 Task: Open a blank sheet, save the file as Olivia.html Add the quote 'The only limit to our realization of tomorrow will be our doubts of today.' Apply font style 'Merriweather' and font size 36 Align the text to the Justify .Change the text color to  'Brown'
Action: Mouse moved to (318, 387)
Screenshot: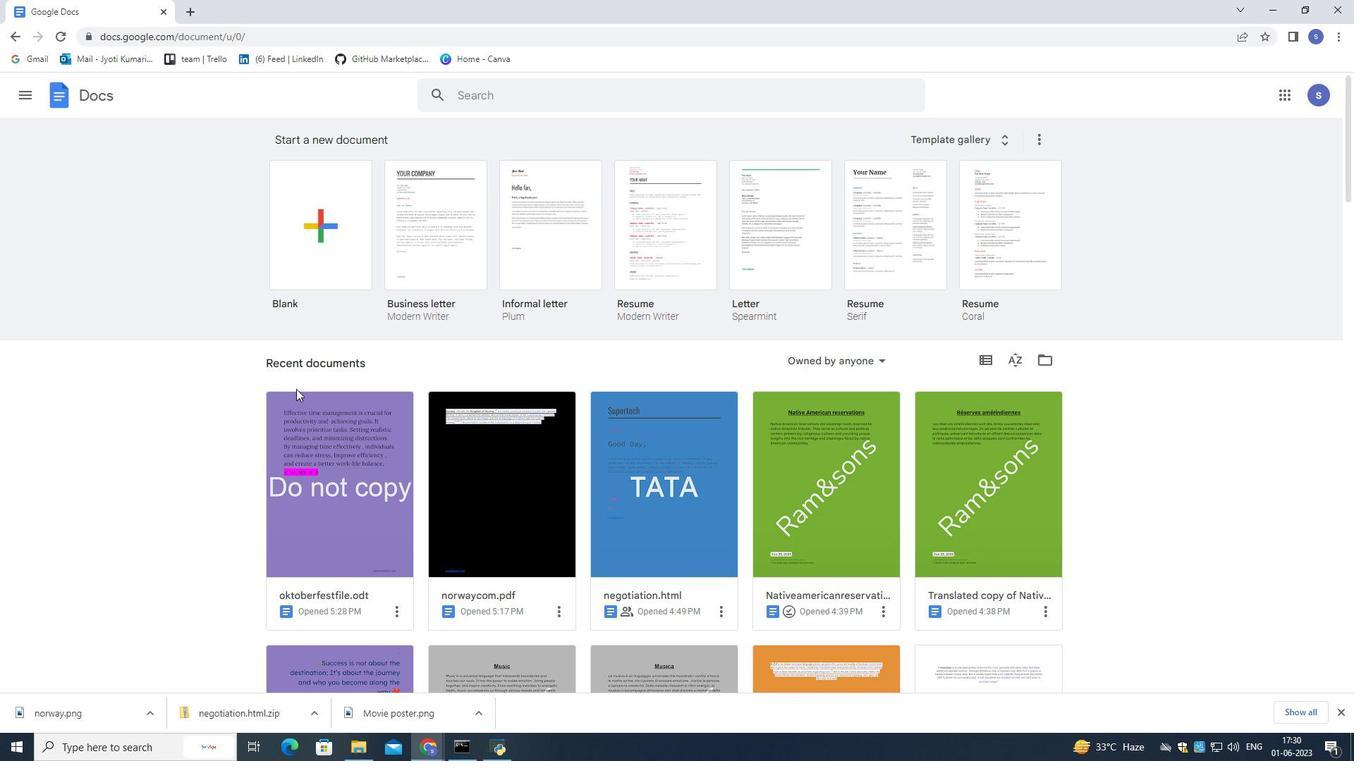 
Action: Mouse scrolled (318, 388) with delta (0, 0)
Screenshot: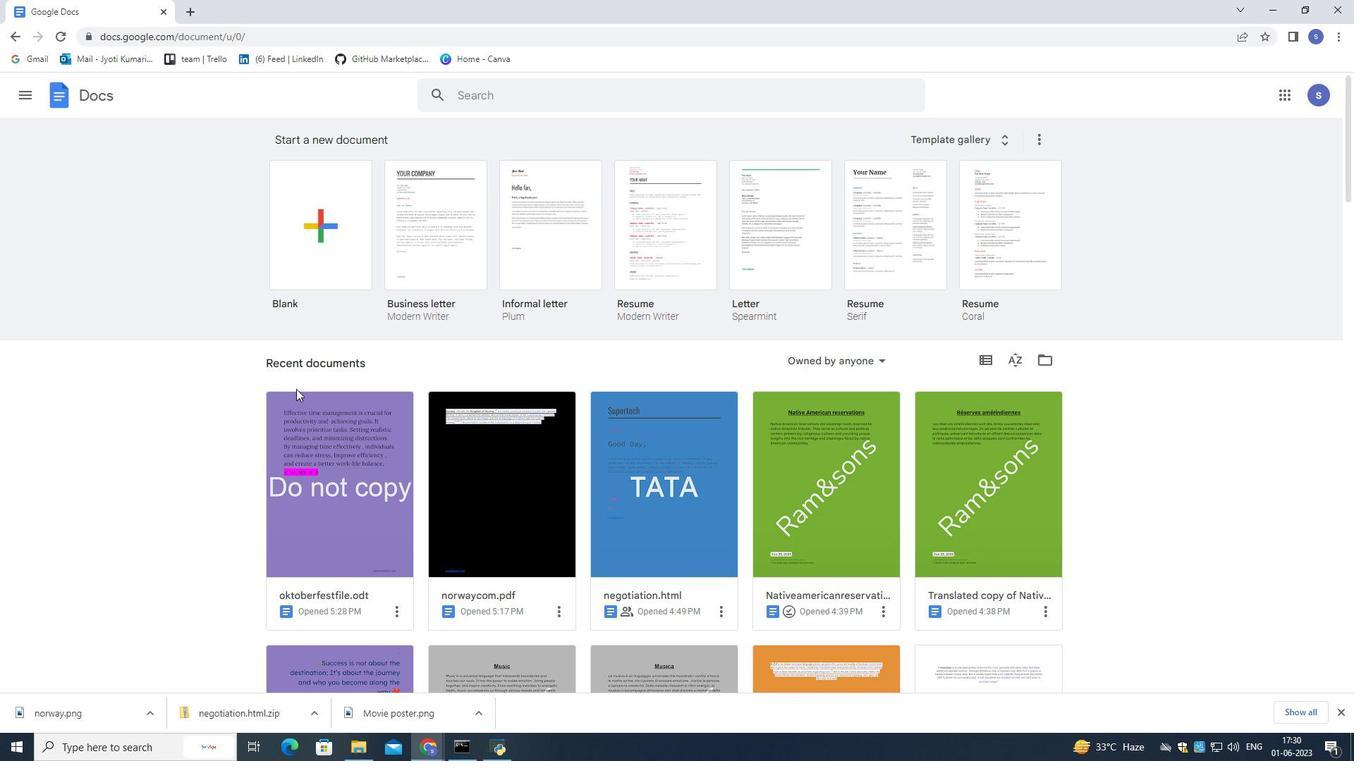 
Action: Mouse moved to (318, 385)
Screenshot: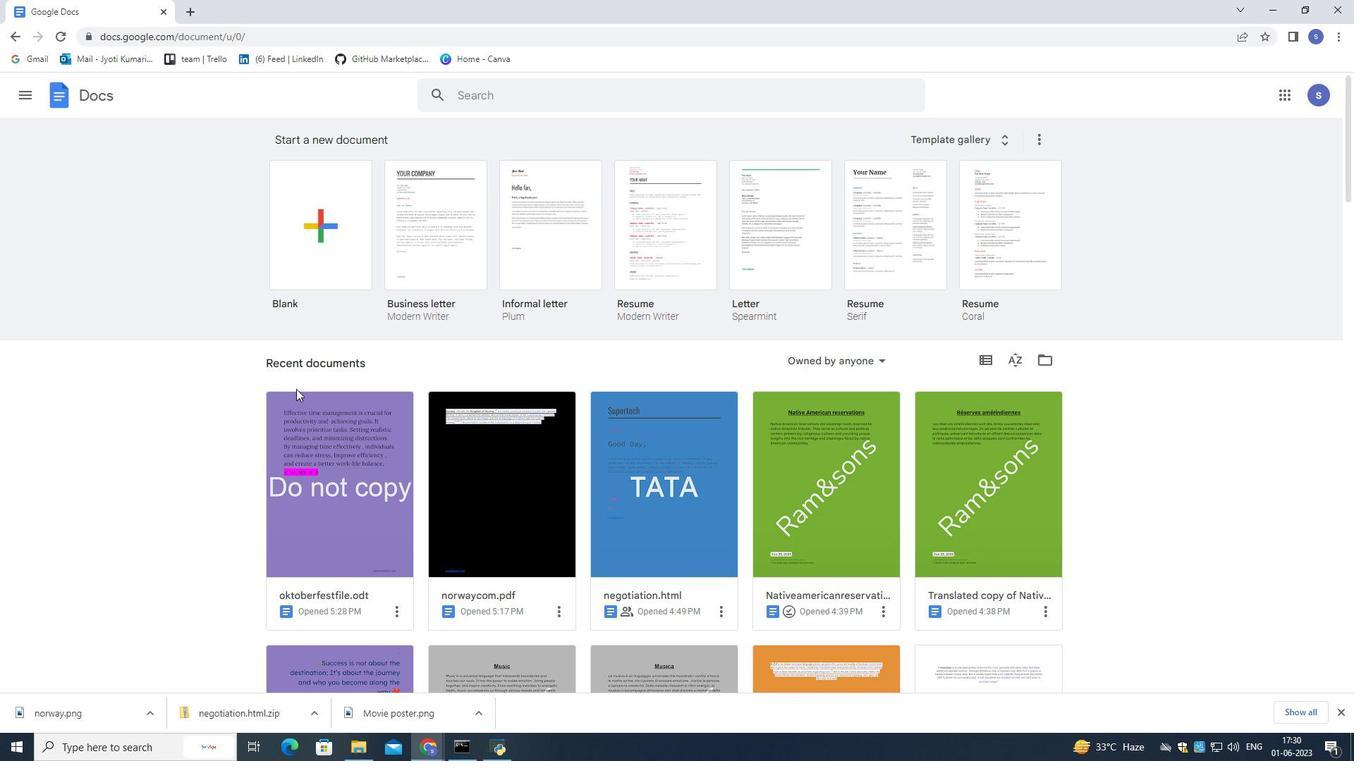 
Action: Mouse scrolled (318, 386) with delta (0, 0)
Screenshot: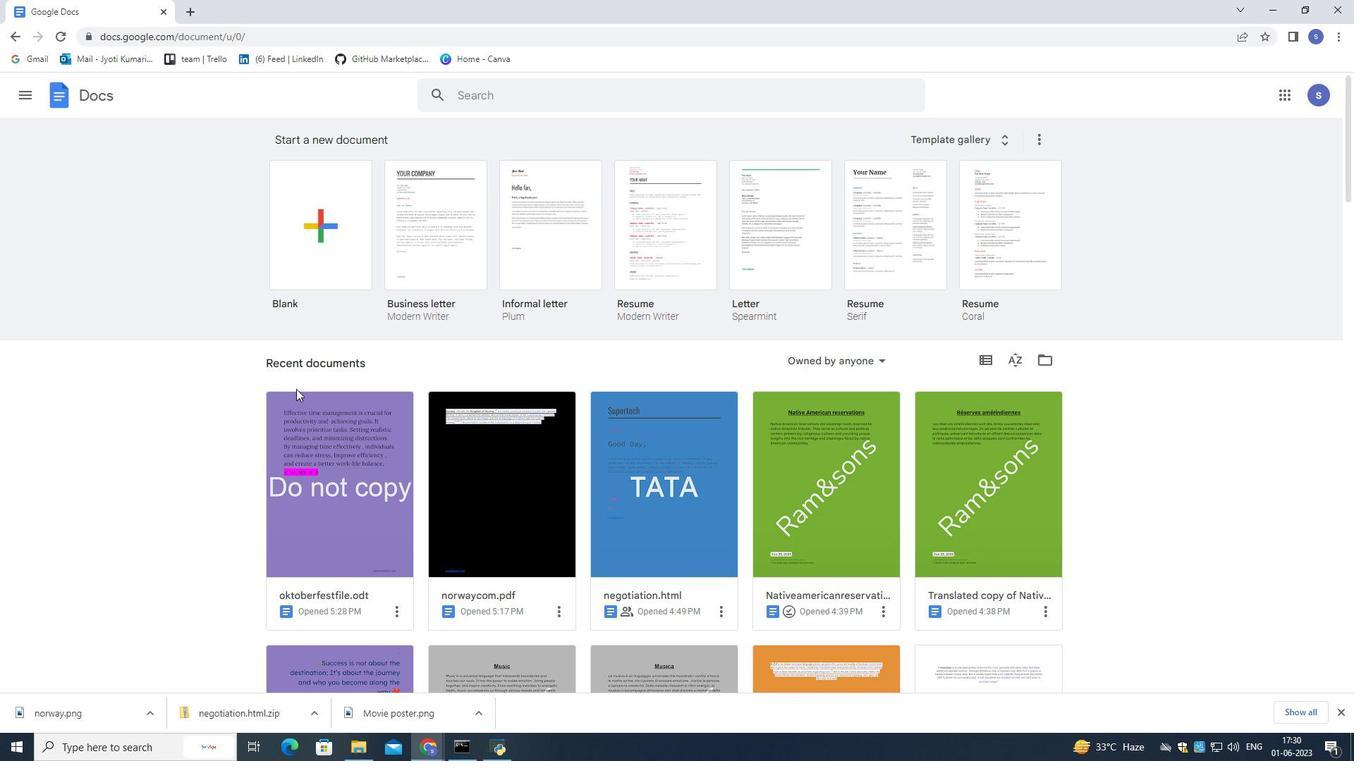 
Action: Mouse moved to (320, 380)
Screenshot: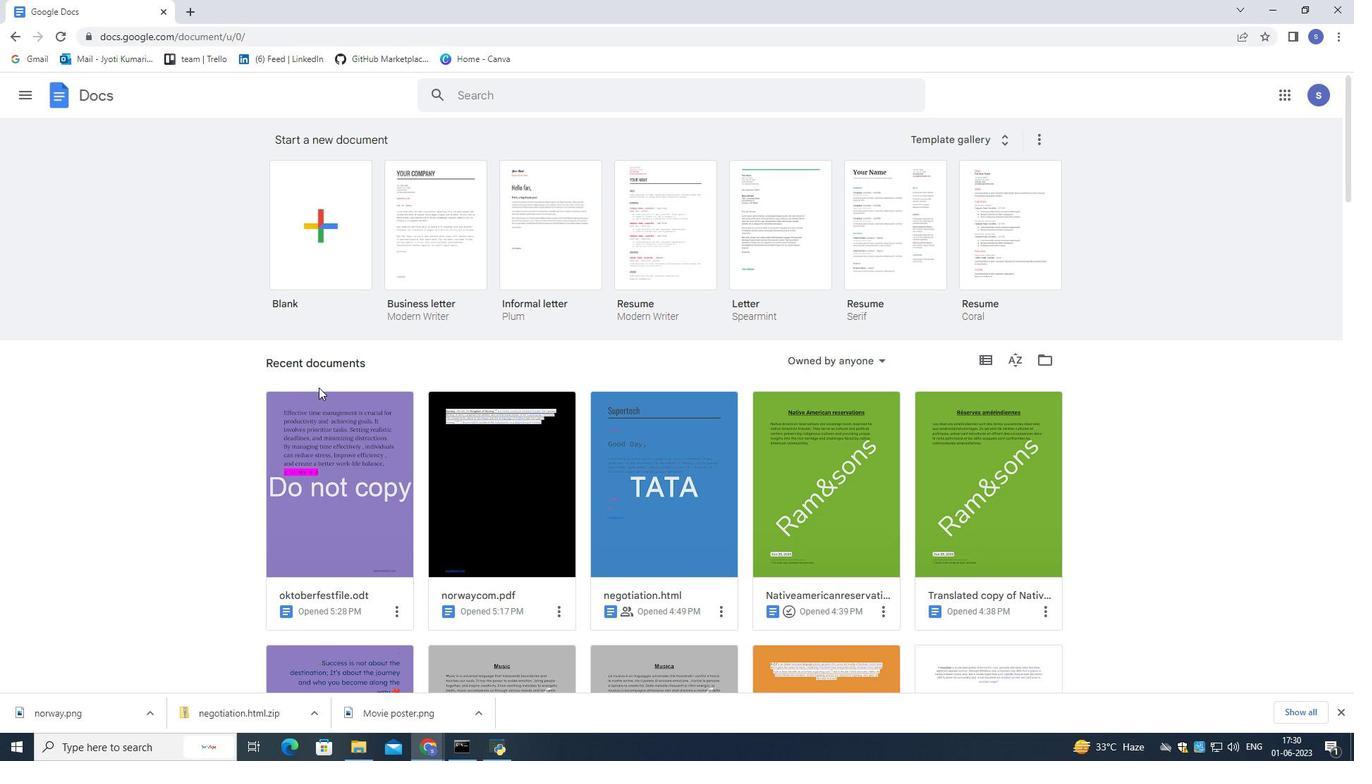 
Action: Mouse scrolled (320, 380) with delta (0, 0)
Screenshot: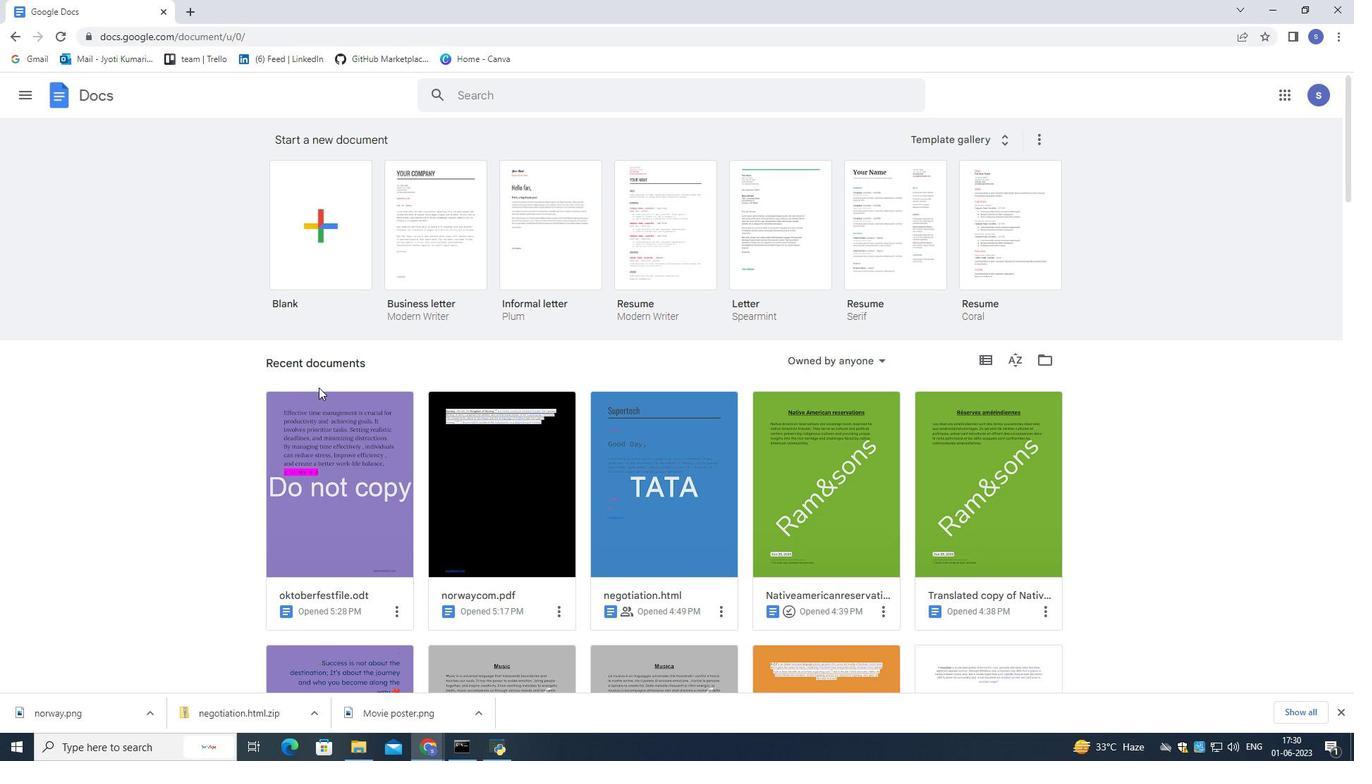
Action: Mouse moved to (354, 245)
Screenshot: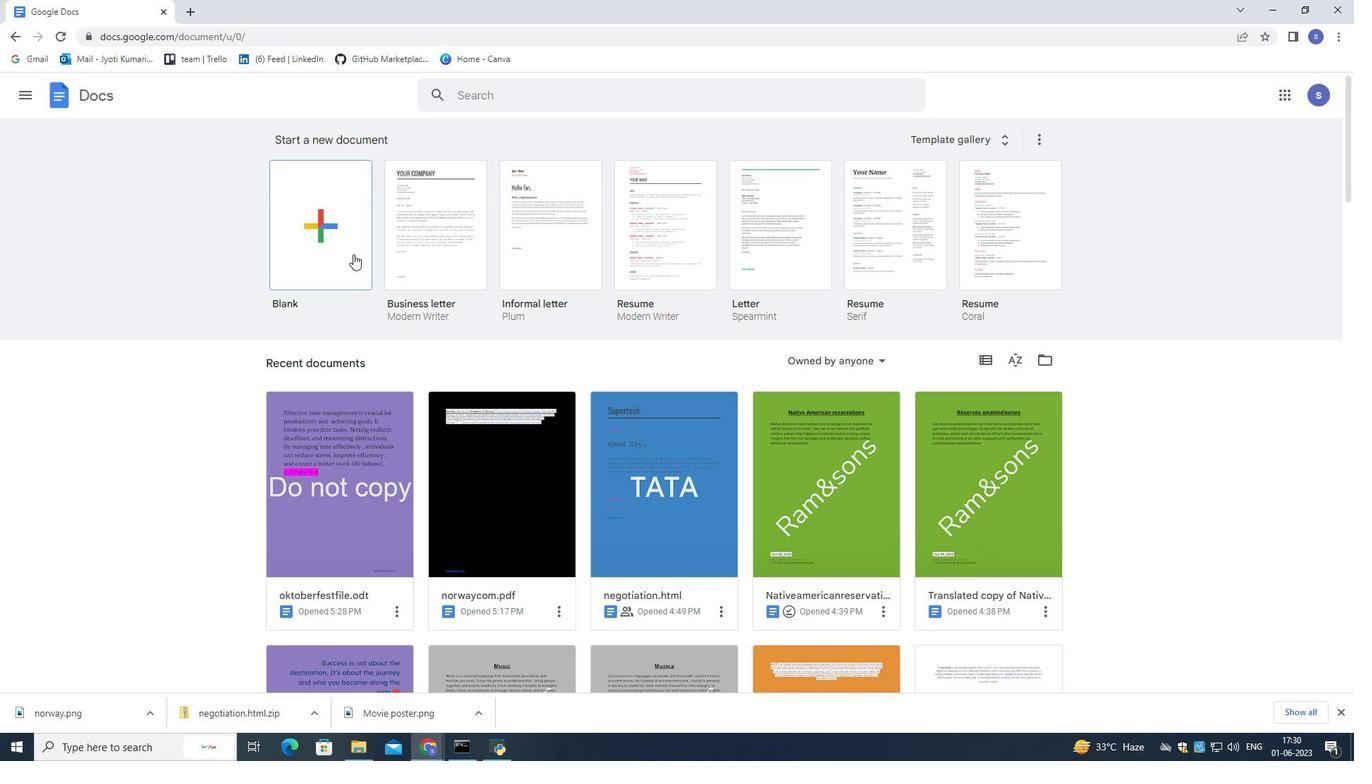 
Action: Mouse pressed left at (354, 245)
Screenshot: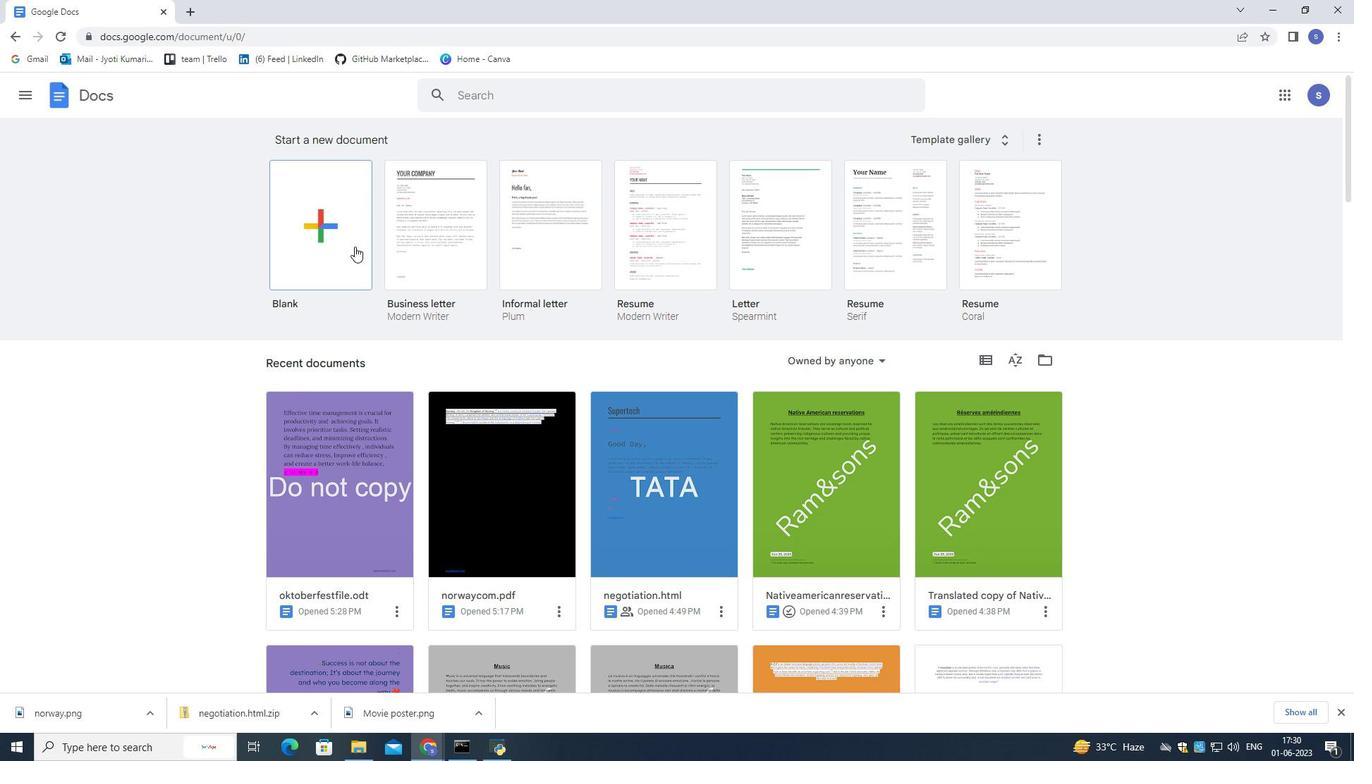 
Action: Mouse pressed left at (354, 245)
Screenshot: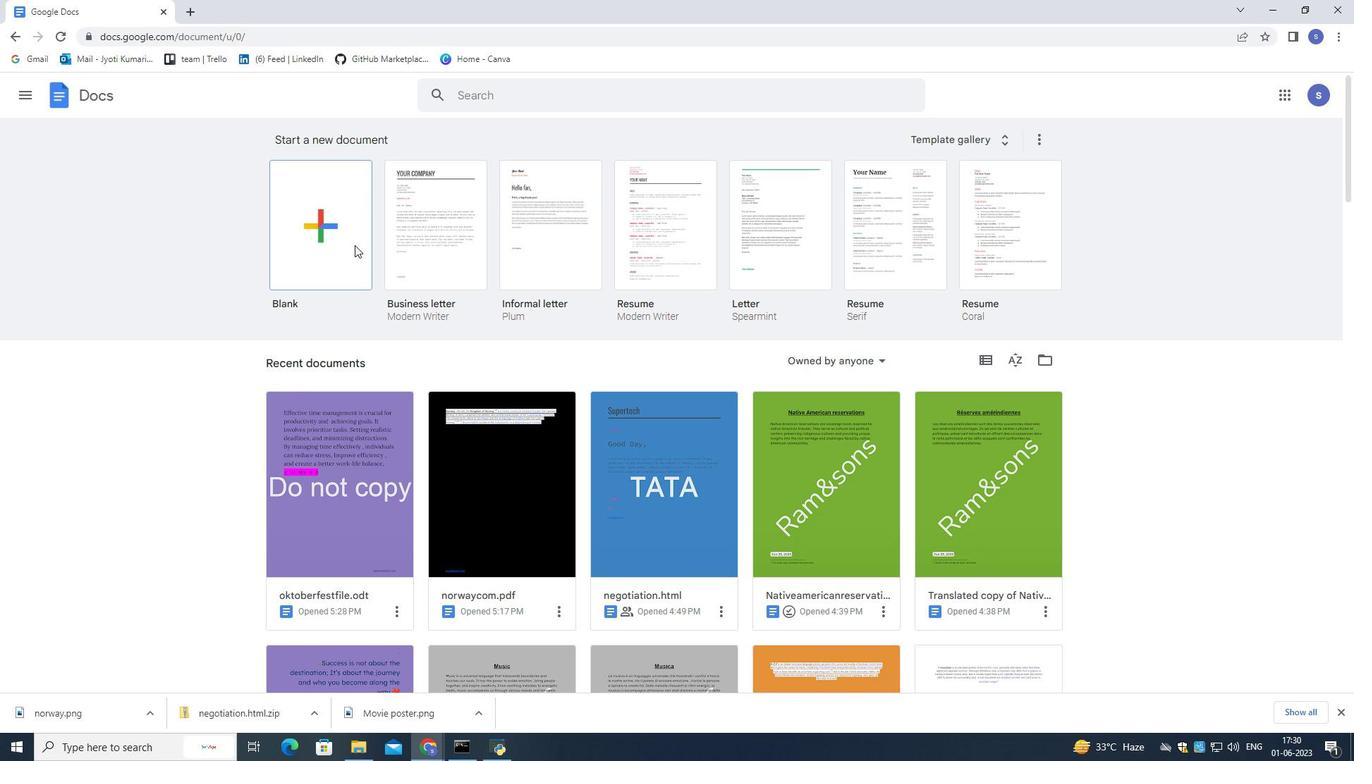 
Action: Mouse moved to (92, 79)
Screenshot: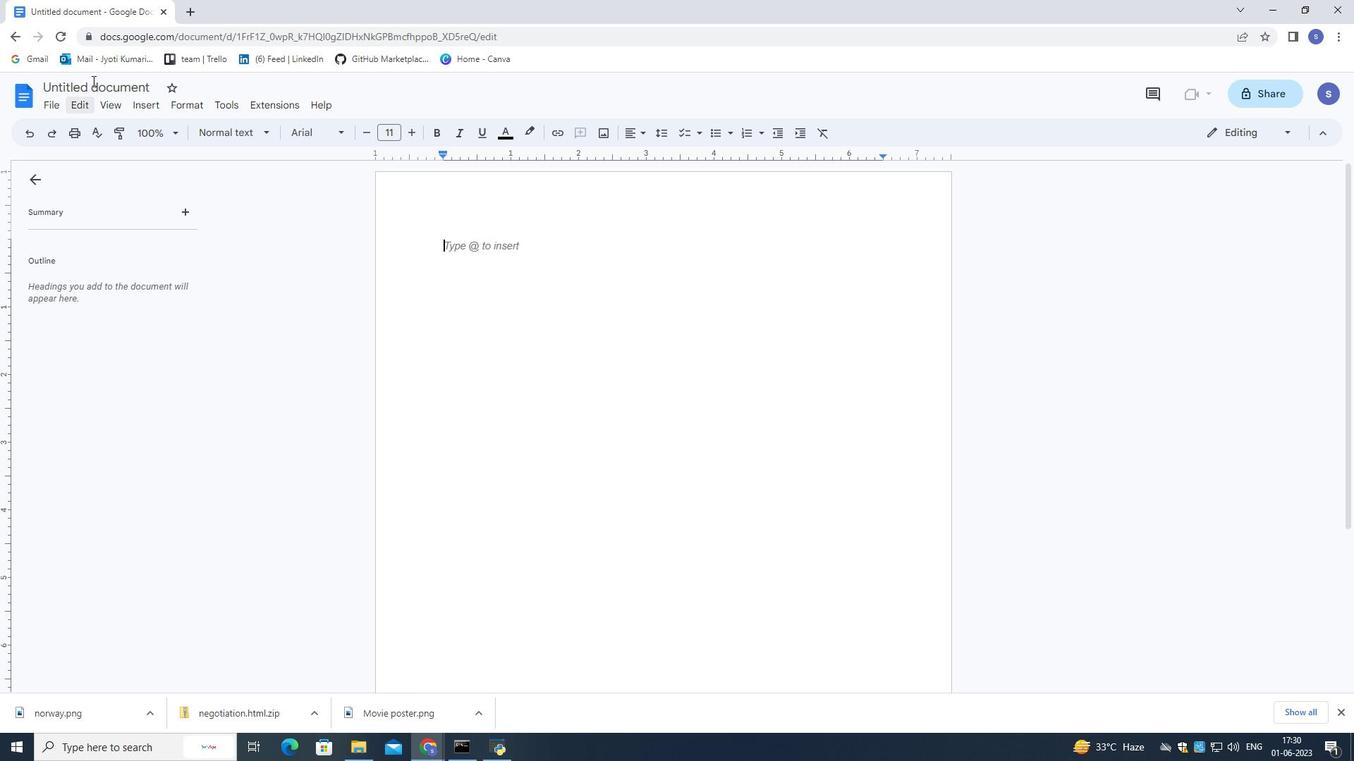 
Action: Mouse pressed left at (92, 79)
Screenshot: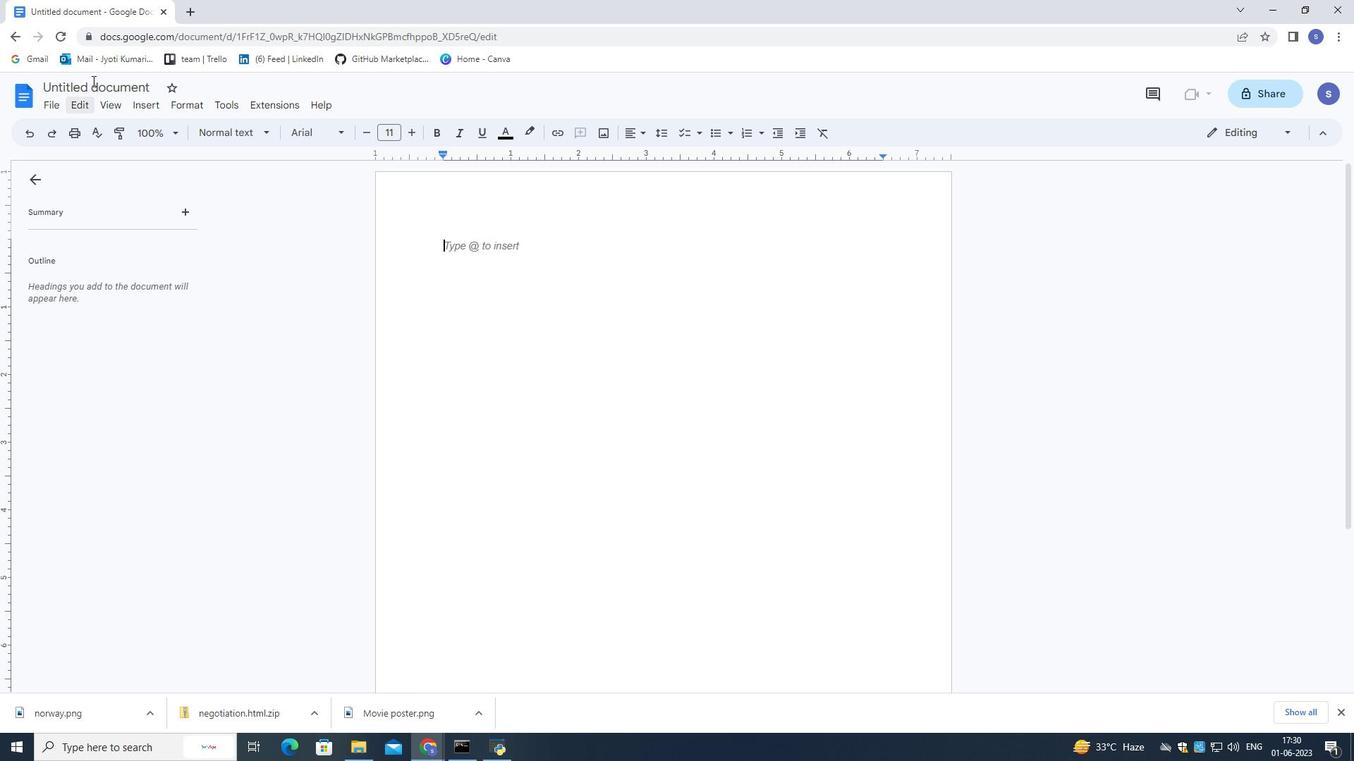 
Action: Mouse moved to (146, 88)
Screenshot: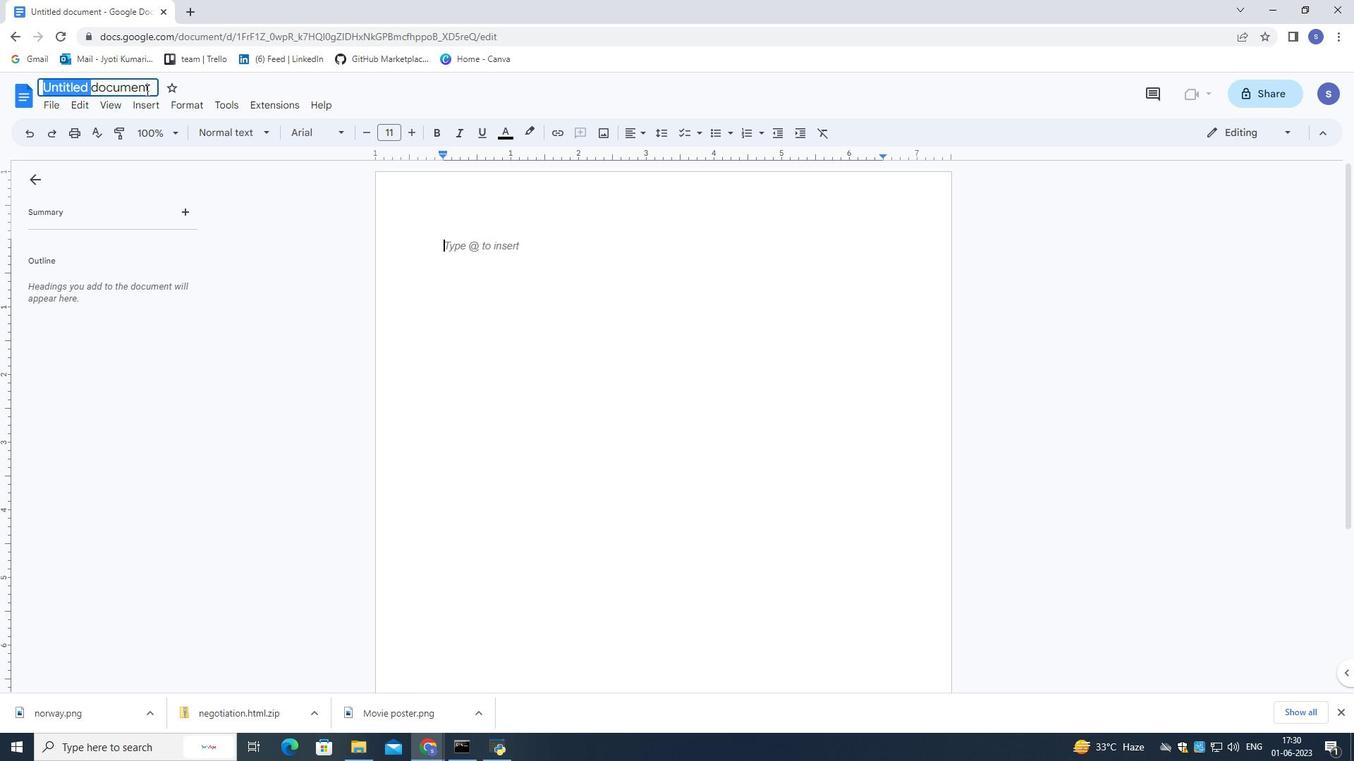 
Action: Mouse pressed left at (146, 88)
Screenshot: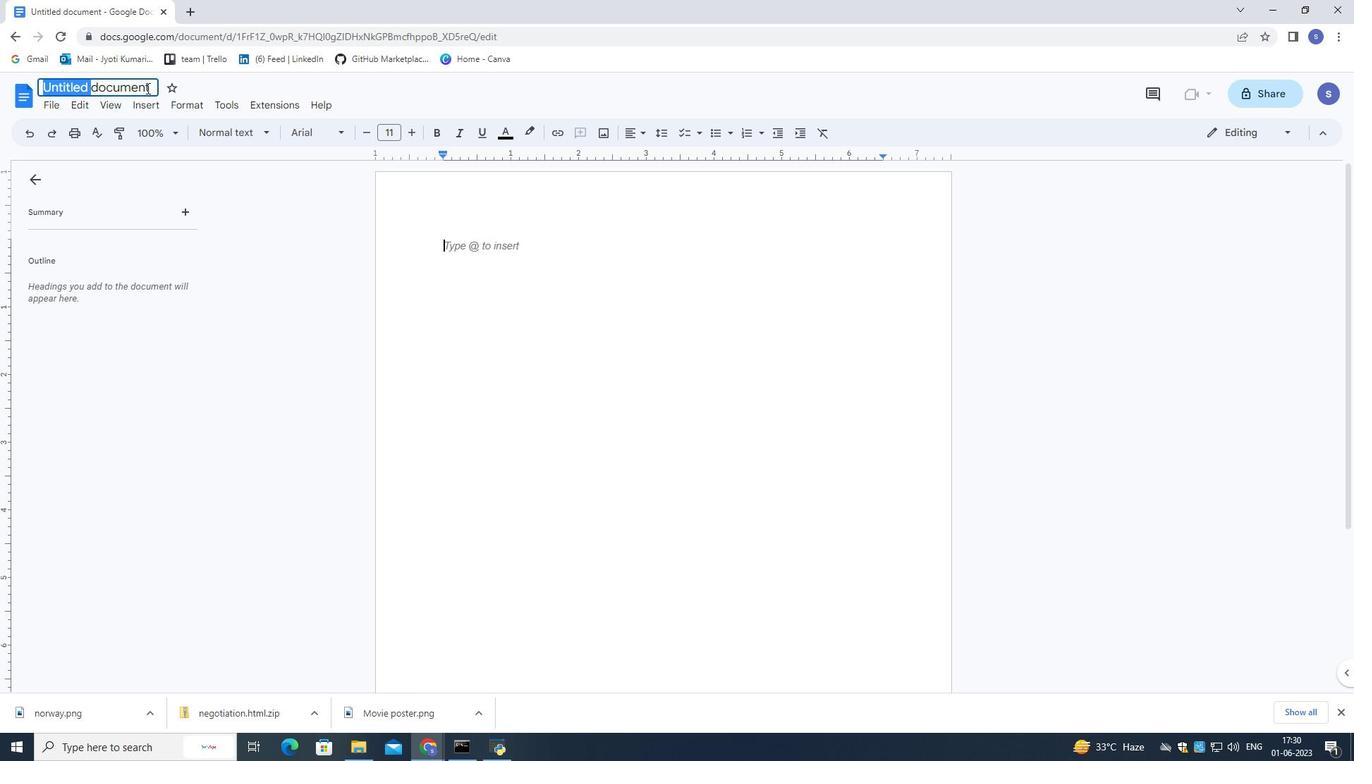 
Action: Mouse moved to (146, 86)
Screenshot: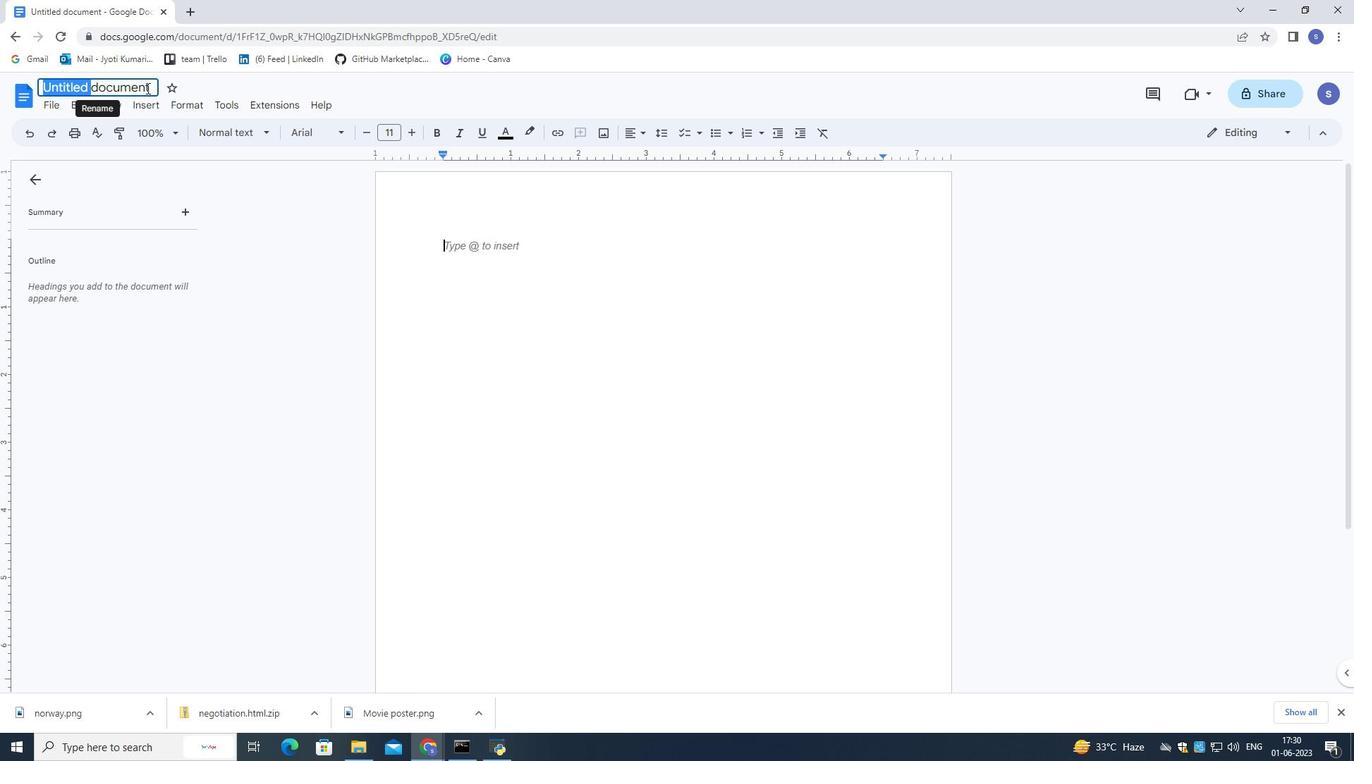 
Action: Mouse pressed left at (146, 86)
Screenshot: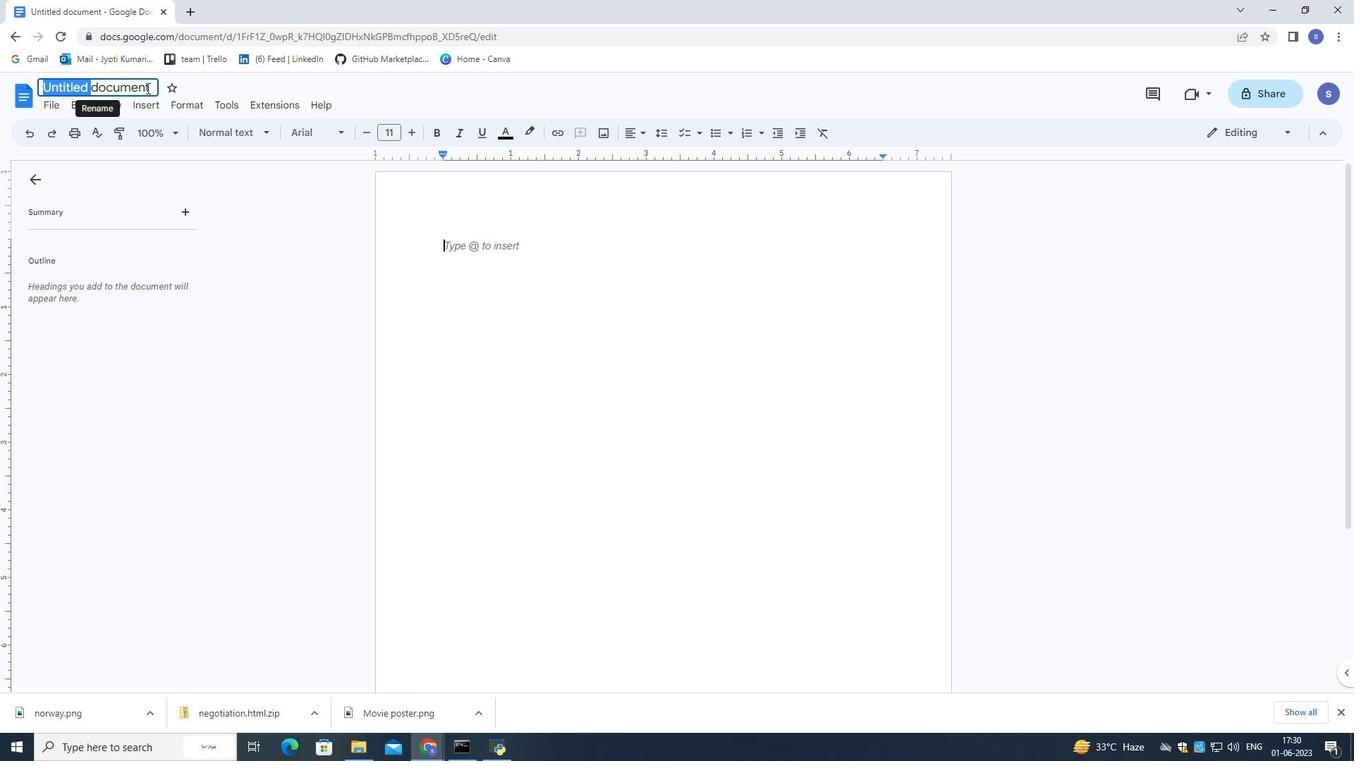 
Action: Mouse pressed left at (146, 86)
Screenshot: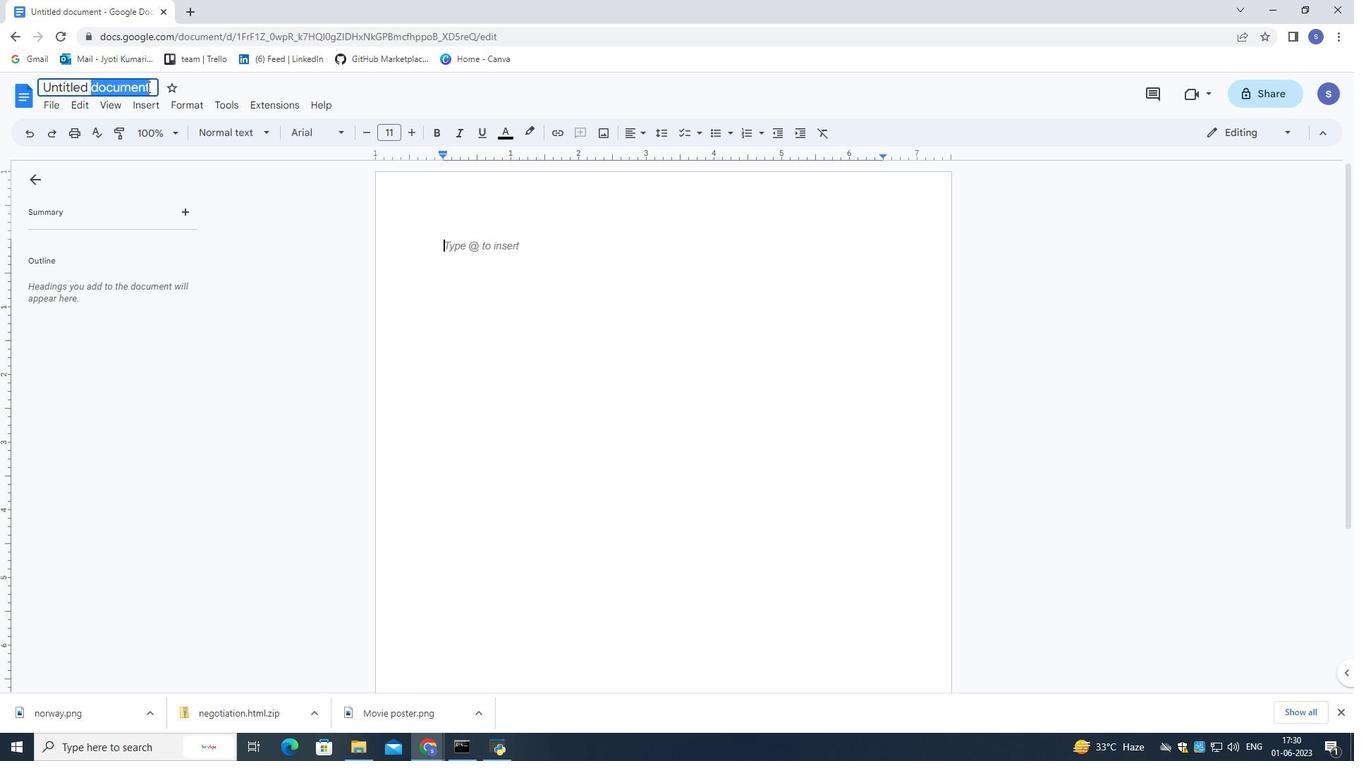 
Action: Mouse moved to (143, 81)
Screenshot: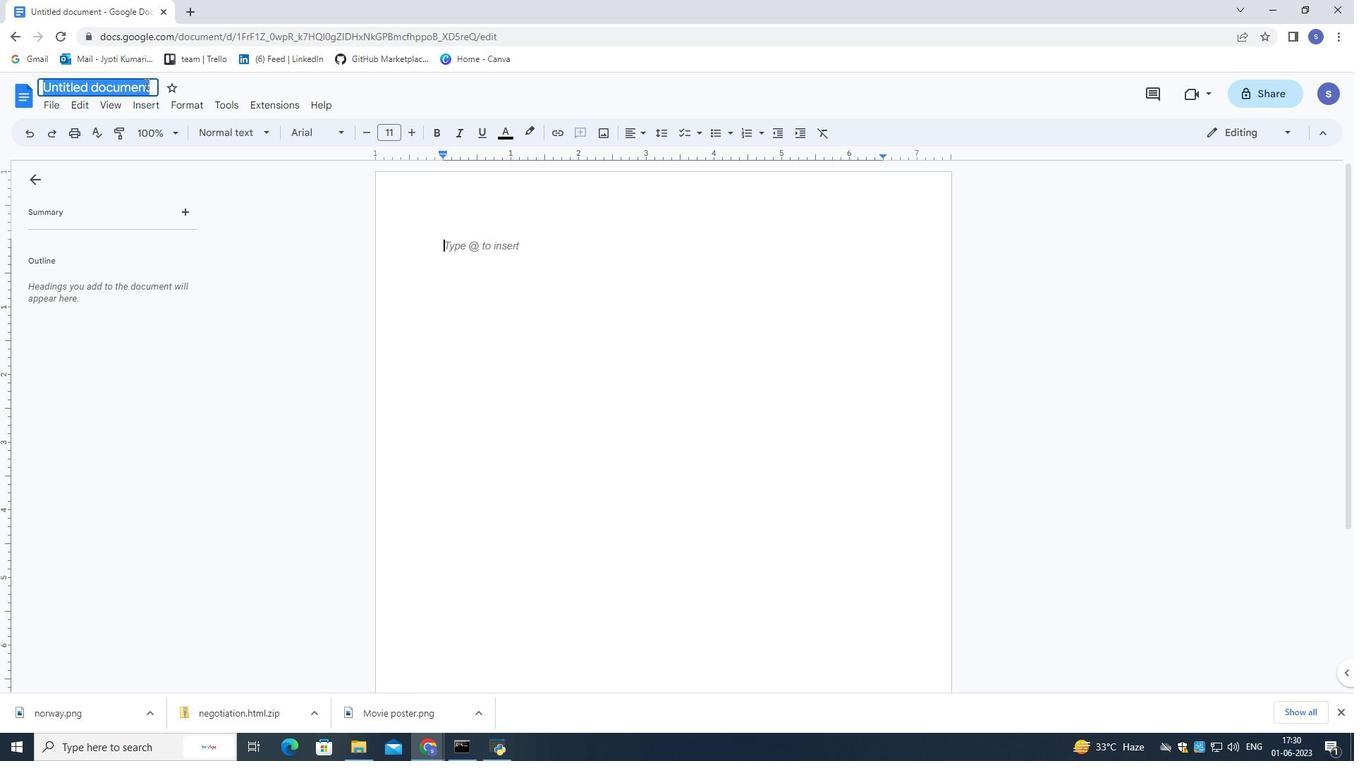 
Action: Key pressed <Key.shift>olivia
Screenshot: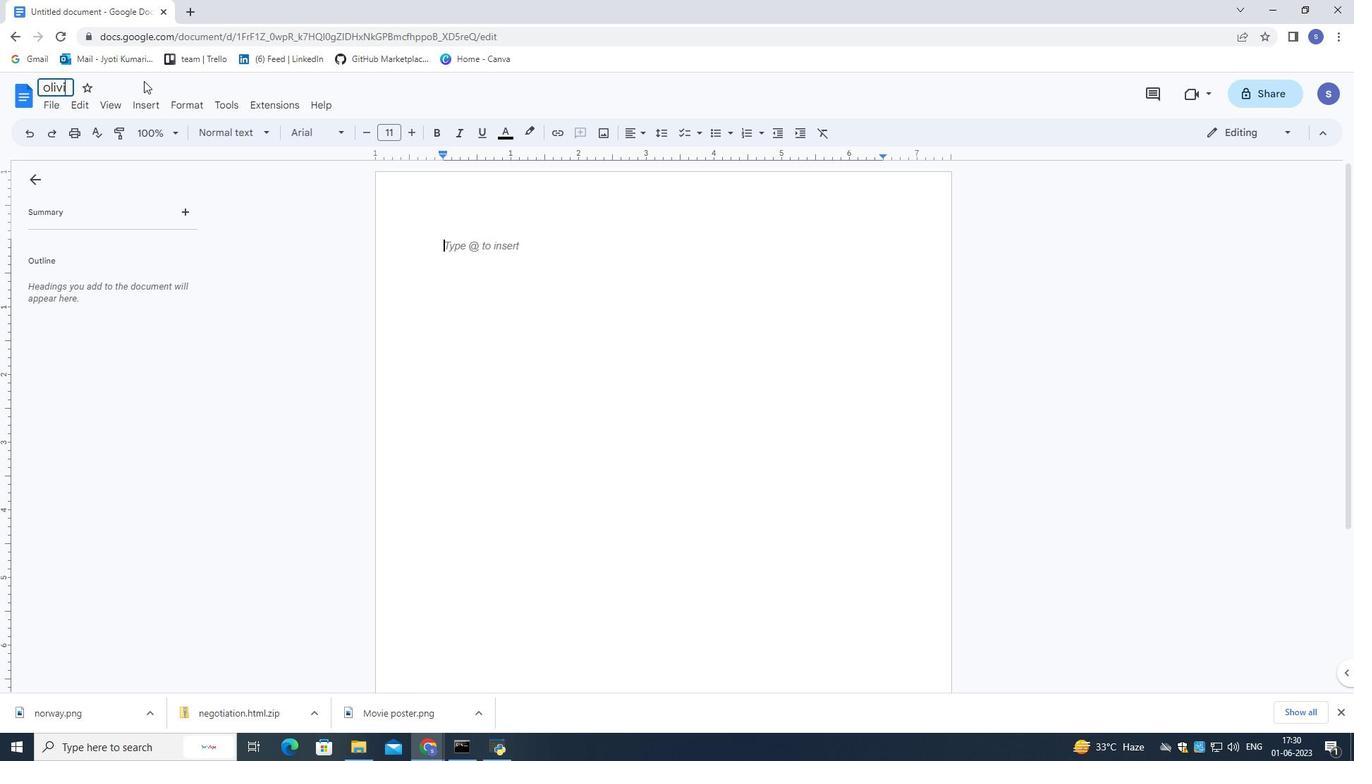 
Action: Mouse moved to (168, 95)
Screenshot: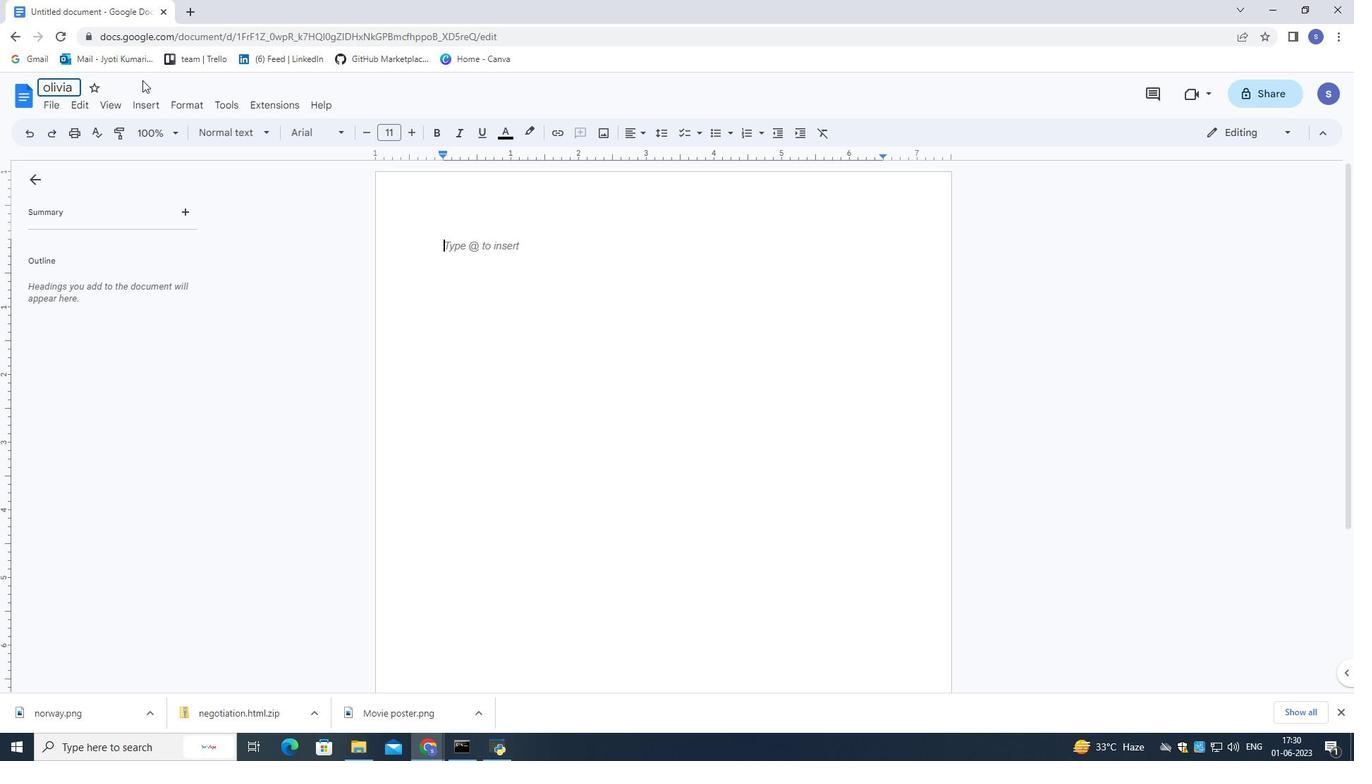 
Action: Key pressed .html<Key.enter>
Screenshot: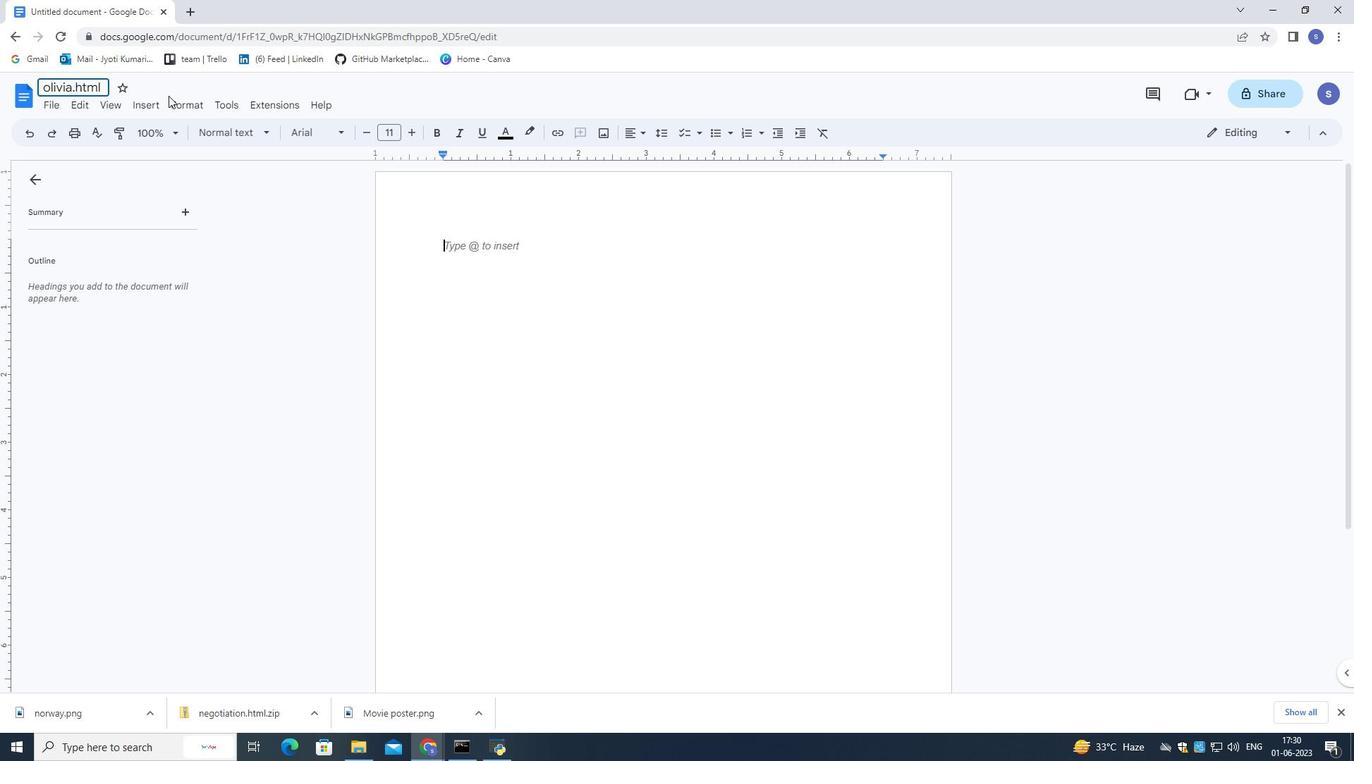 
Action: Mouse moved to (503, 251)
Screenshot: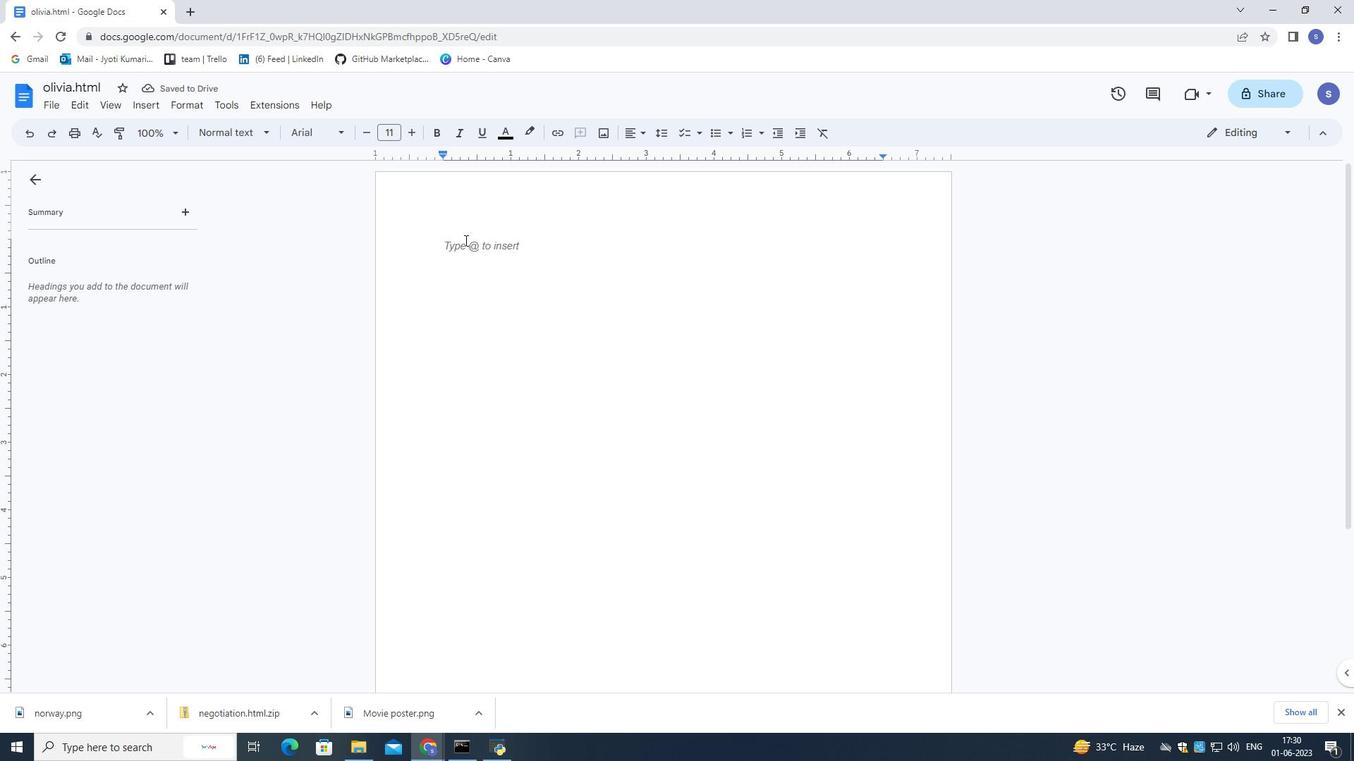 
Action: Mouse pressed left at (503, 251)
Screenshot: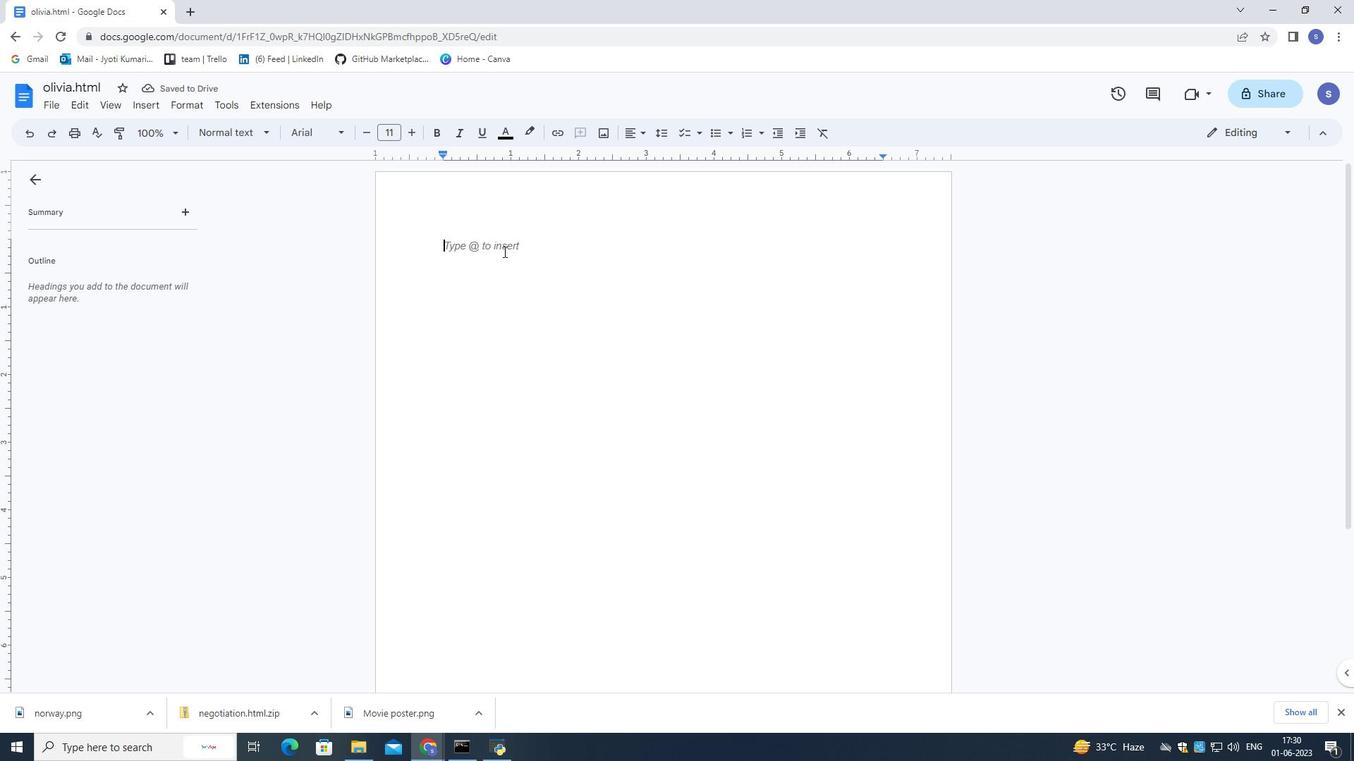
Action: Mouse moved to (1311, 732)
Screenshot: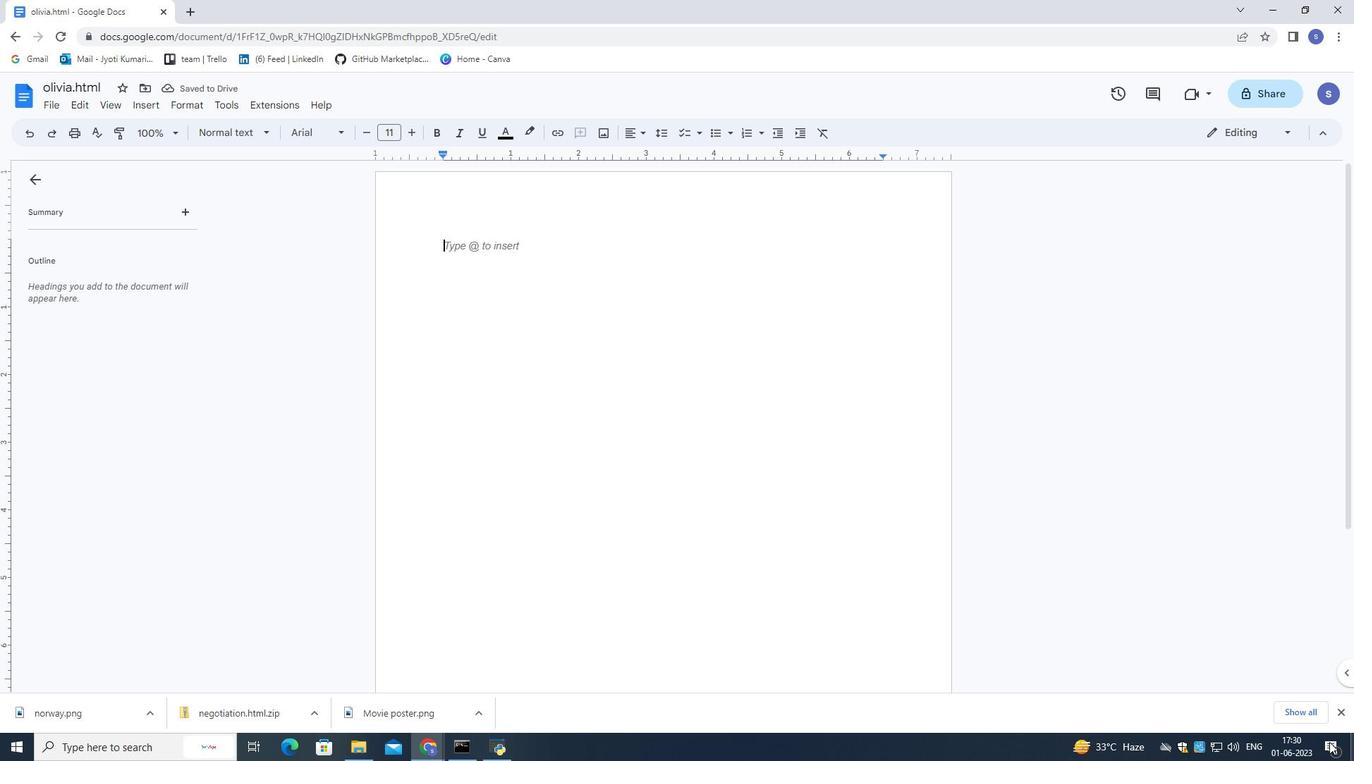 
Action: Key pressed <Key.shift>
Screenshot: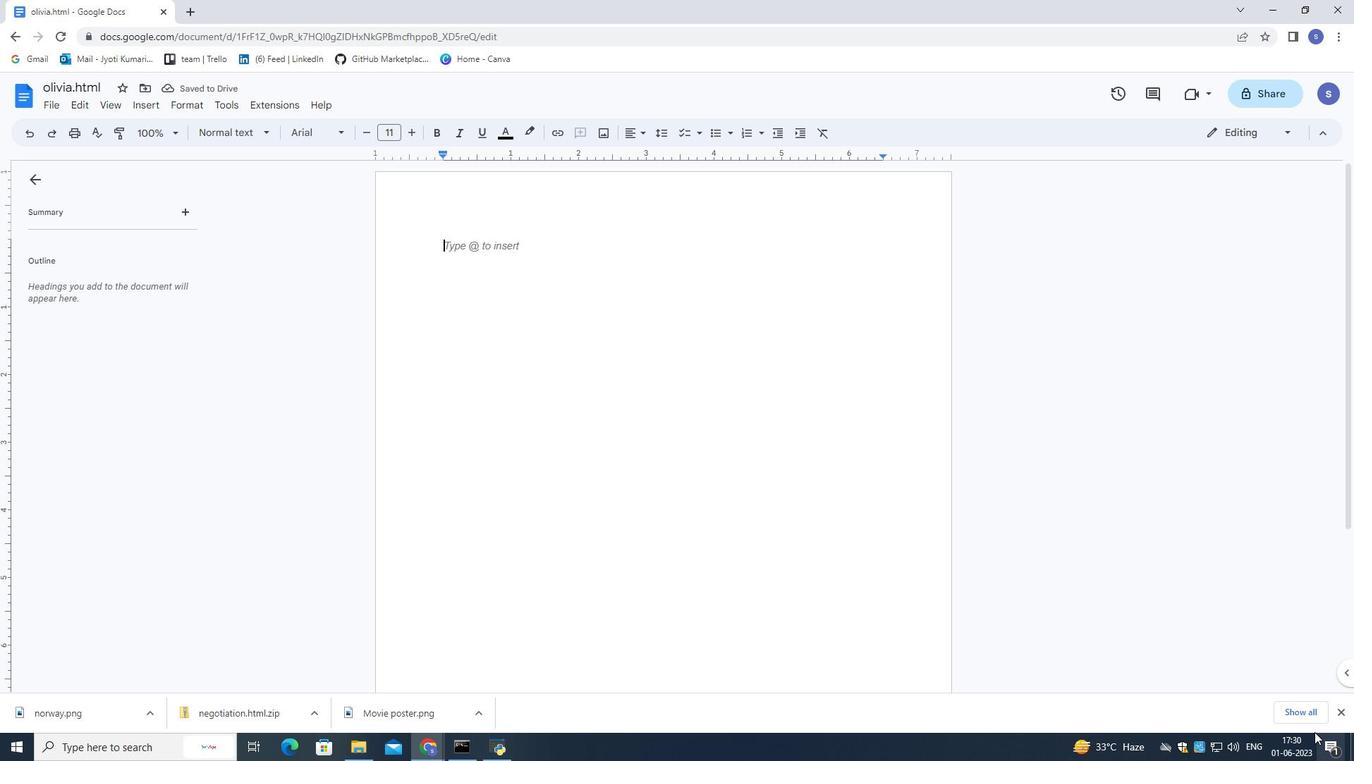 
Action: Mouse moved to (1311, 732)
Screenshot: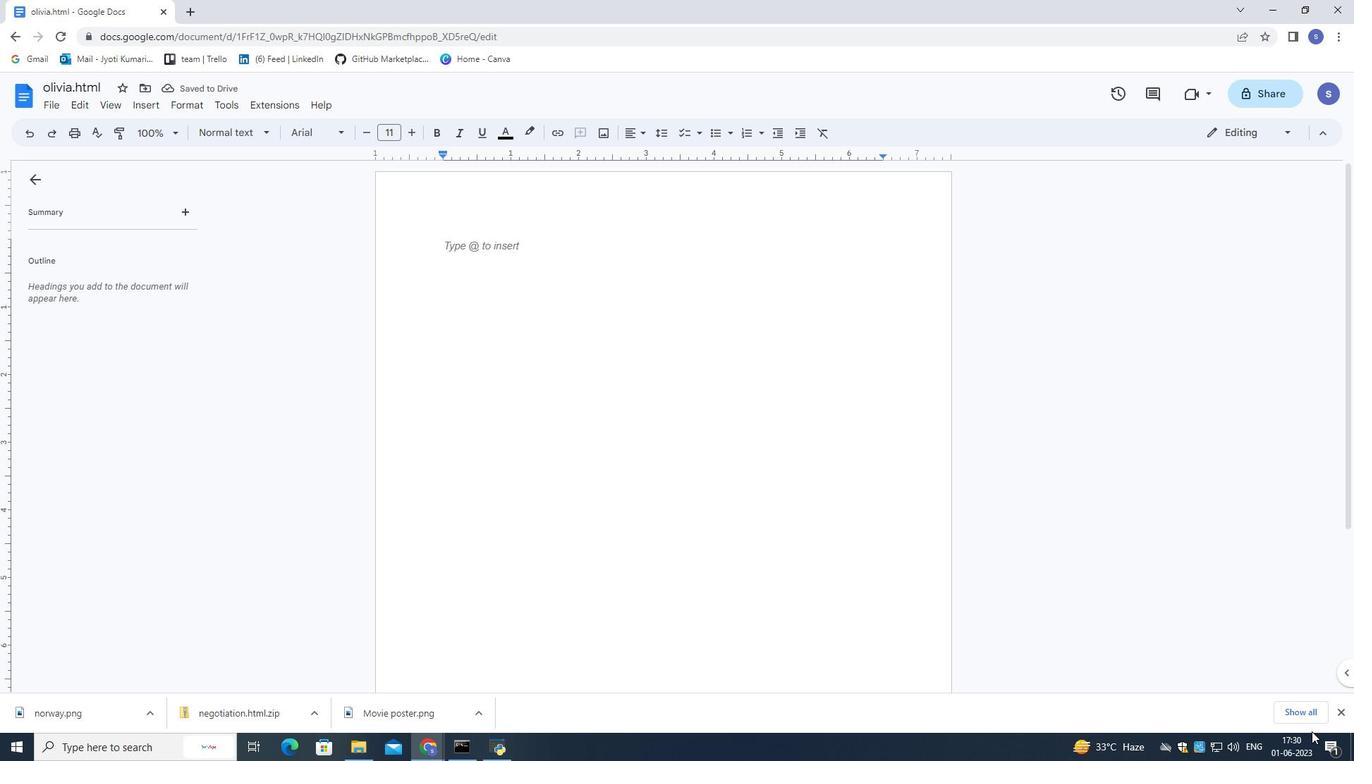 
Action: Key pressed The<Key.space>only<Key.space>limit<Key.space>to<Key.space>our<Key.space>realization<Key.space>of<Key.space>tomorrow<Key.space>will<Key.space>be<Key.space>our<Key.space>doubts<Key.space>of<Key.space>today.<Key.space>
Screenshot: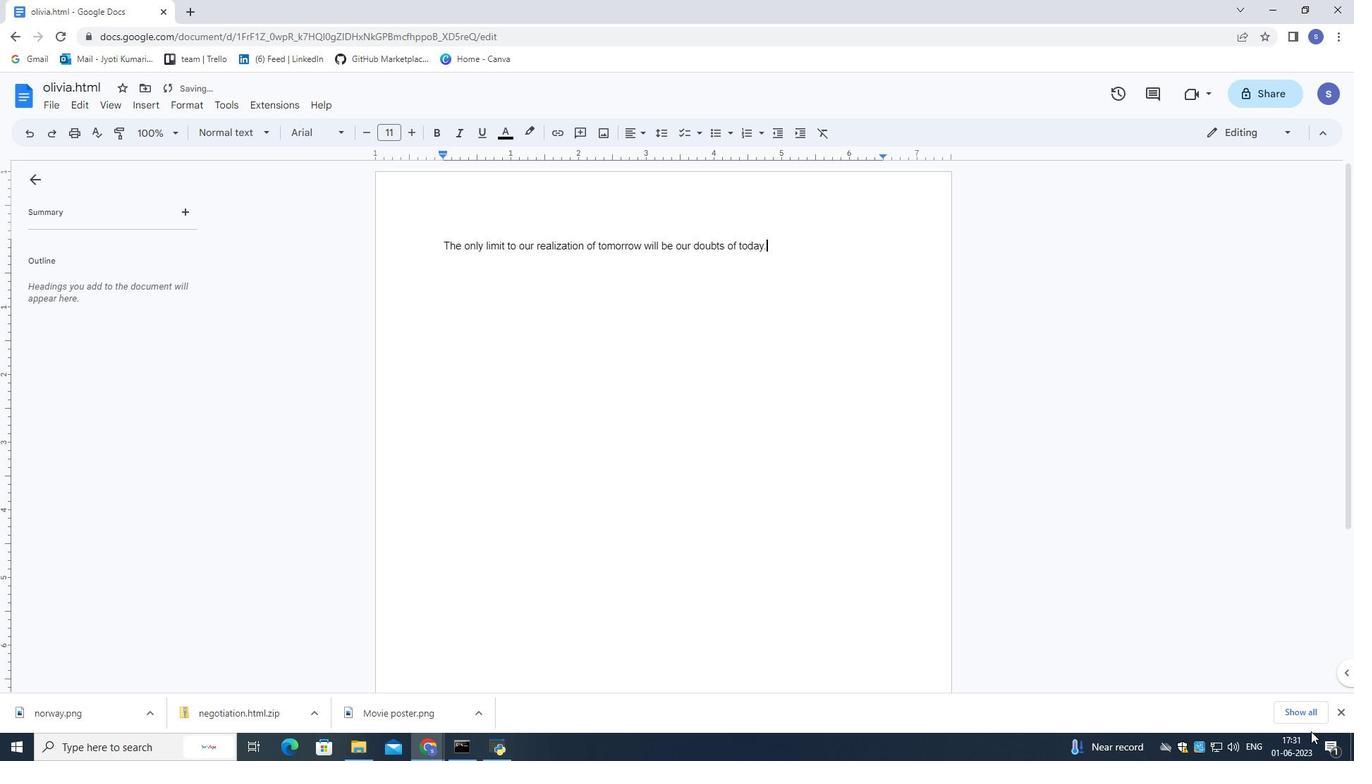 
Action: Mouse moved to (770, 244)
Screenshot: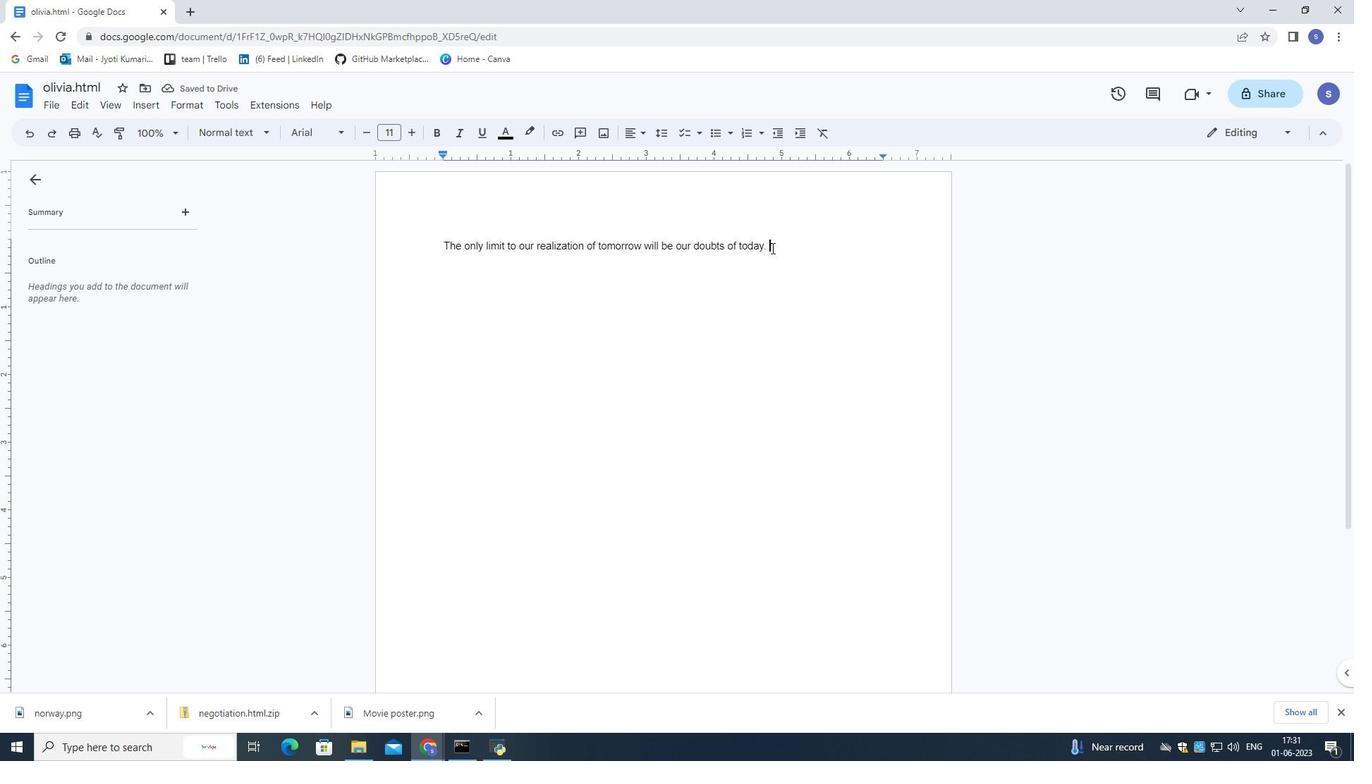 
Action: Mouse pressed left at (771, 244)
Screenshot: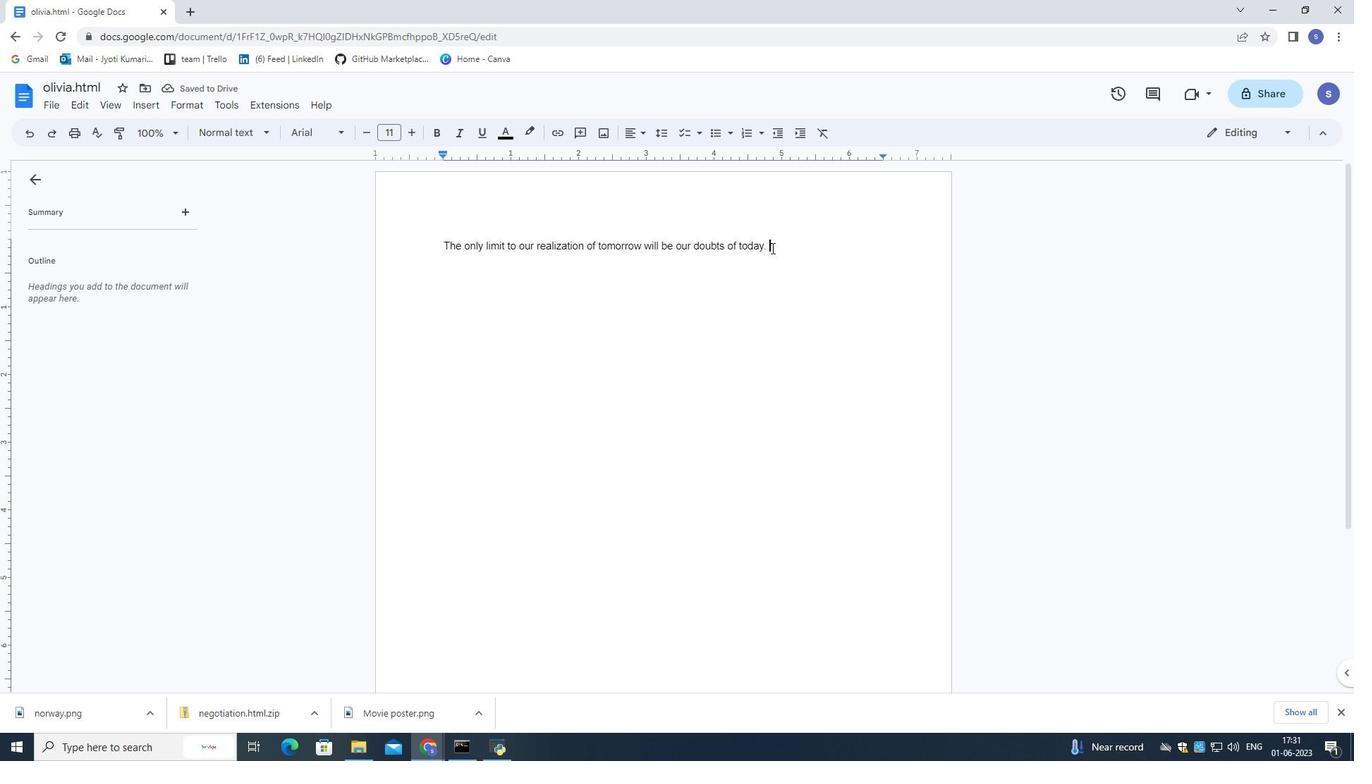 
Action: Mouse moved to (308, 129)
Screenshot: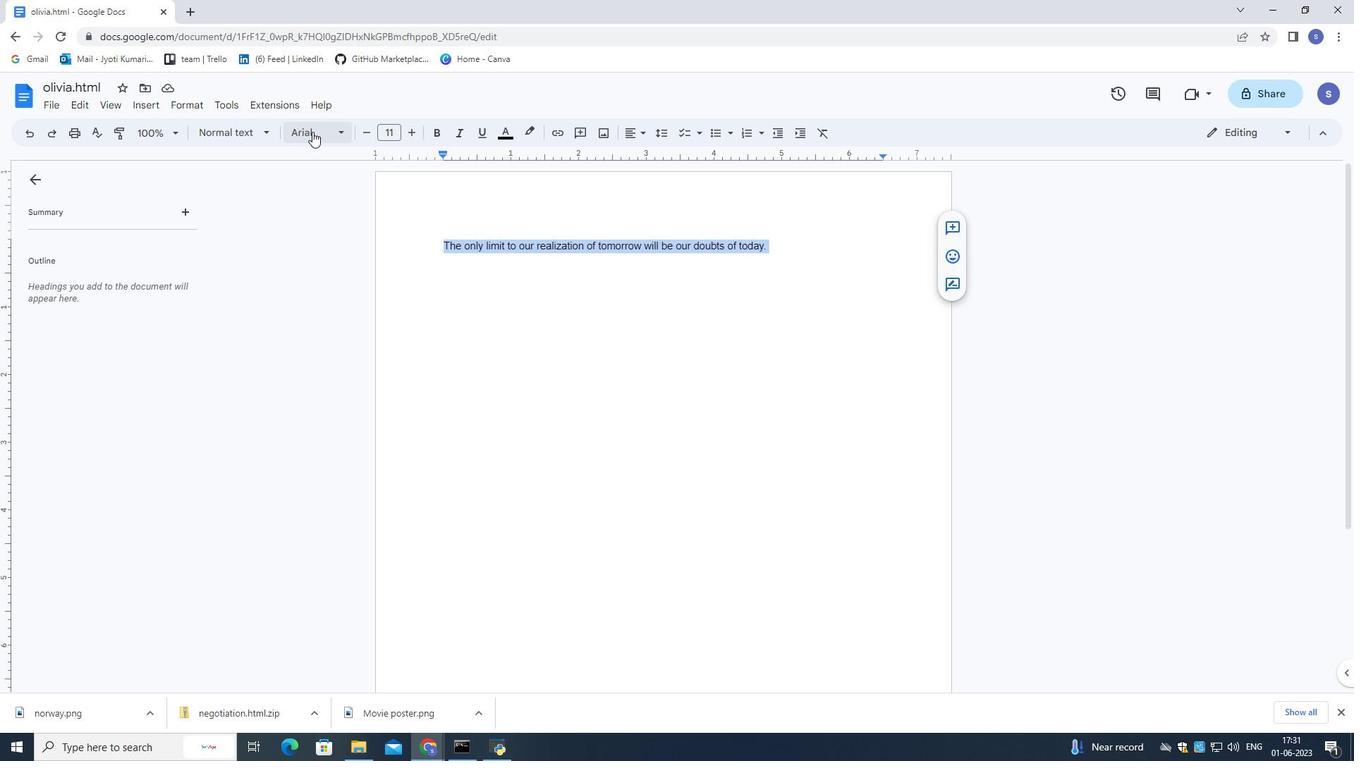 
Action: Mouse pressed left at (308, 129)
Screenshot: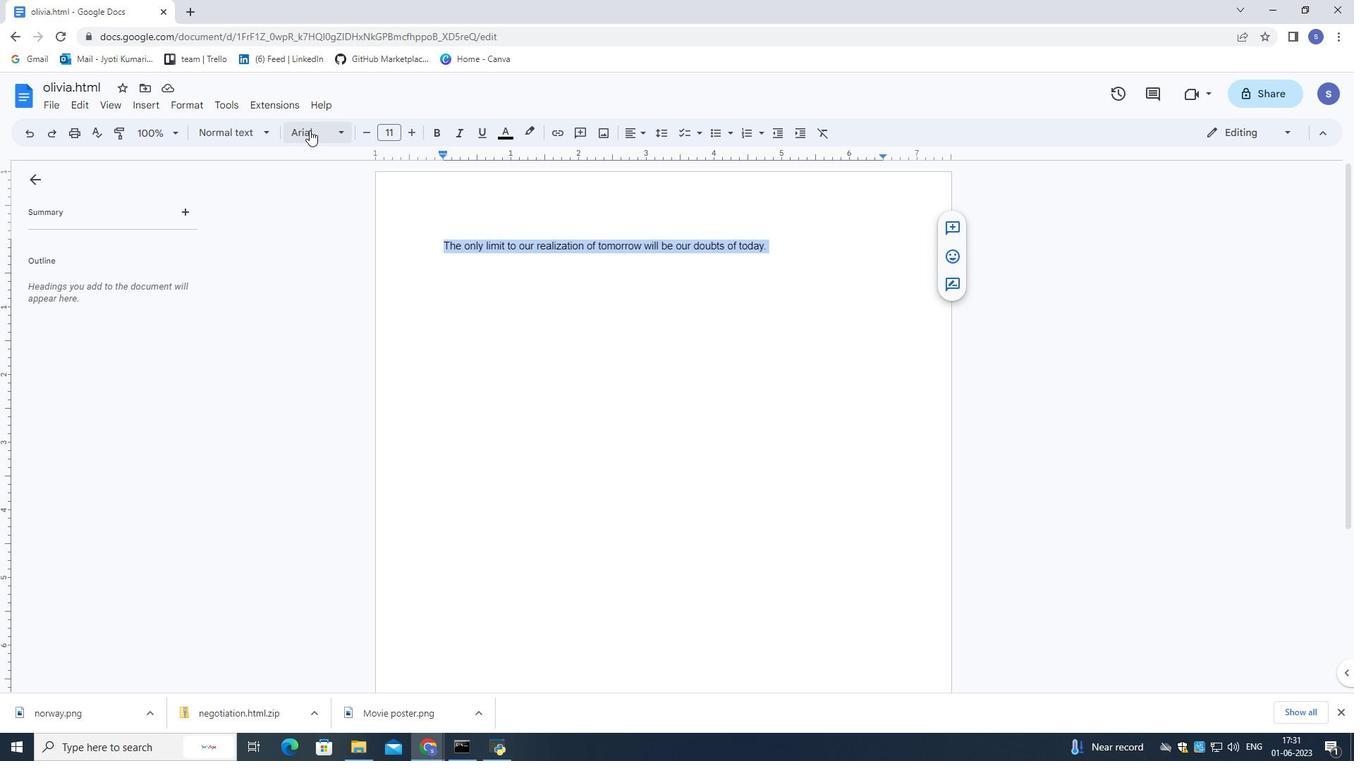 
Action: Mouse moved to (370, 623)
Screenshot: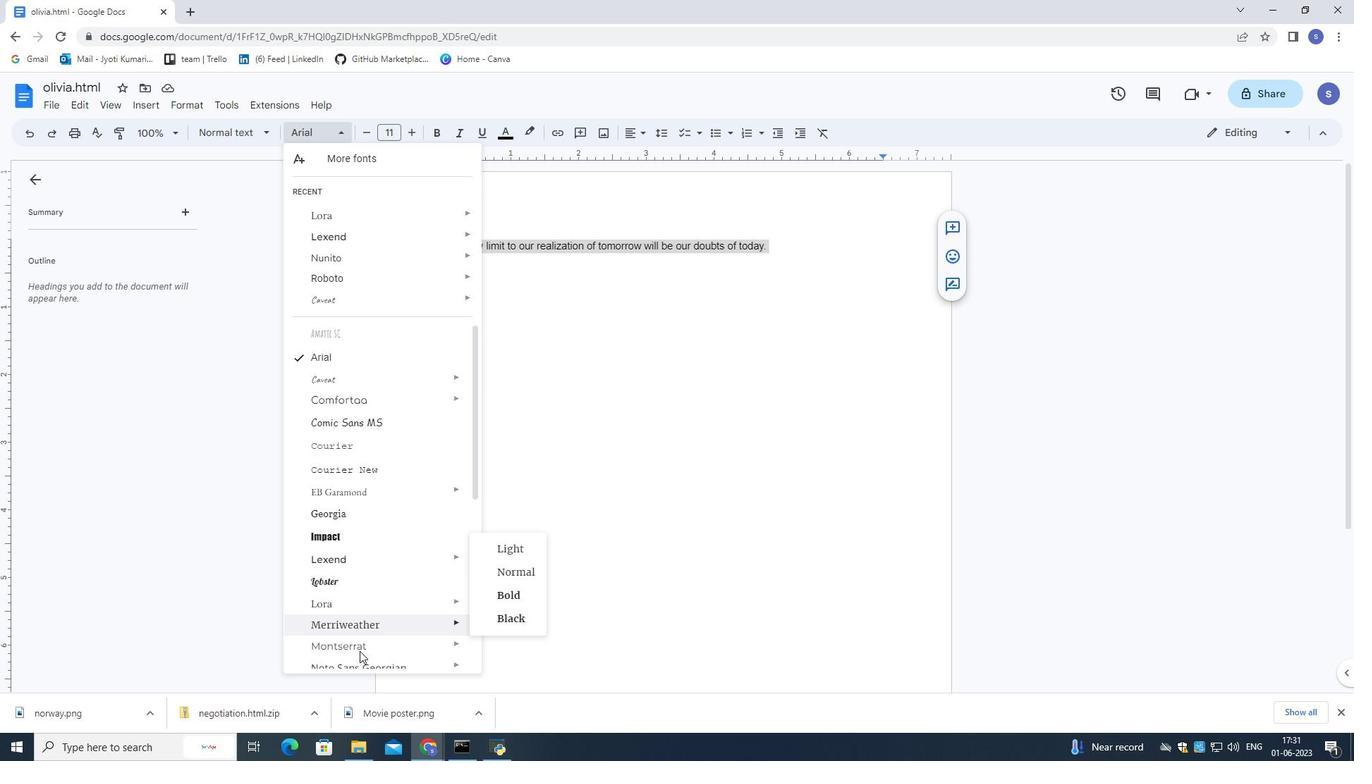 
Action: Mouse pressed left at (370, 623)
Screenshot: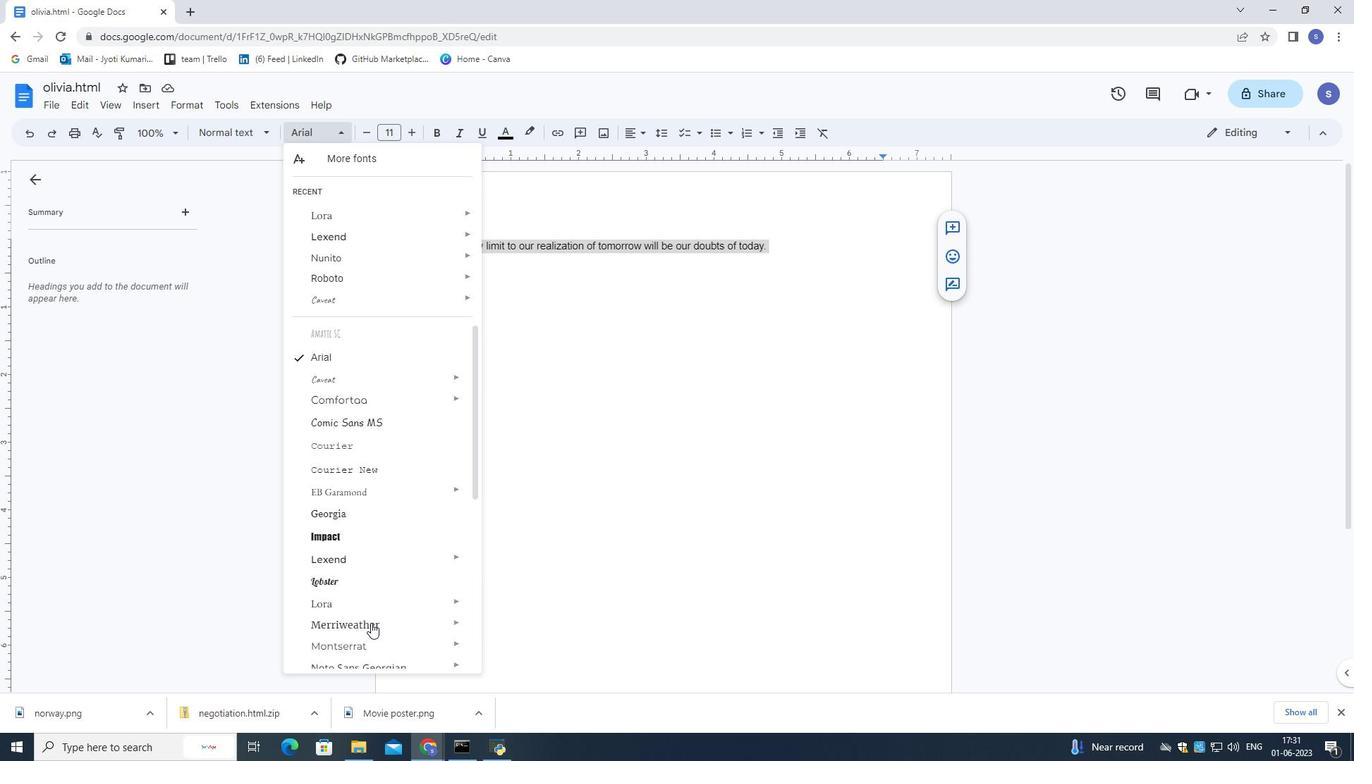 
Action: Mouse moved to (414, 131)
Screenshot: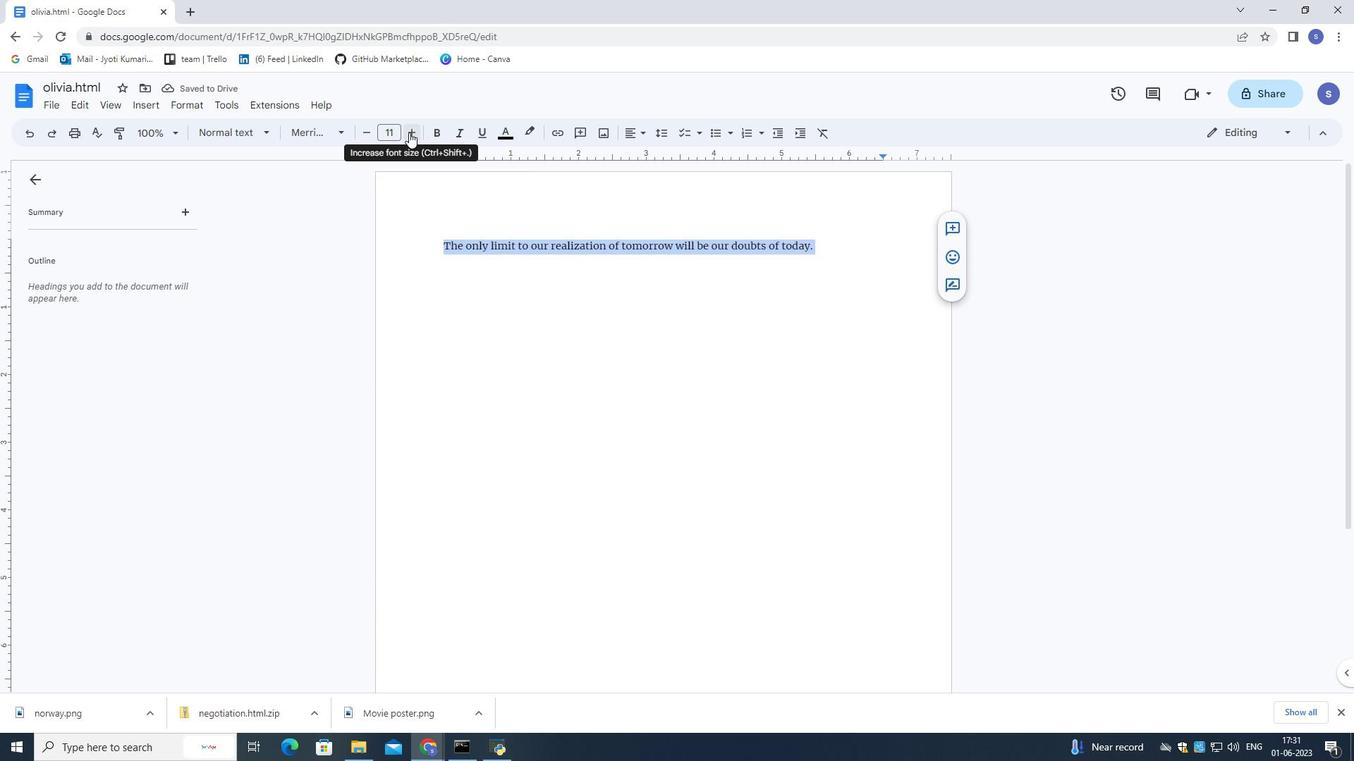 
Action: Mouse pressed left at (414, 131)
Screenshot: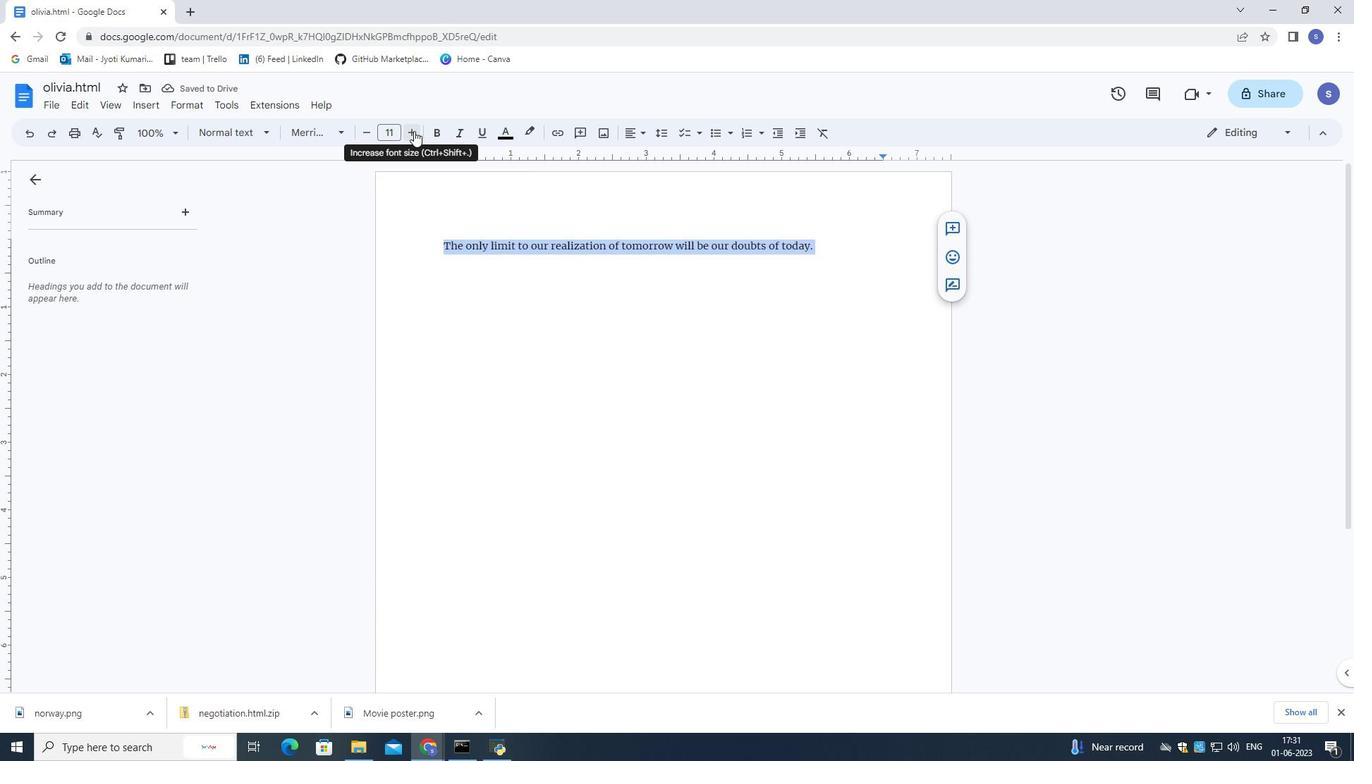 
Action: Mouse pressed left at (414, 131)
Screenshot: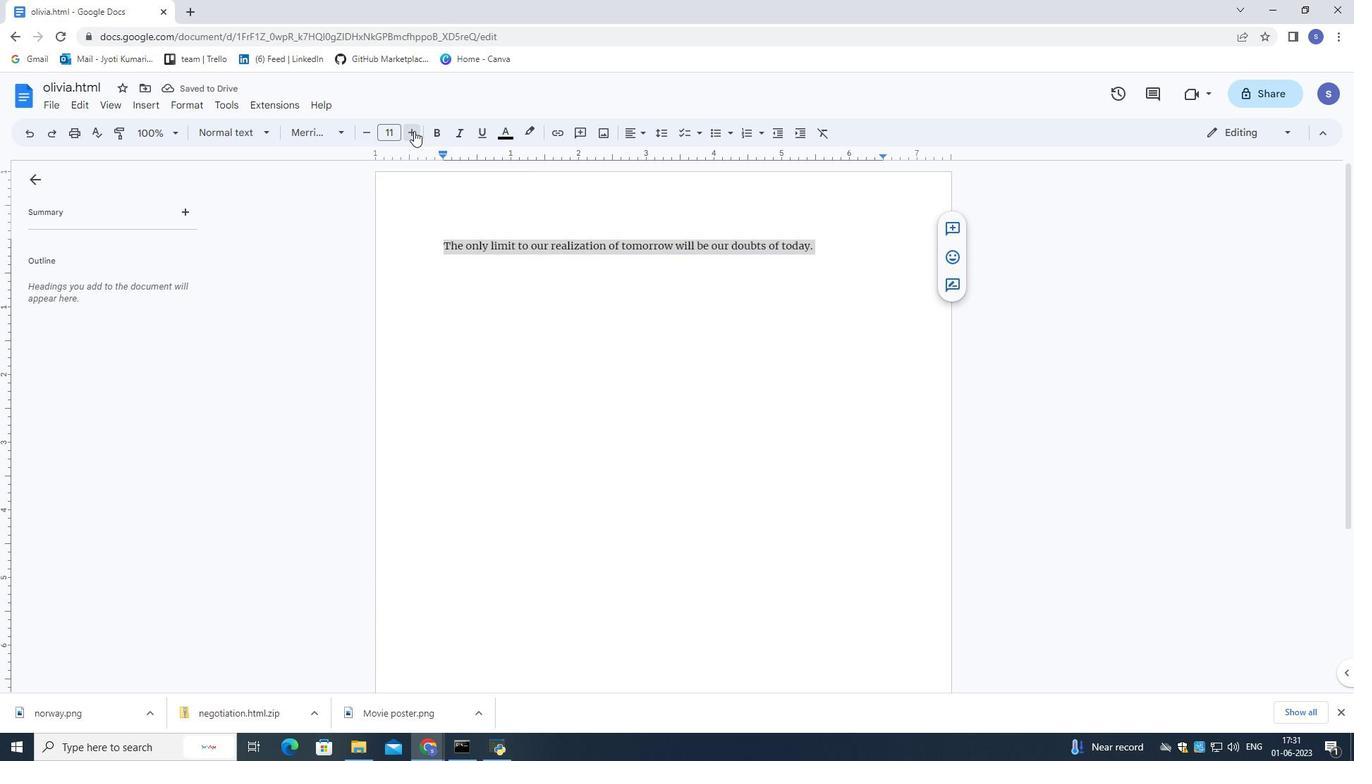 
Action: Mouse pressed left at (414, 131)
Screenshot: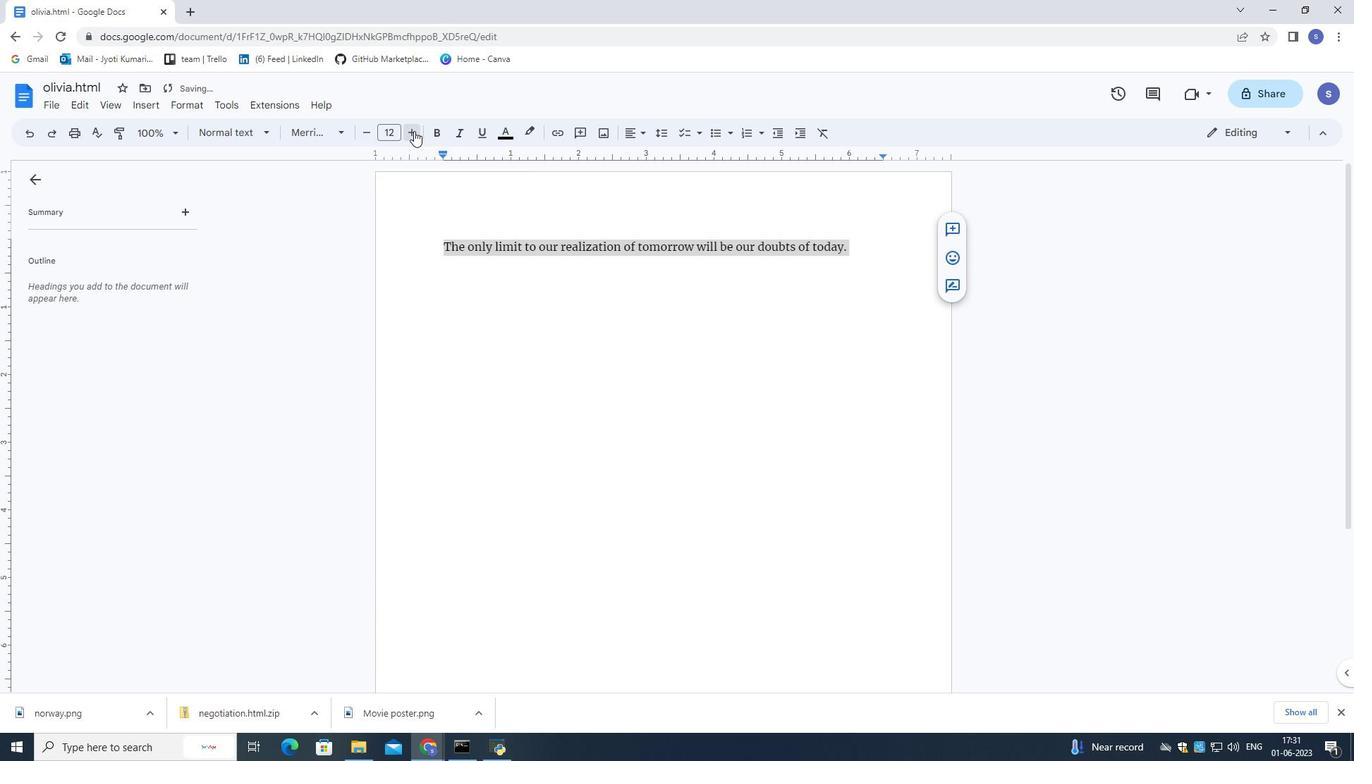 
Action: Mouse moved to (414, 131)
Screenshot: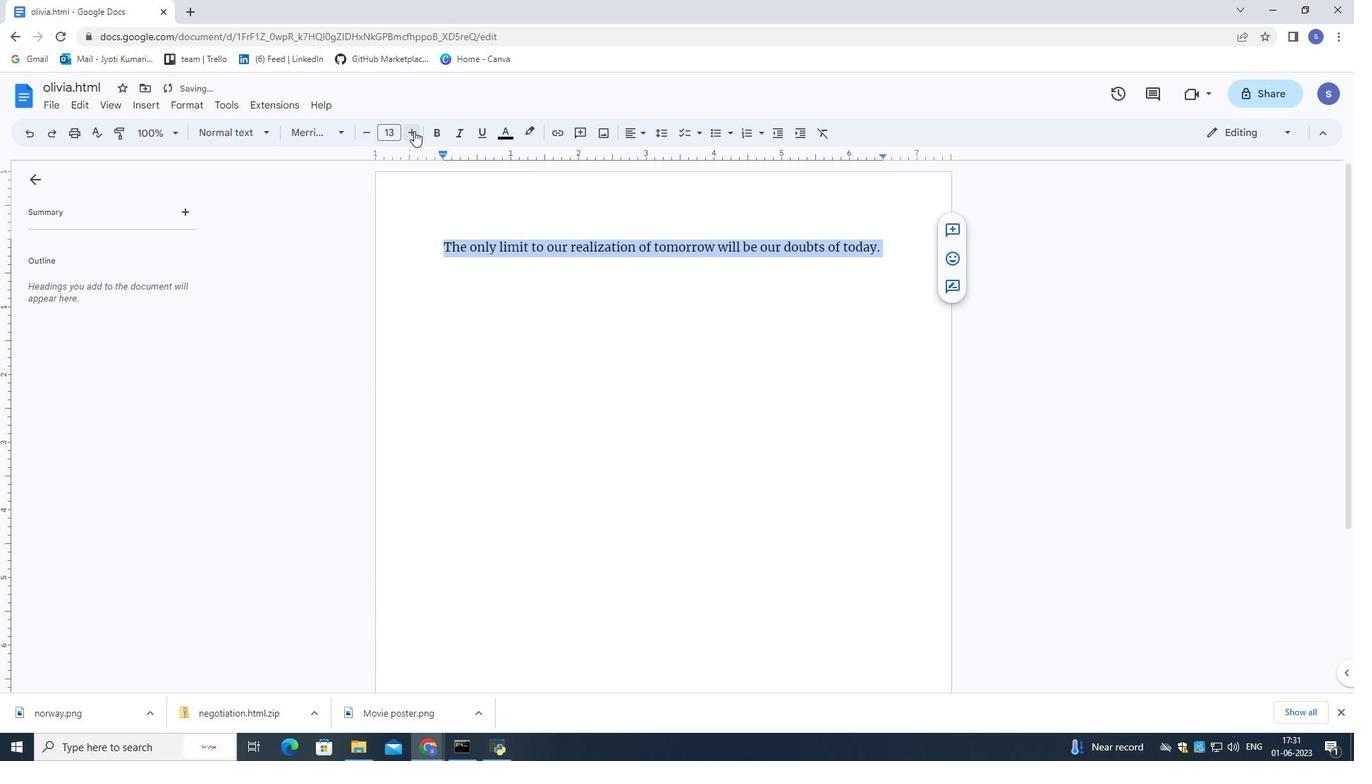 
Action: Mouse pressed left at (414, 131)
Screenshot: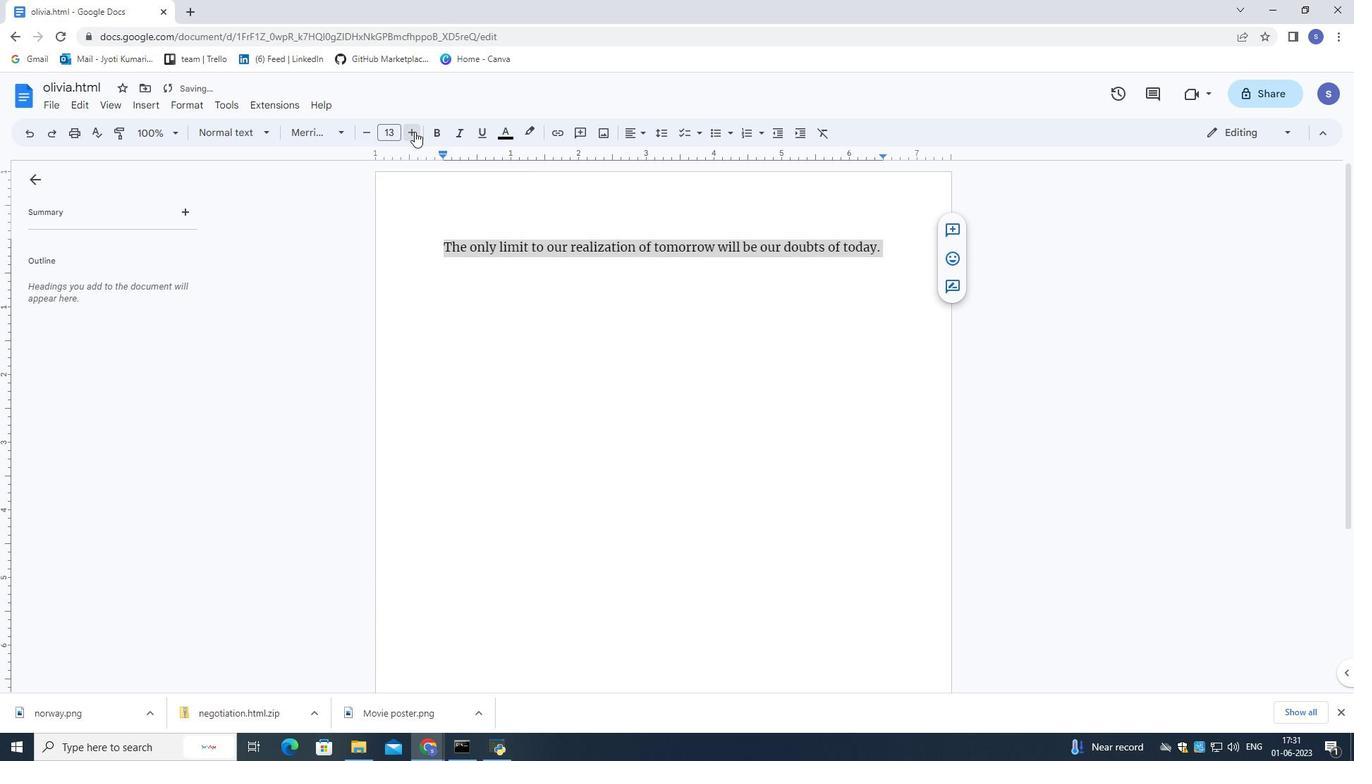 
Action: Mouse pressed left at (414, 131)
Screenshot: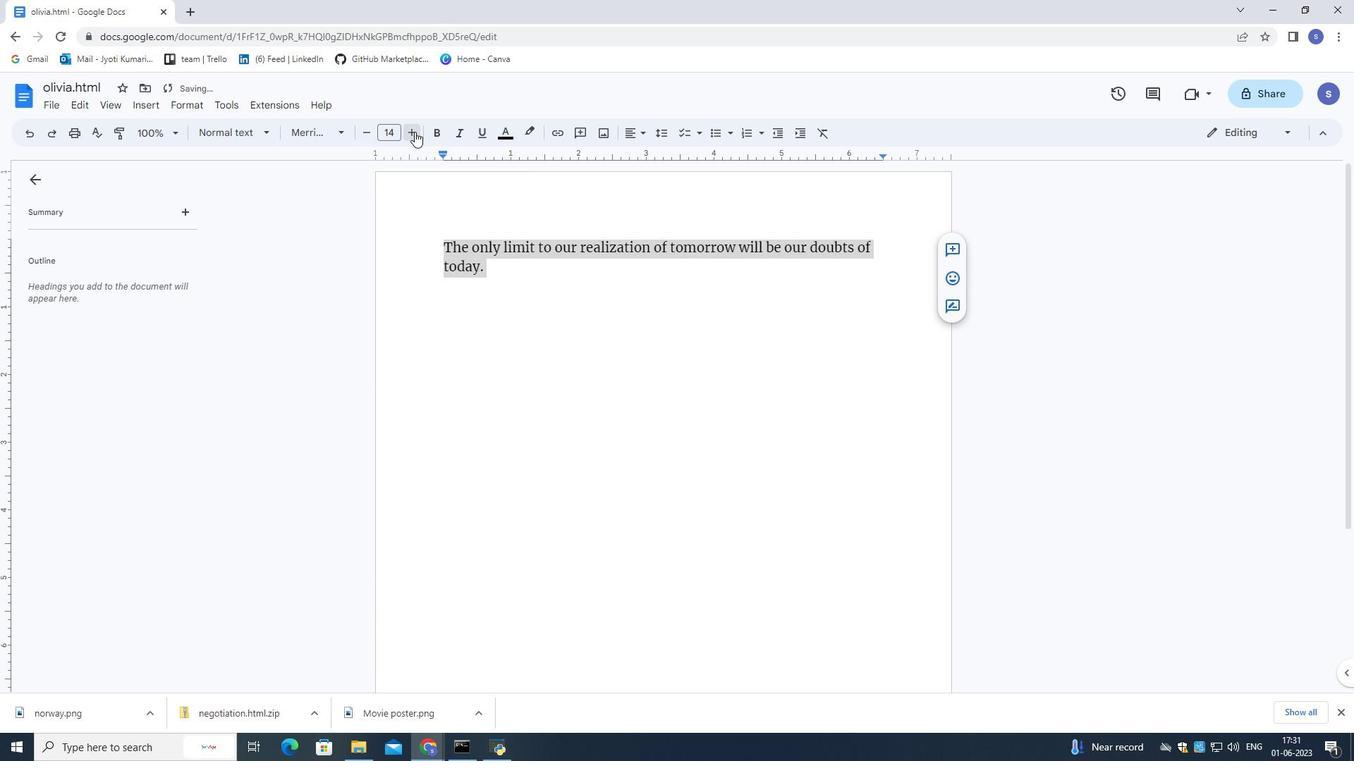 
Action: Mouse pressed left at (414, 131)
Screenshot: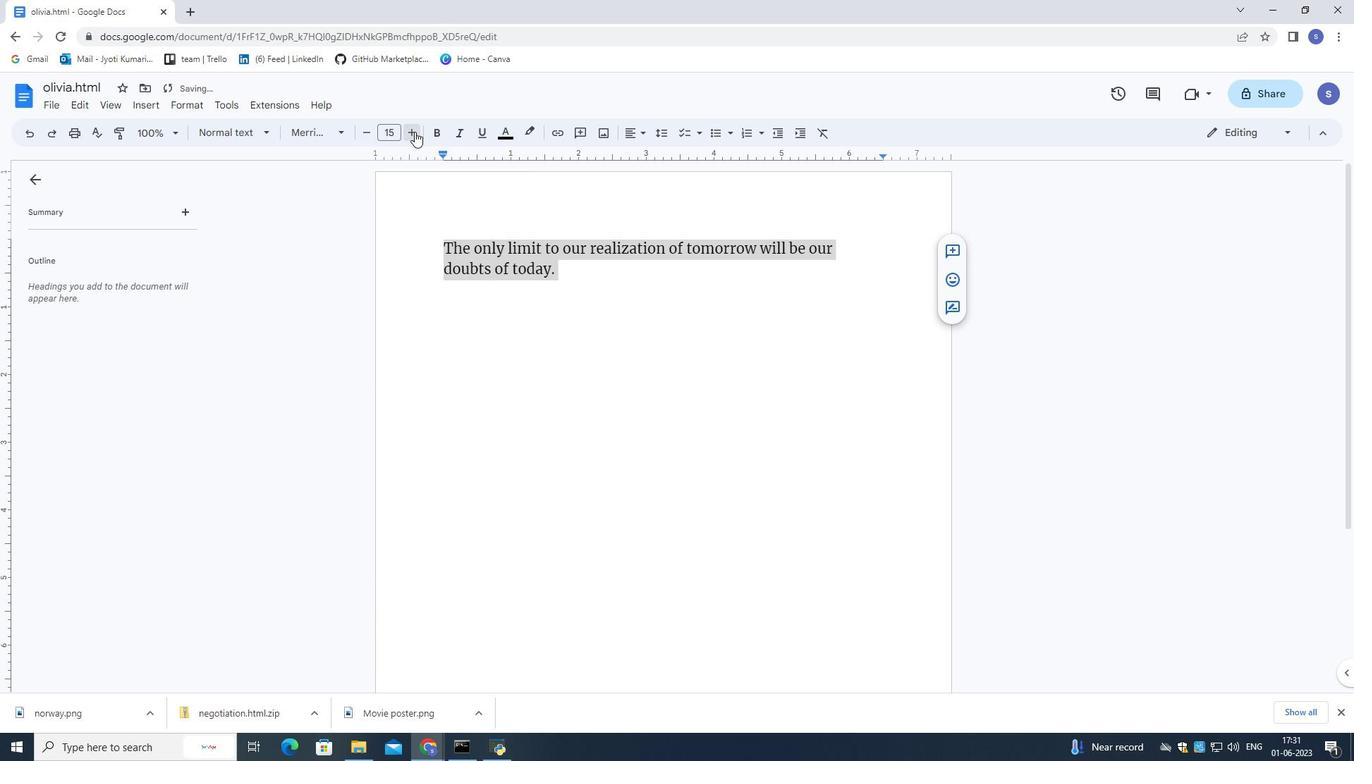 
Action: Mouse pressed left at (414, 131)
Screenshot: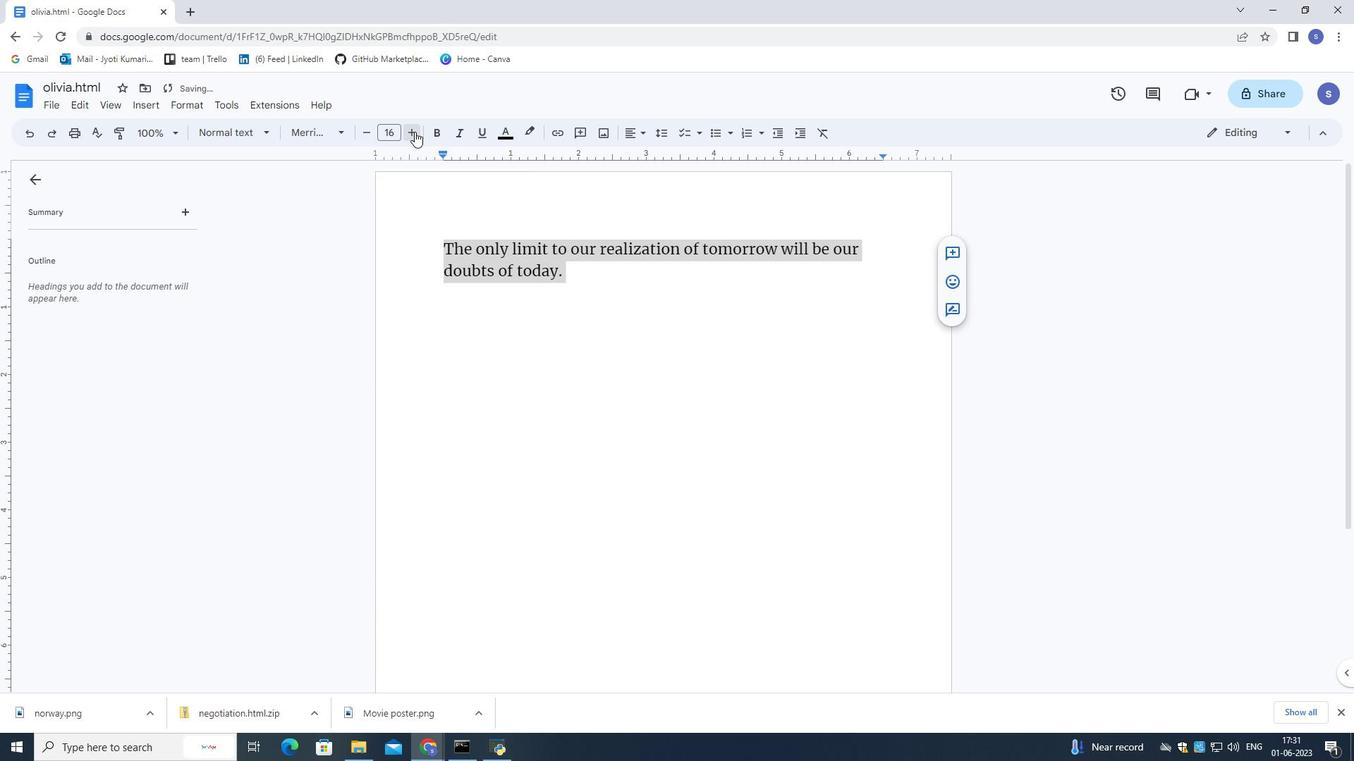 
Action: Mouse pressed left at (414, 131)
Screenshot: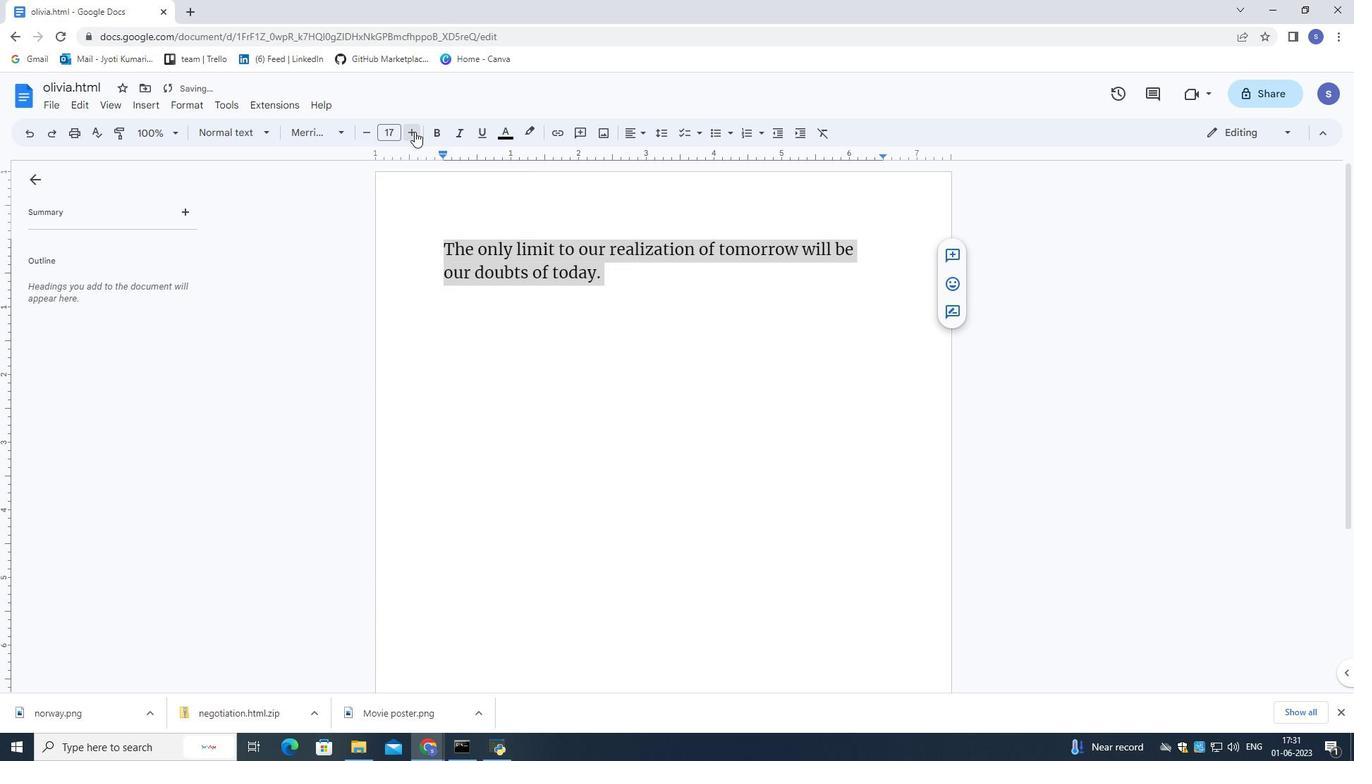 
Action: Mouse pressed left at (414, 131)
Screenshot: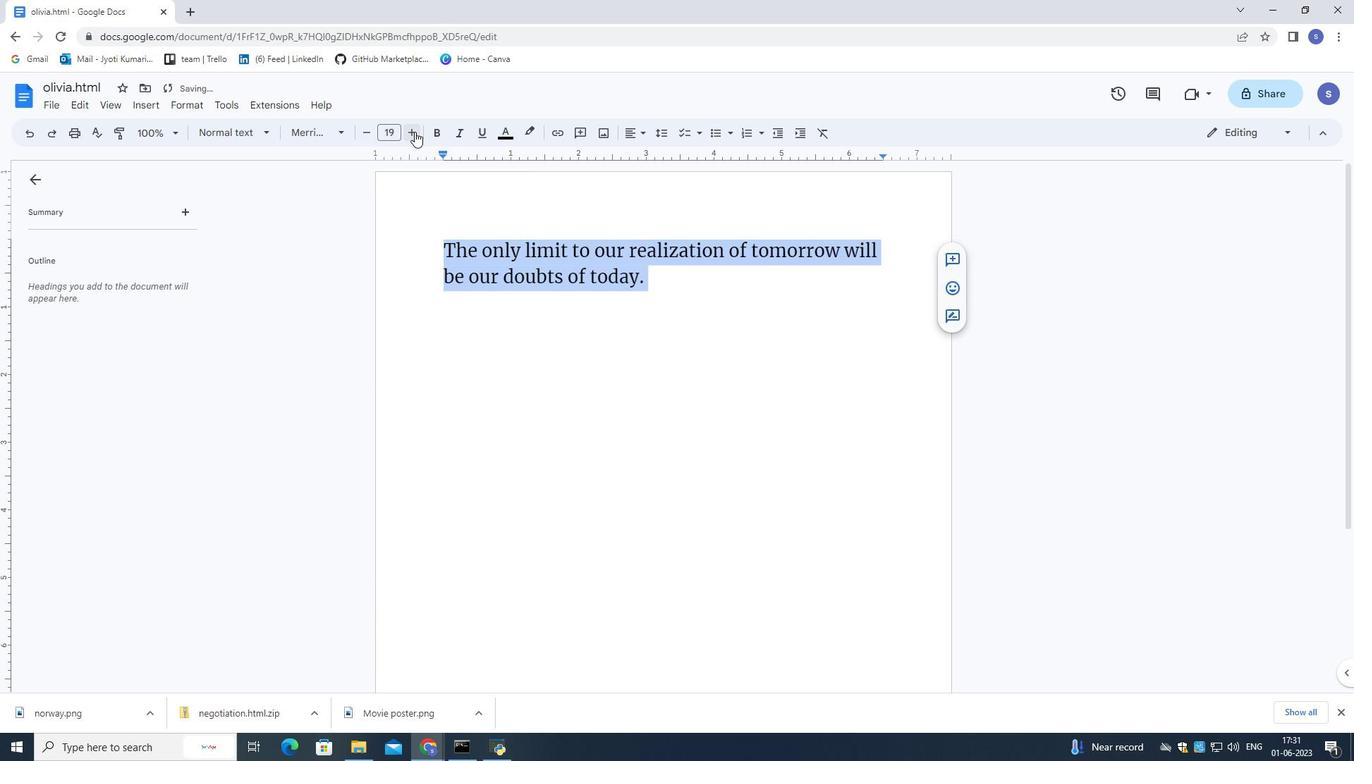 
Action: Mouse pressed left at (414, 131)
Screenshot: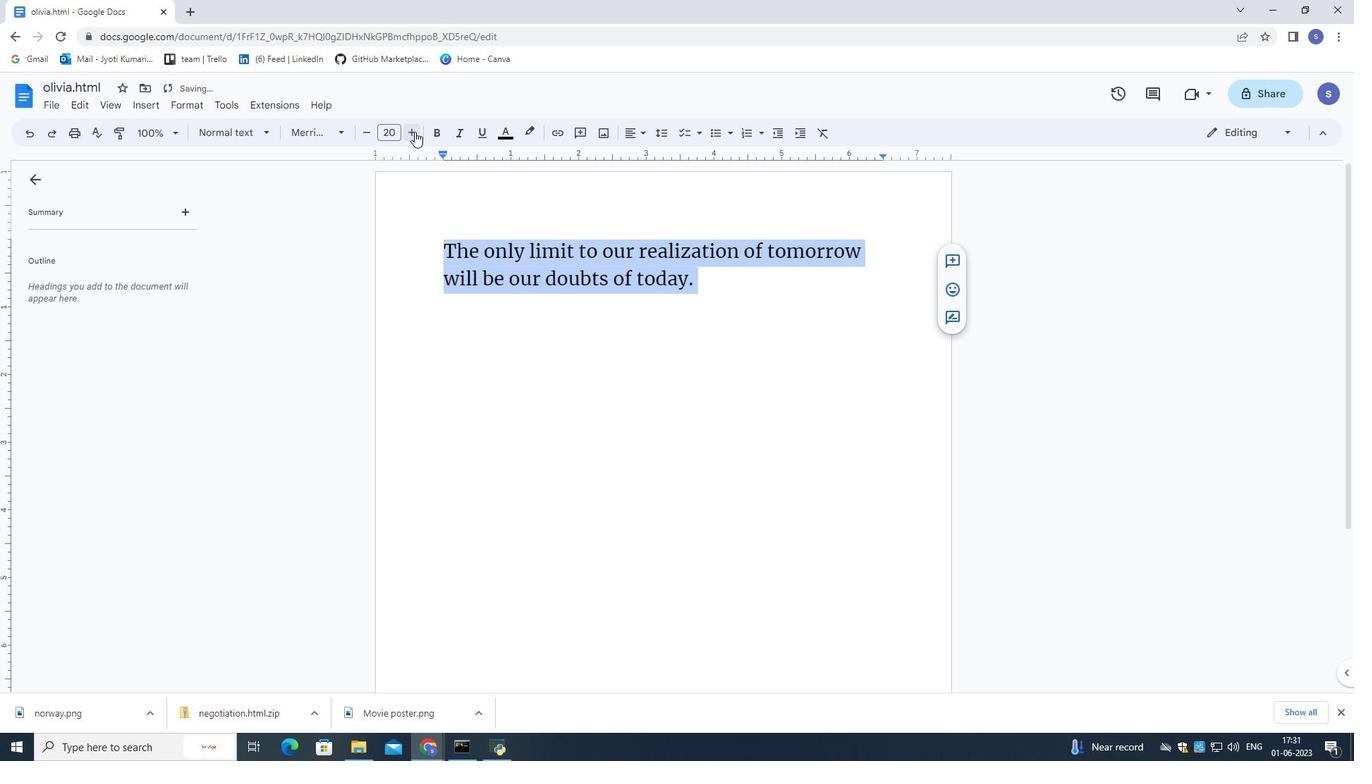 
Action: Mouse pressed left at (414, 131)
Screenshot: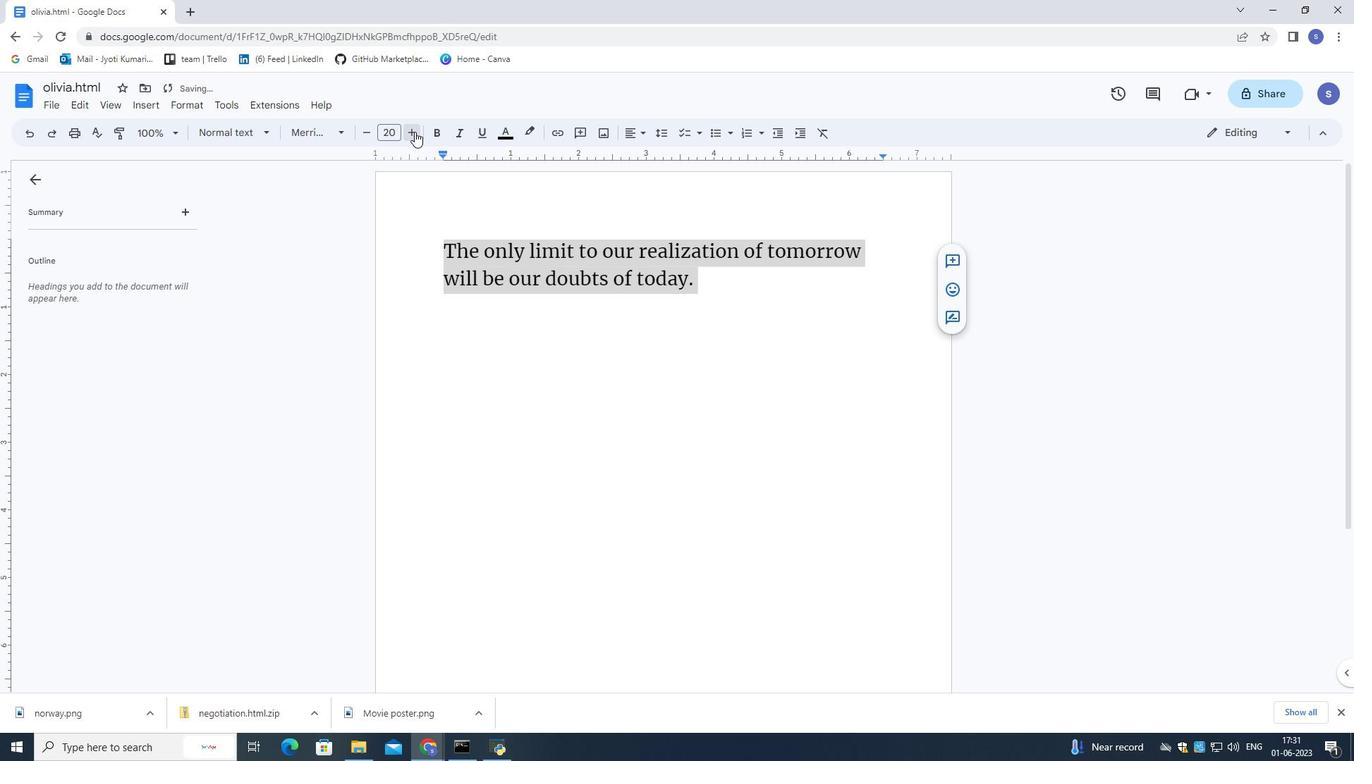 
Action: Mouse pressed left at (414, 131)
Screenshot: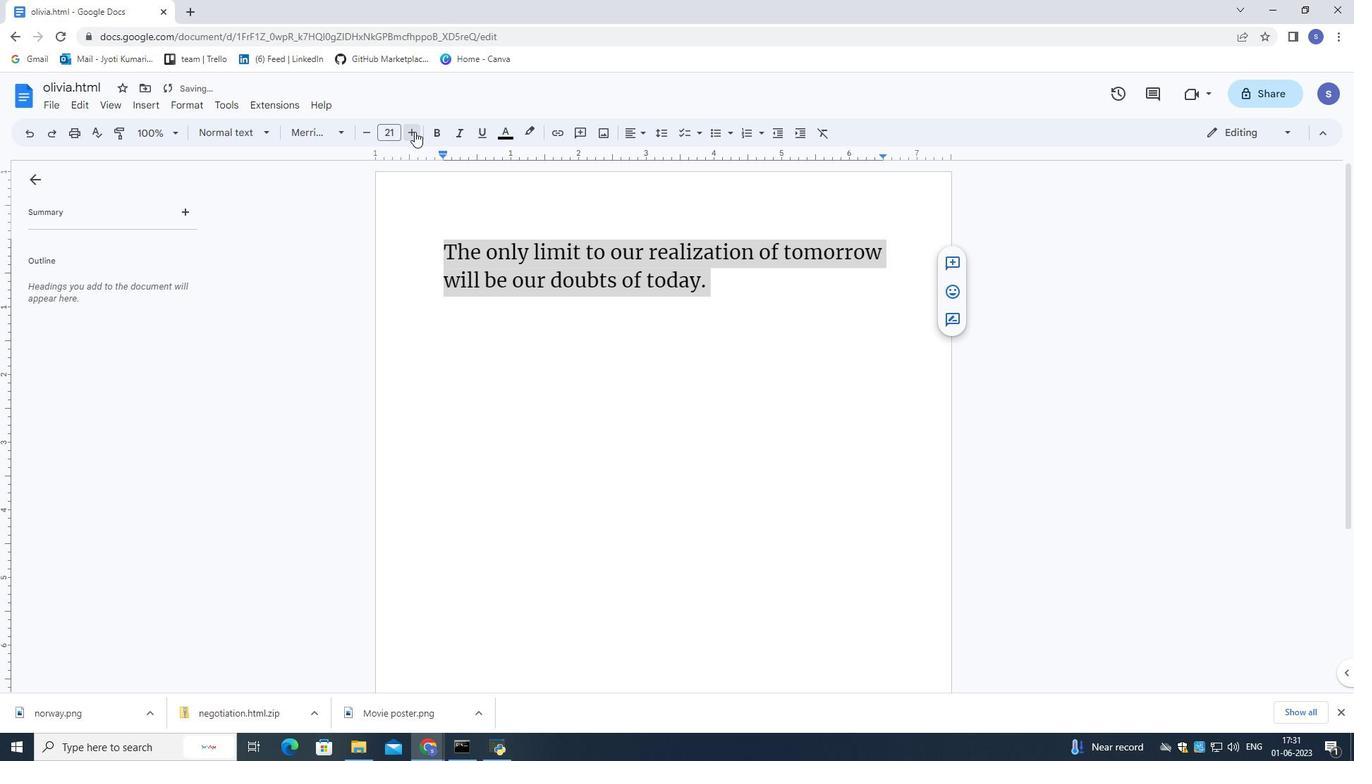 
Action: Mouse pressed left at (414, 131)
Screenshot: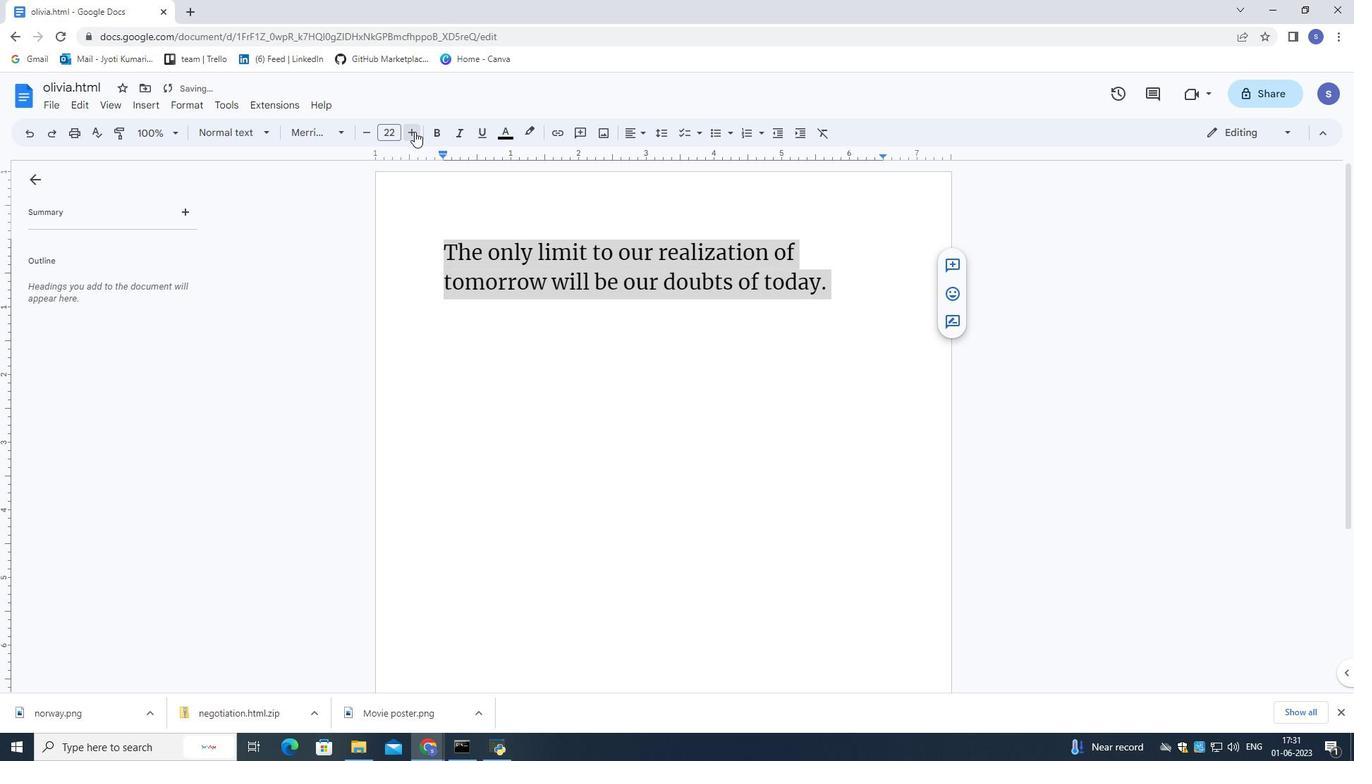 
Action: Mouse pressed left at (414, 131)
Screenshot: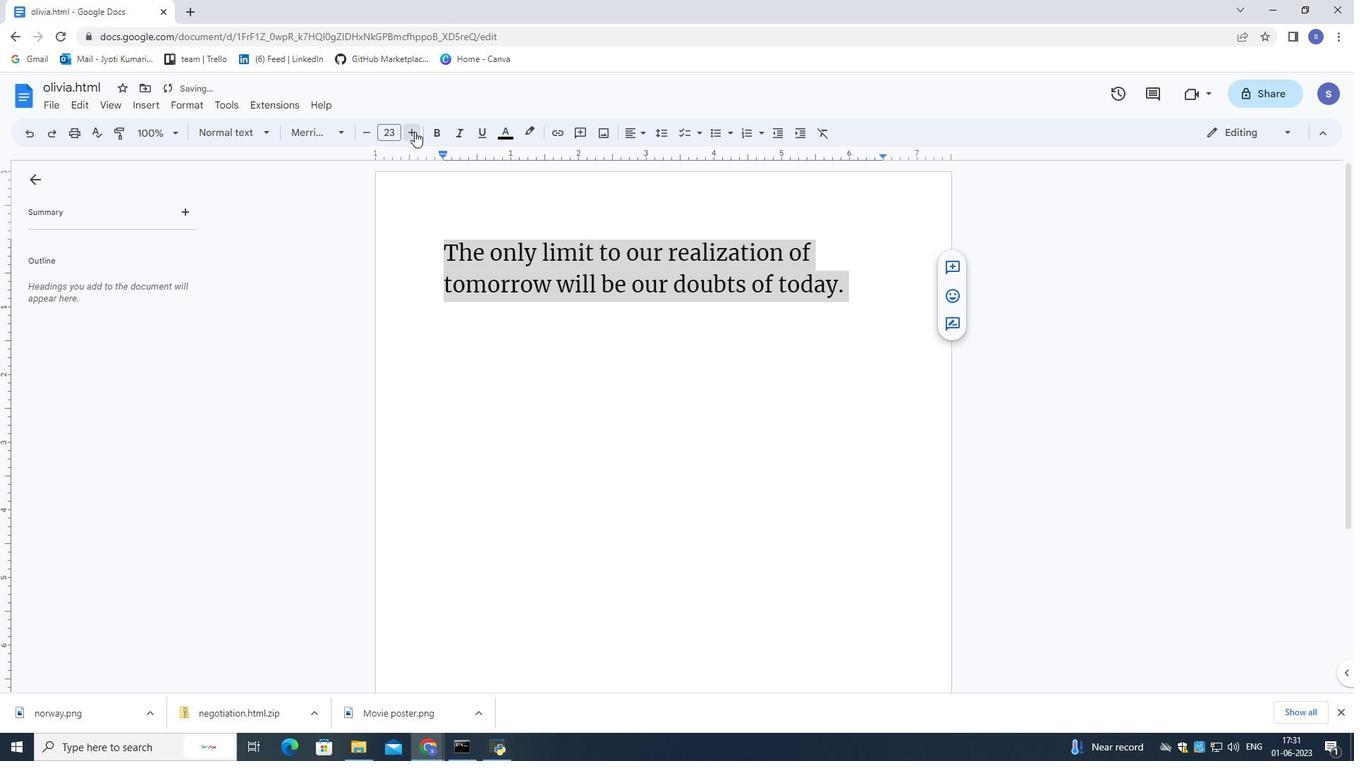
Action: Mouse pressed left at (414, 131)
Screenshot: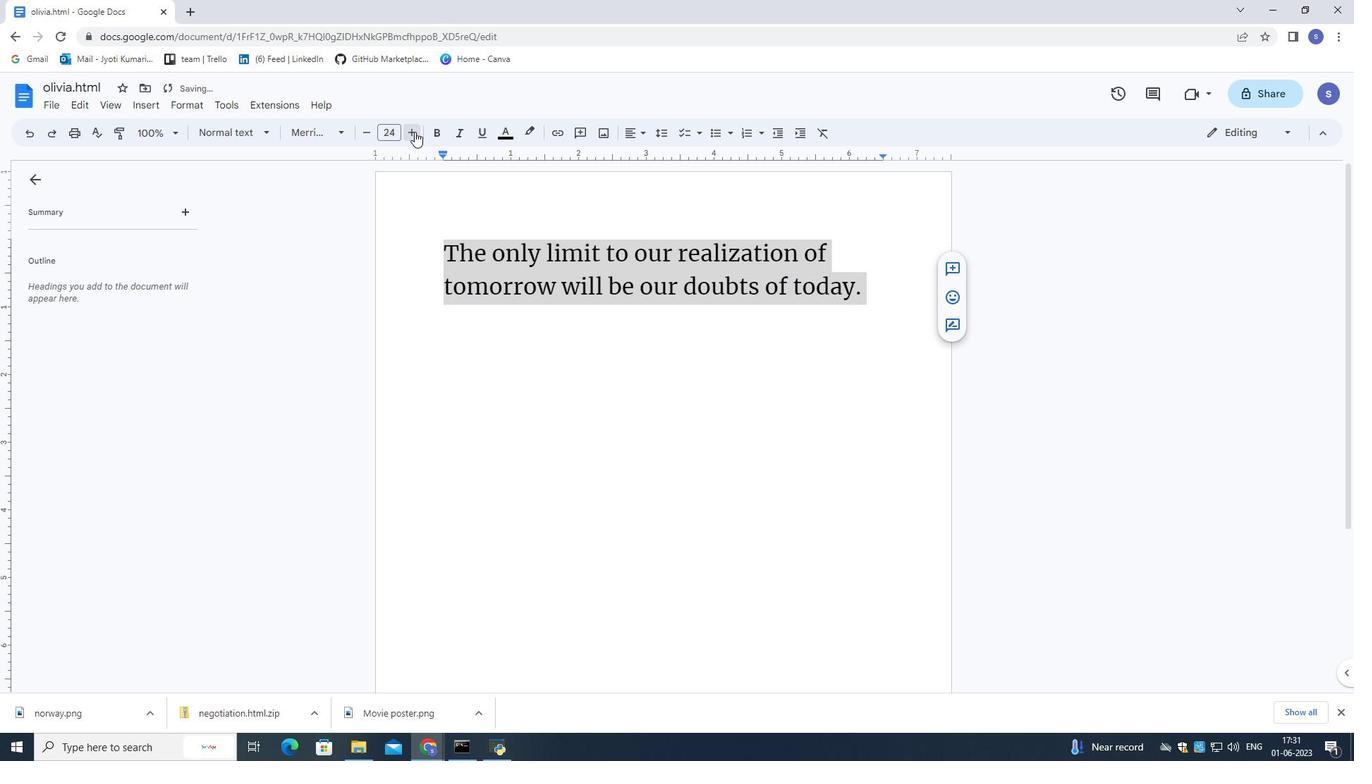
Action: Mouse pressed left at (414, 131)
Screenshot: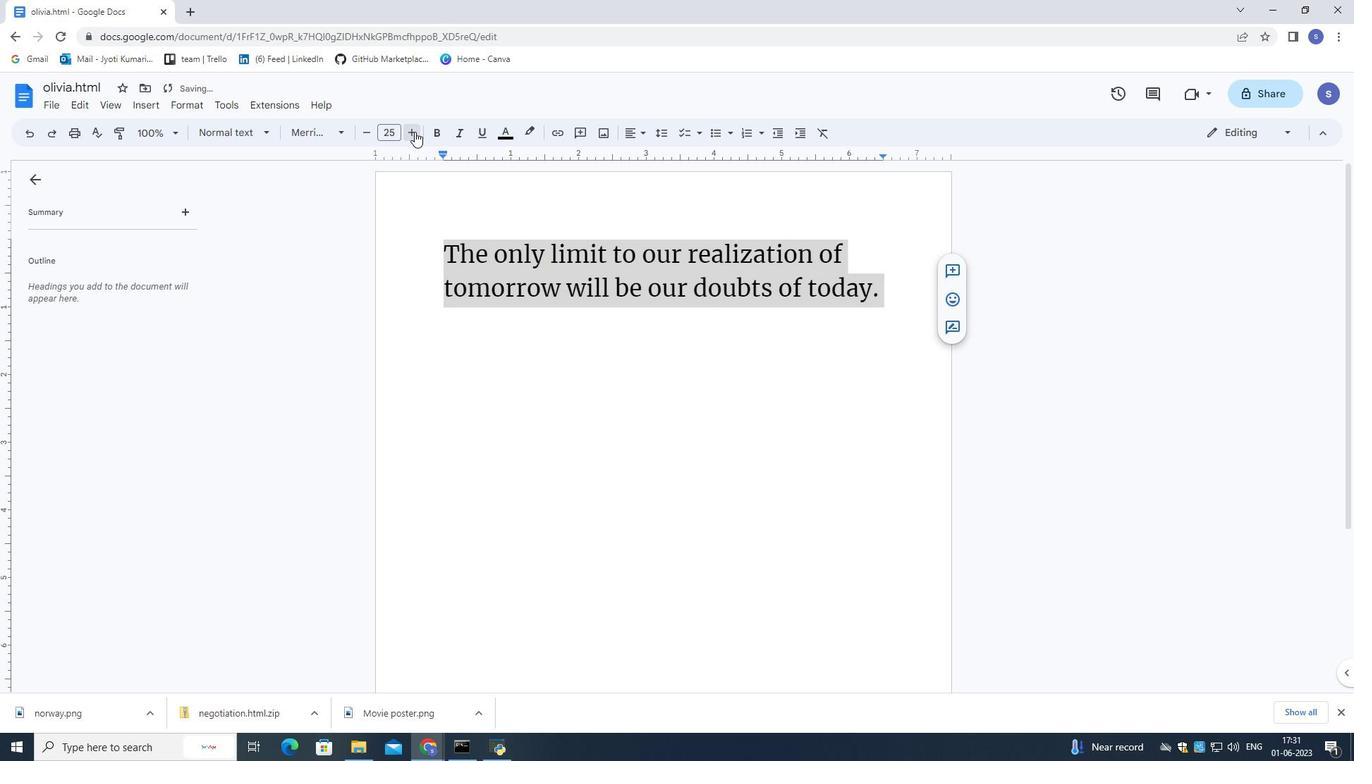 
Action: Mouse pressed left at (414, 131)
Screenshot: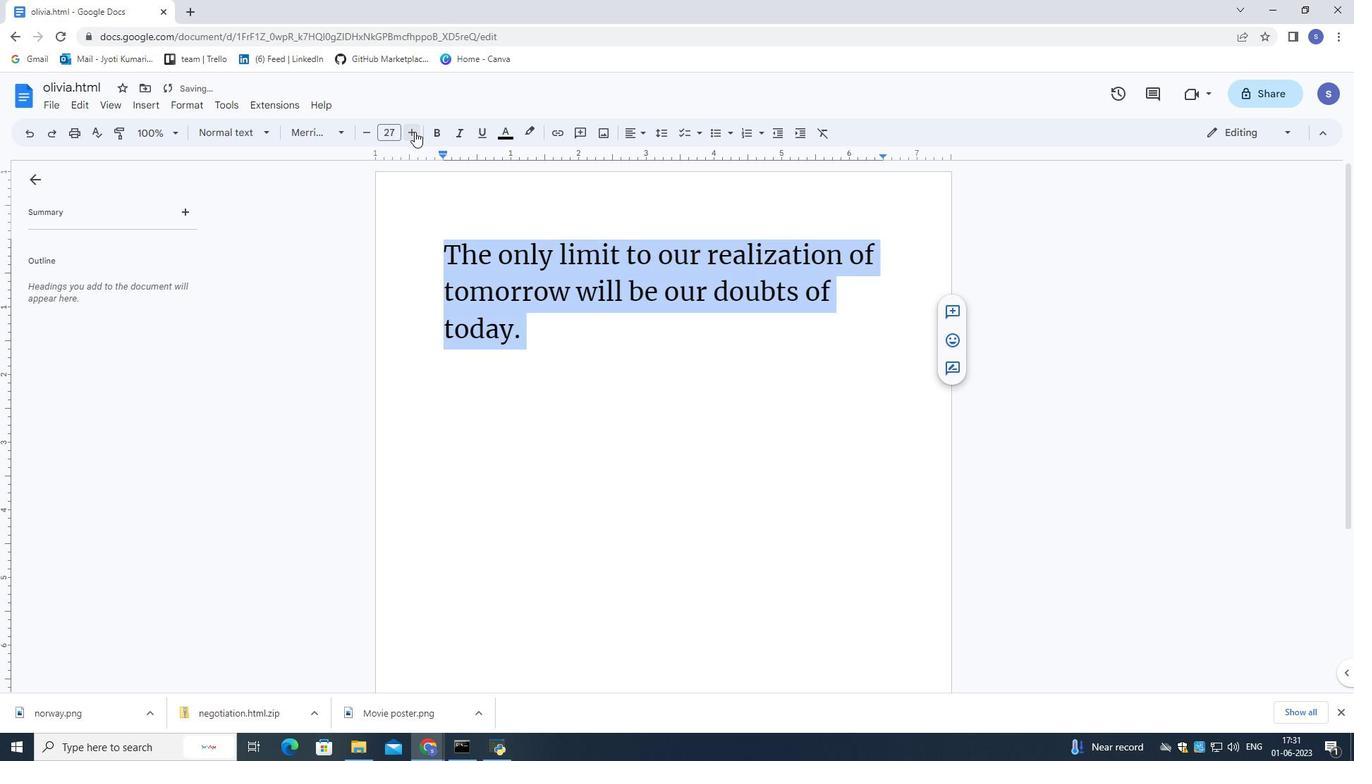 
Action: Mouse pressed left at (414, 131)
Screenshot: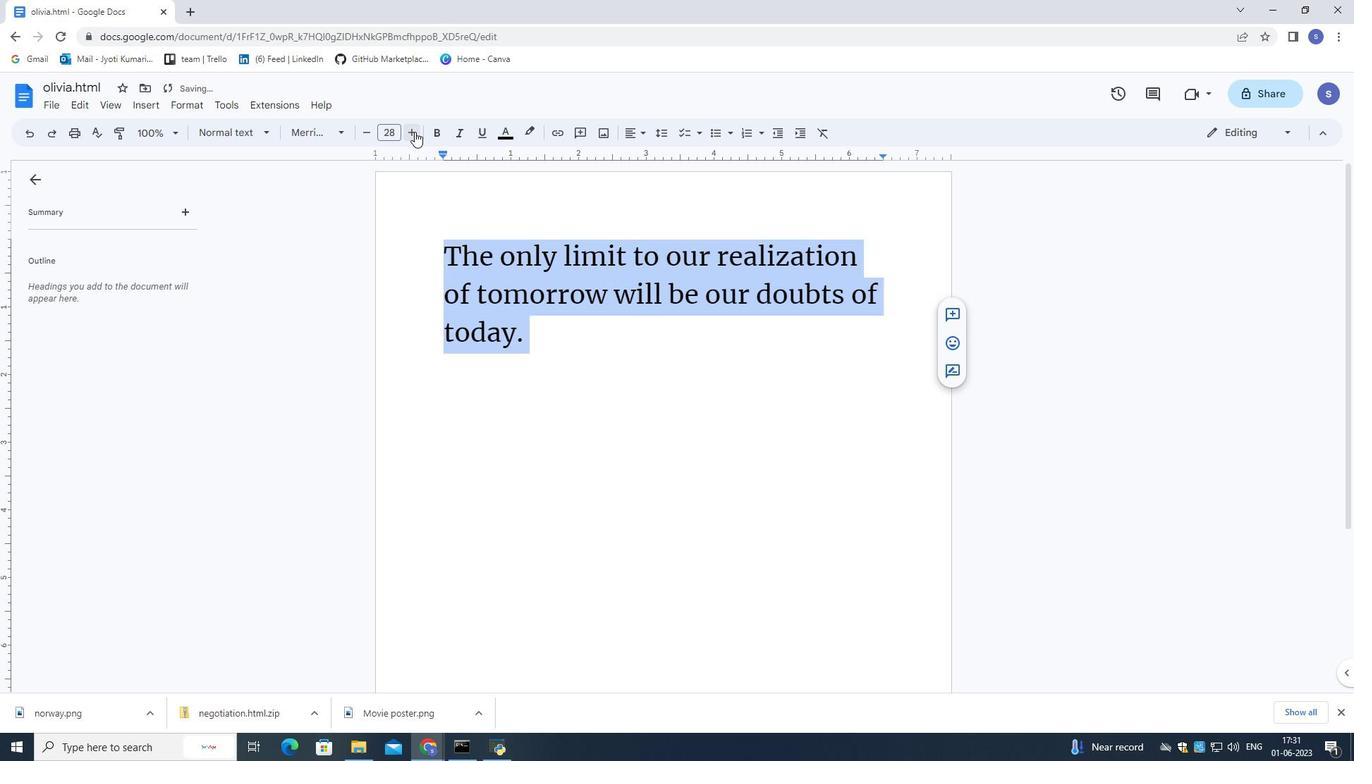 
Action: Mouse pressed left at (414, 131)
Screenshot: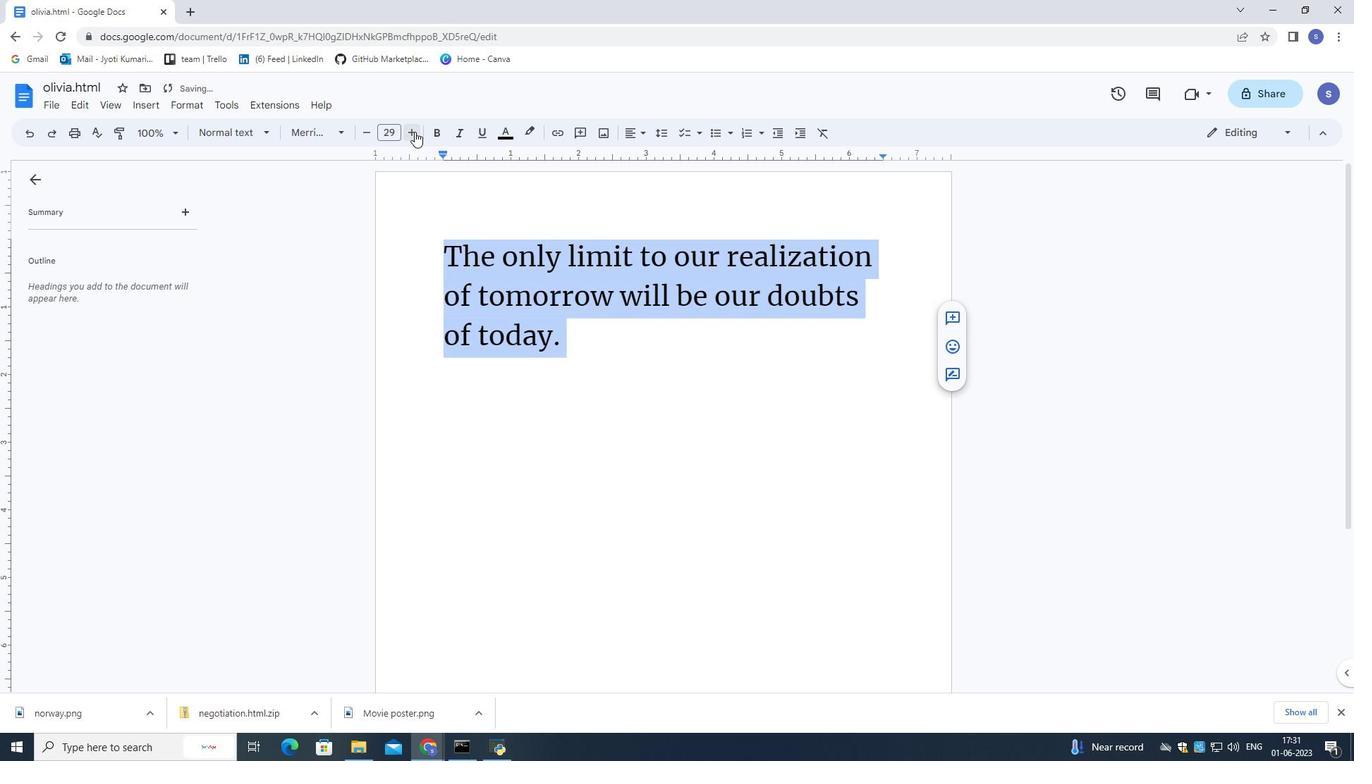 
Action: Mouse pressed left at (414, 131)
Screenshot: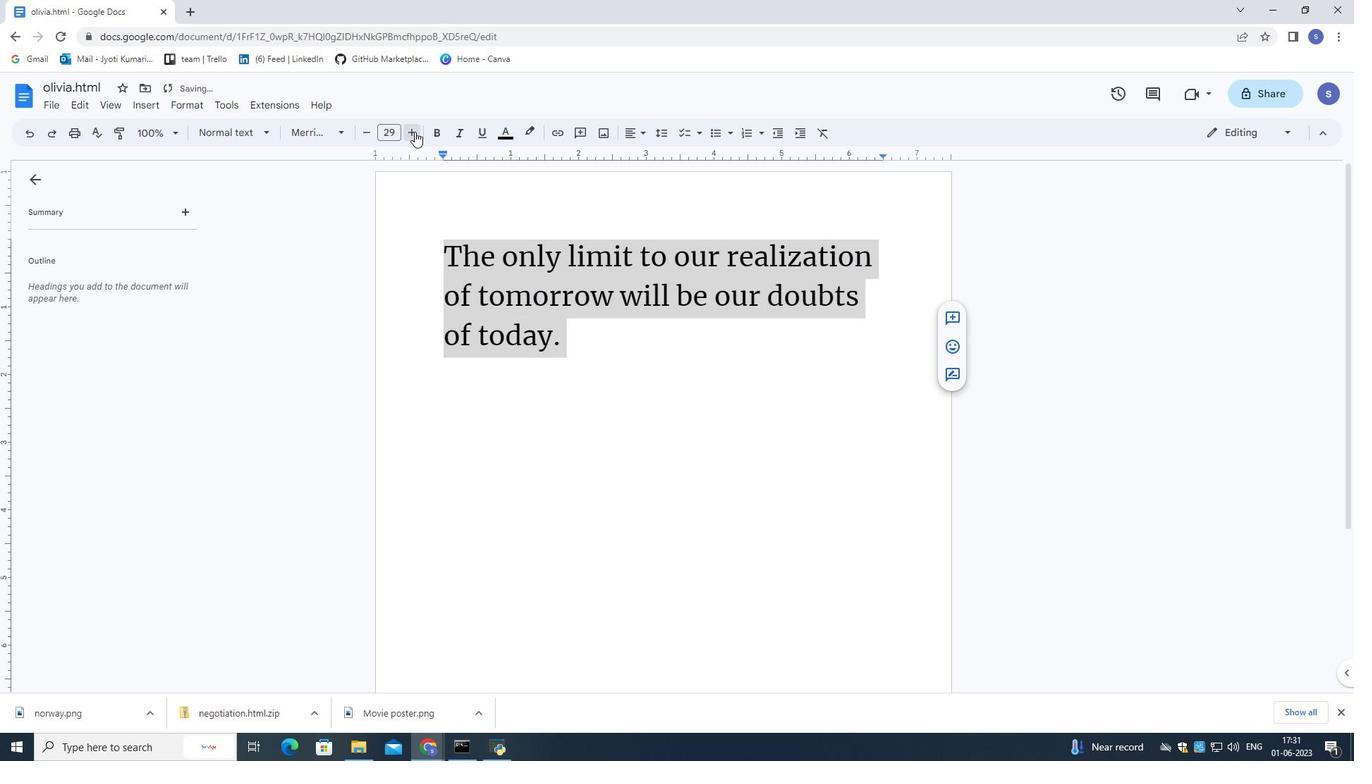 
Action: Mouse pressed left at (414, 131)
Screenshot: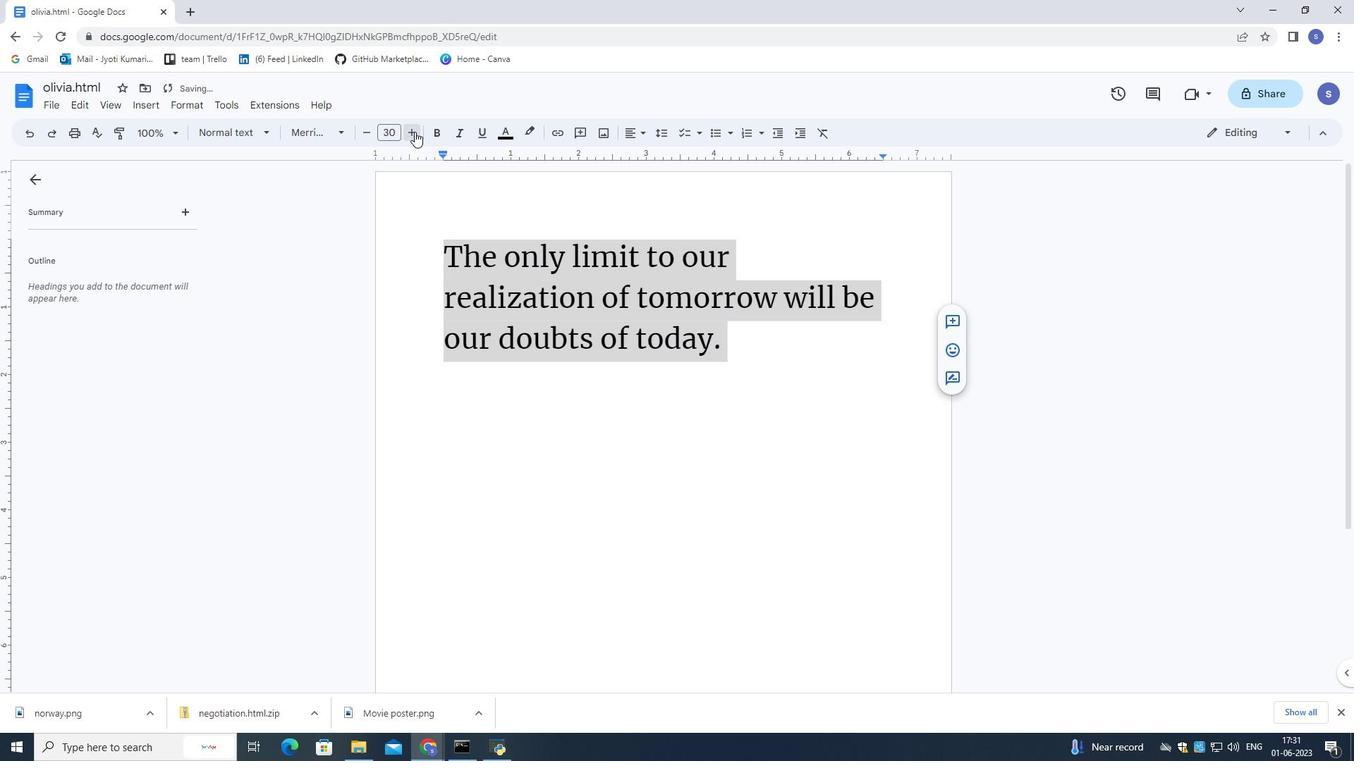 
Action: Mouse pressed left at (414, 131)
Screenshot: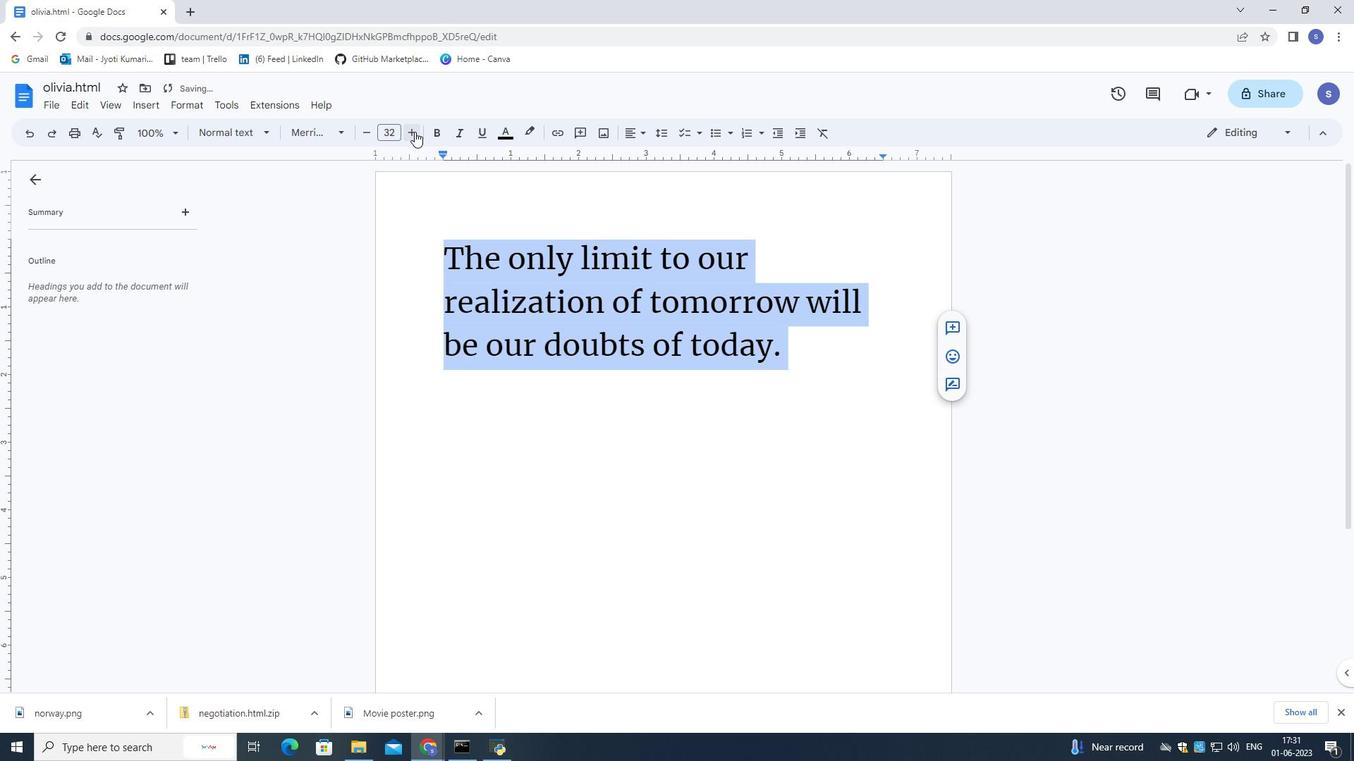 
Action: Mouse pressed left at (414, 131)
Screenshot: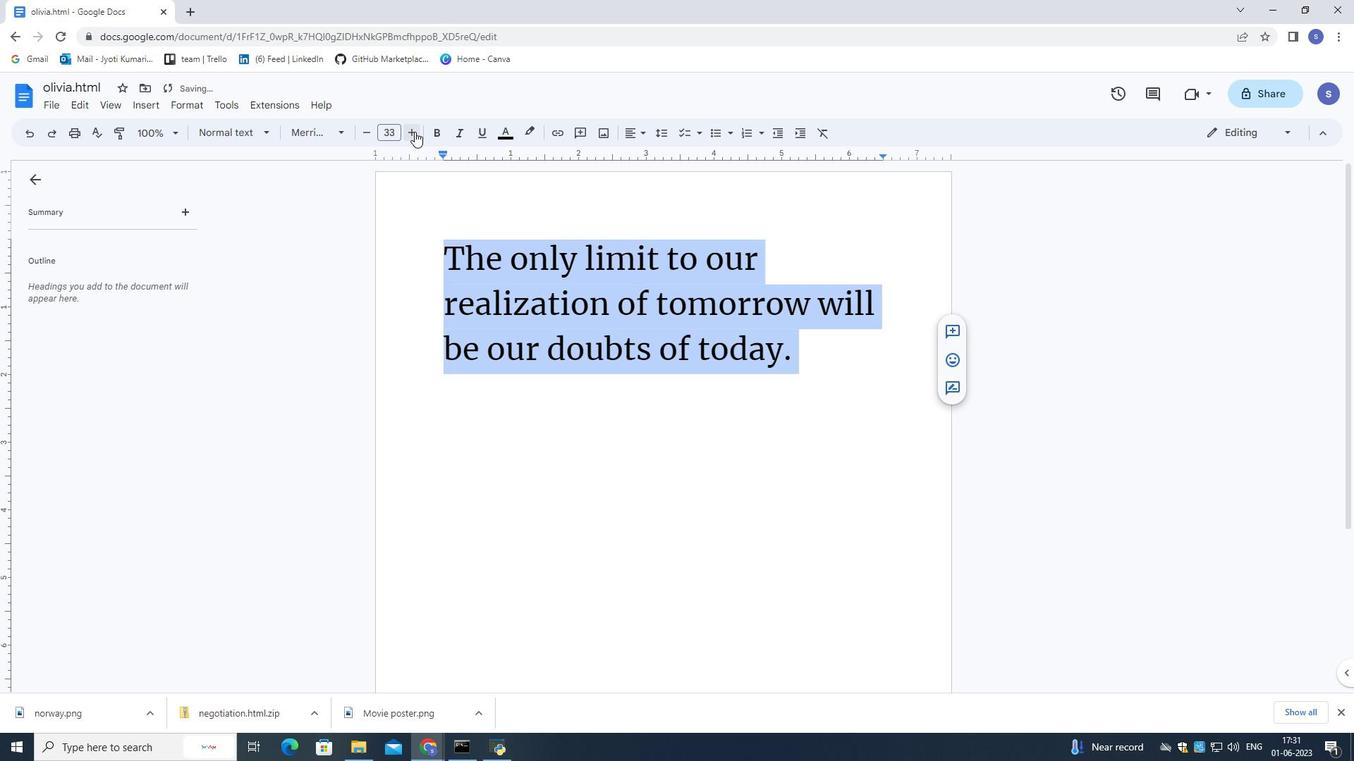 
Action: Mouse pressed left at (414, 131)
Screenshot: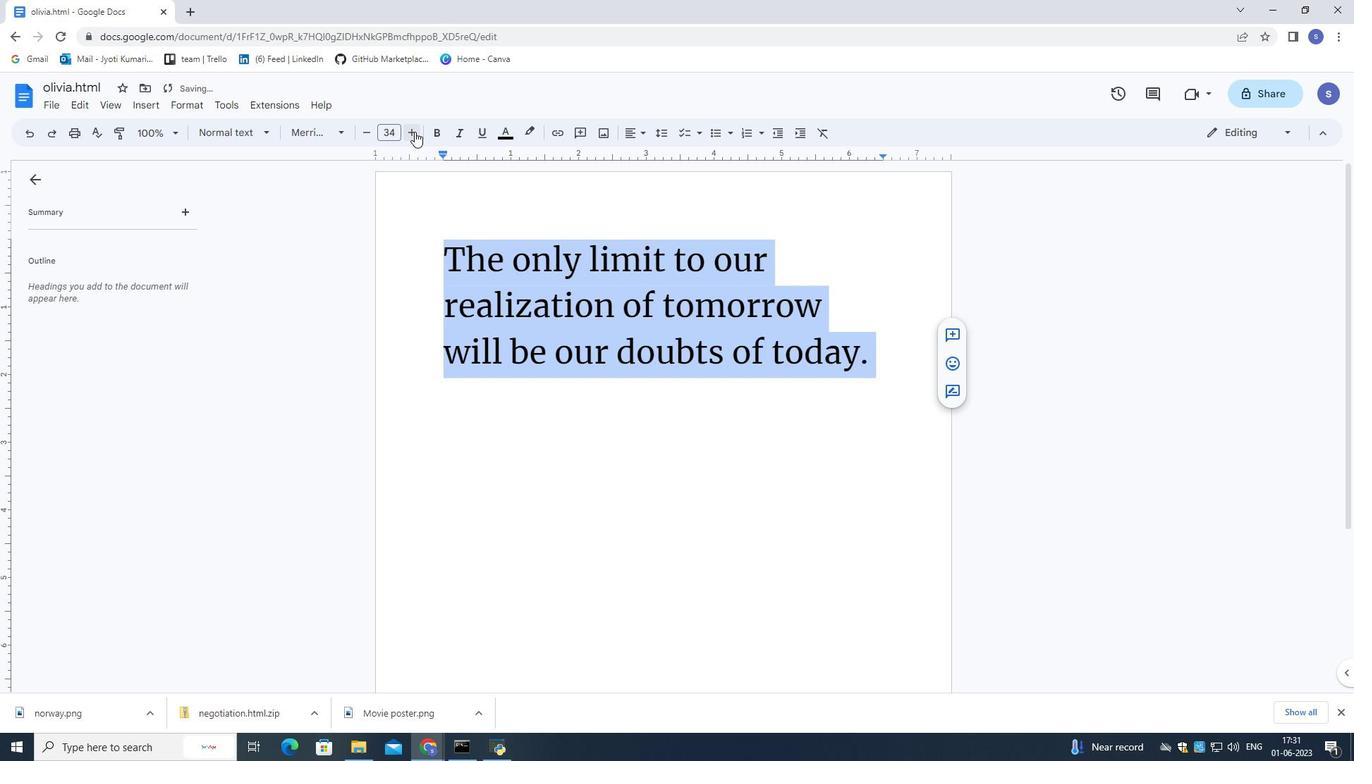
Action: Mouse pressed left at (414, 131)
Screenshot: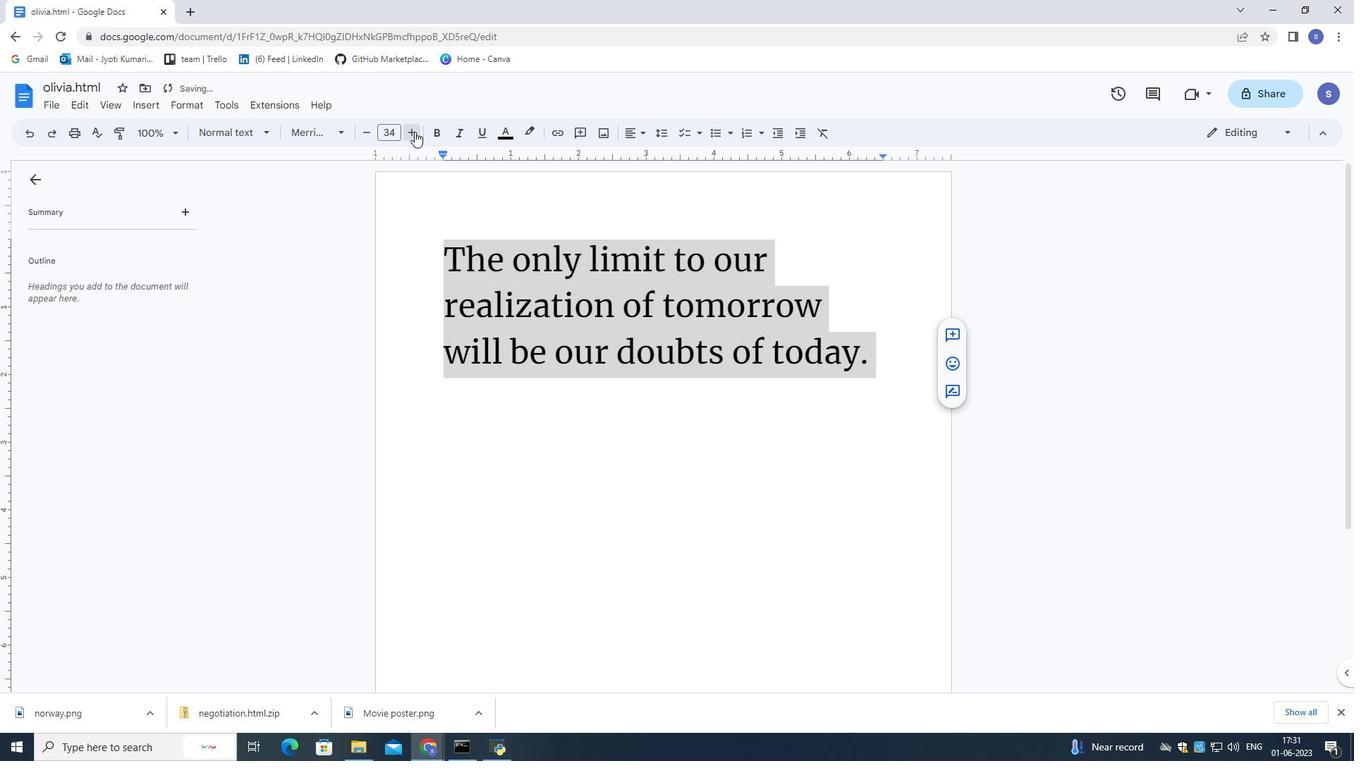 
Action: Mouse moved to (472, 185)
Screenshot: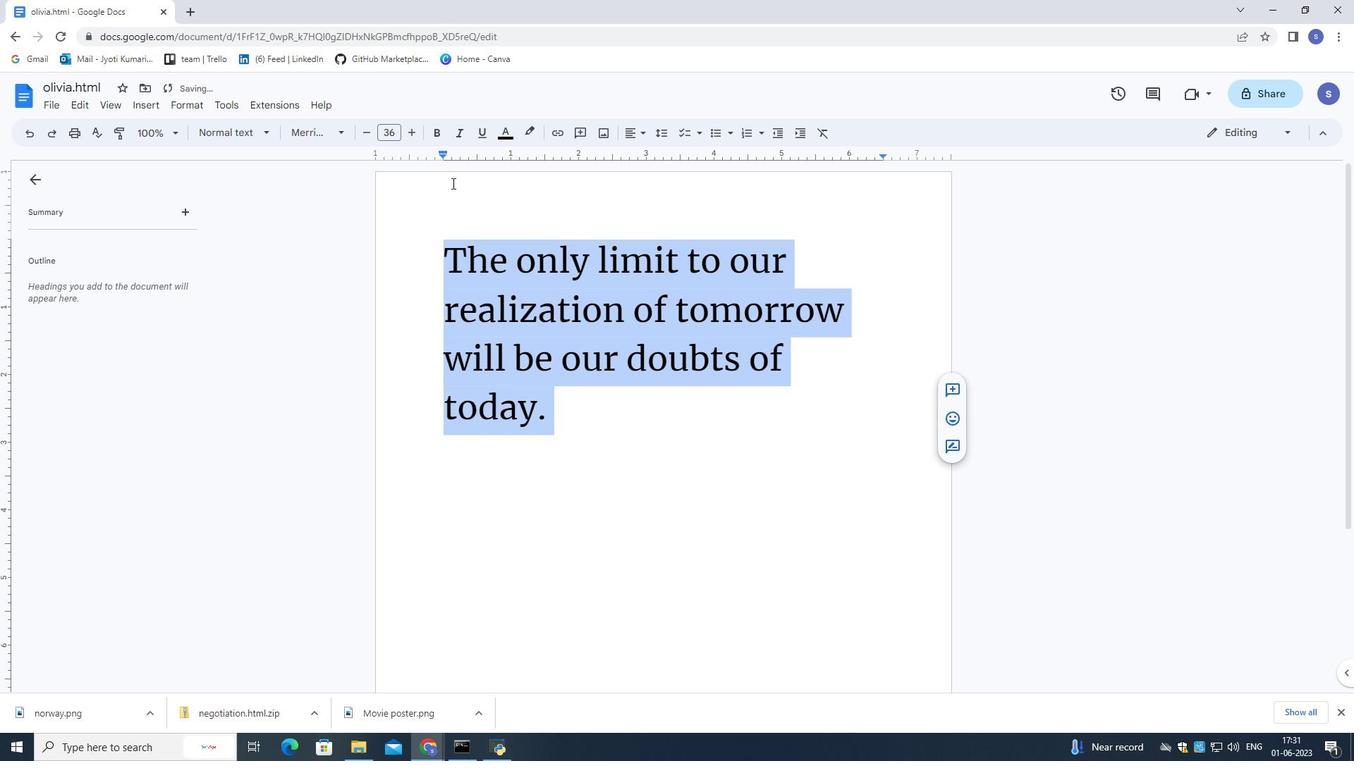 
Action: Mouse pressed left at (472, 185)
Screenshot: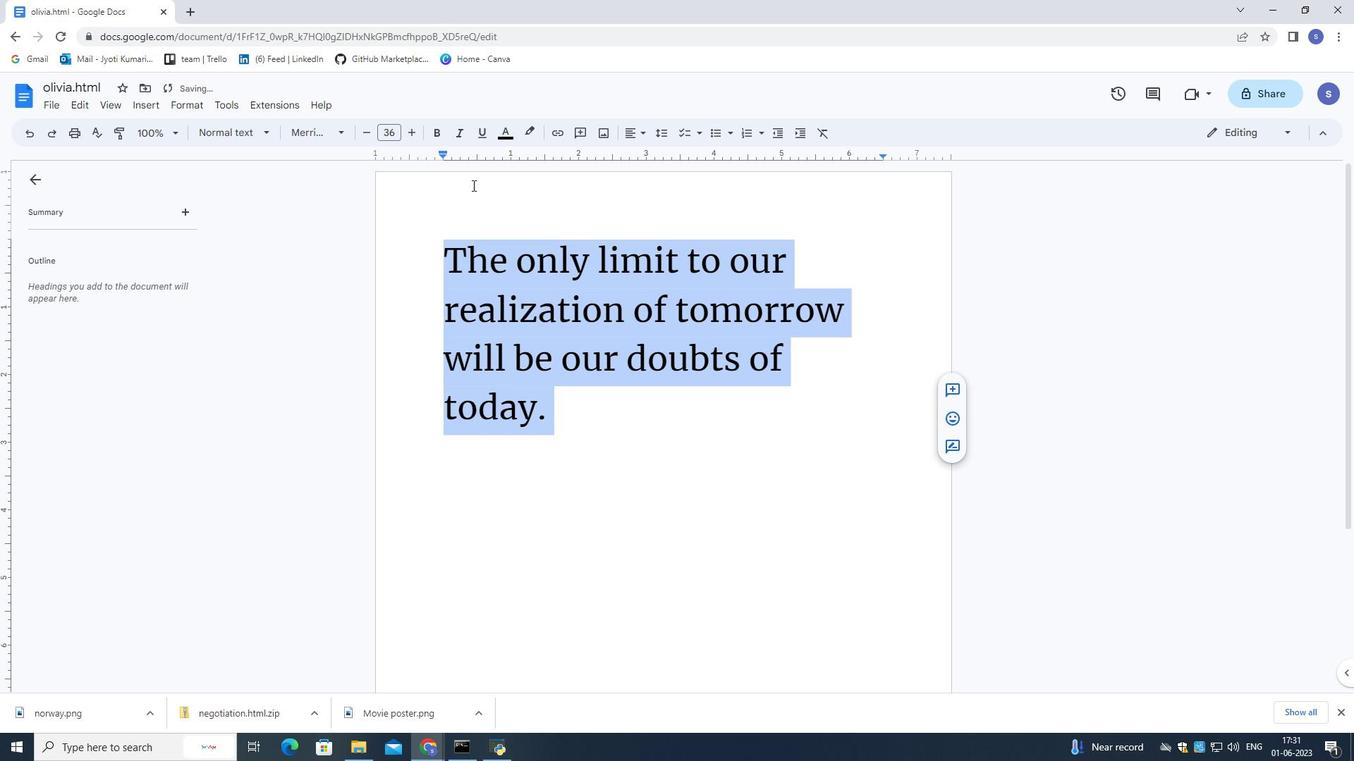 
Action: Mouse moved to (555, 413)
Screenshot: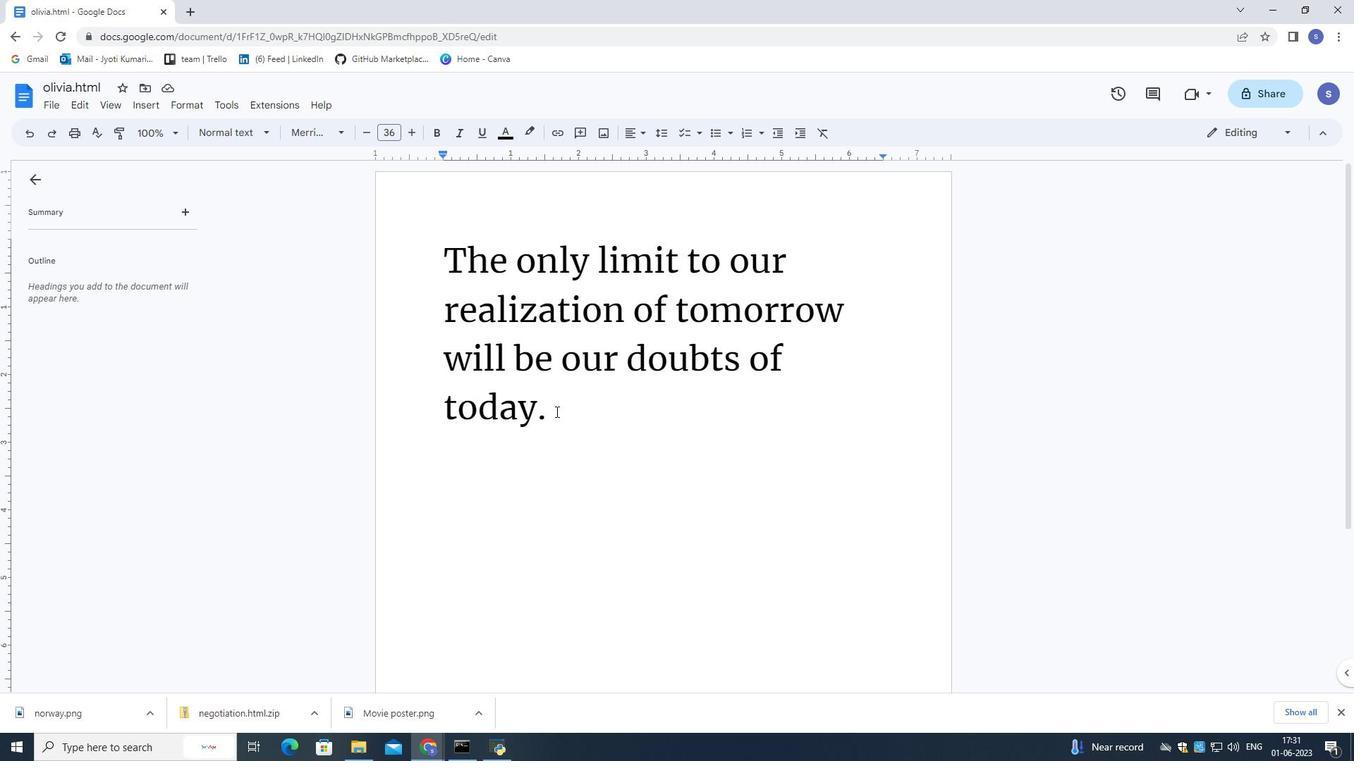 
Action: Mouse pressed left at (555, 413)
Screenshot: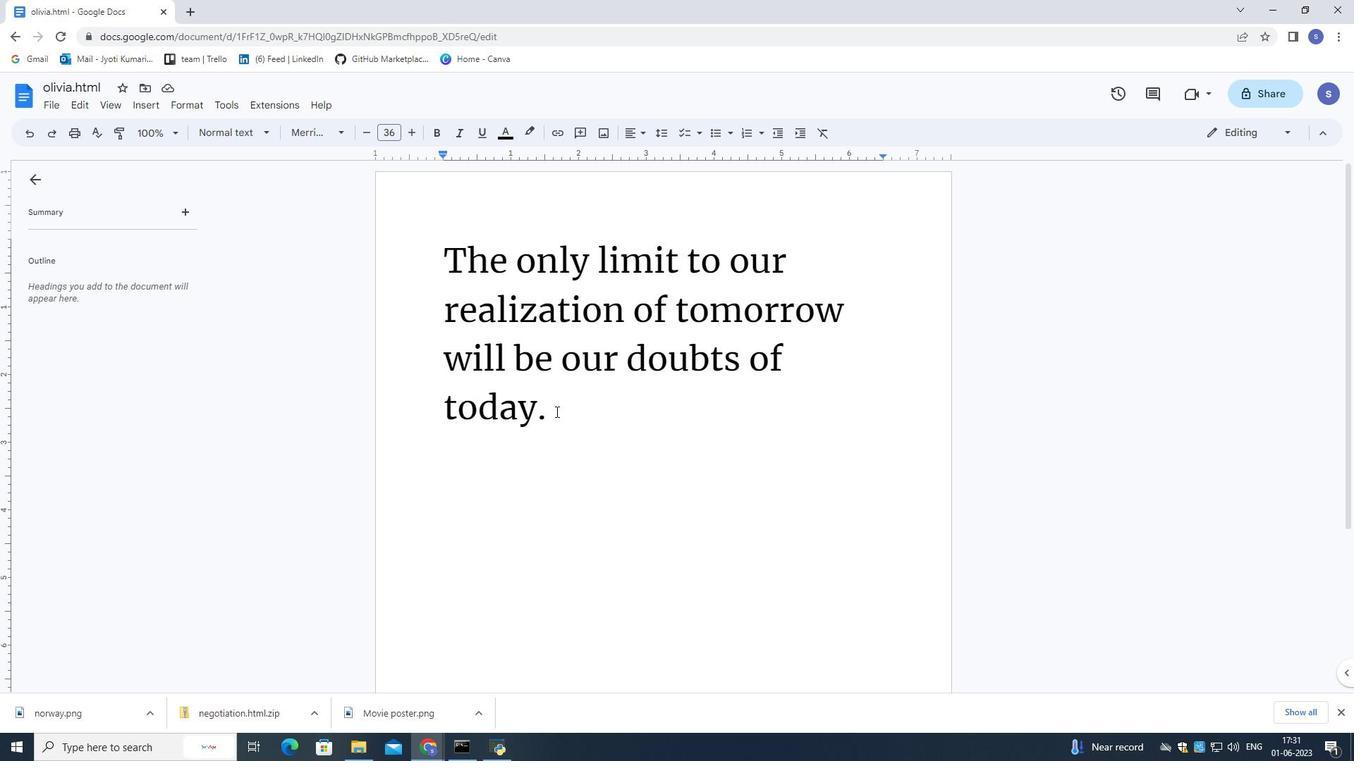 
Action: Mouse moved to (629, 132)
Screenshot: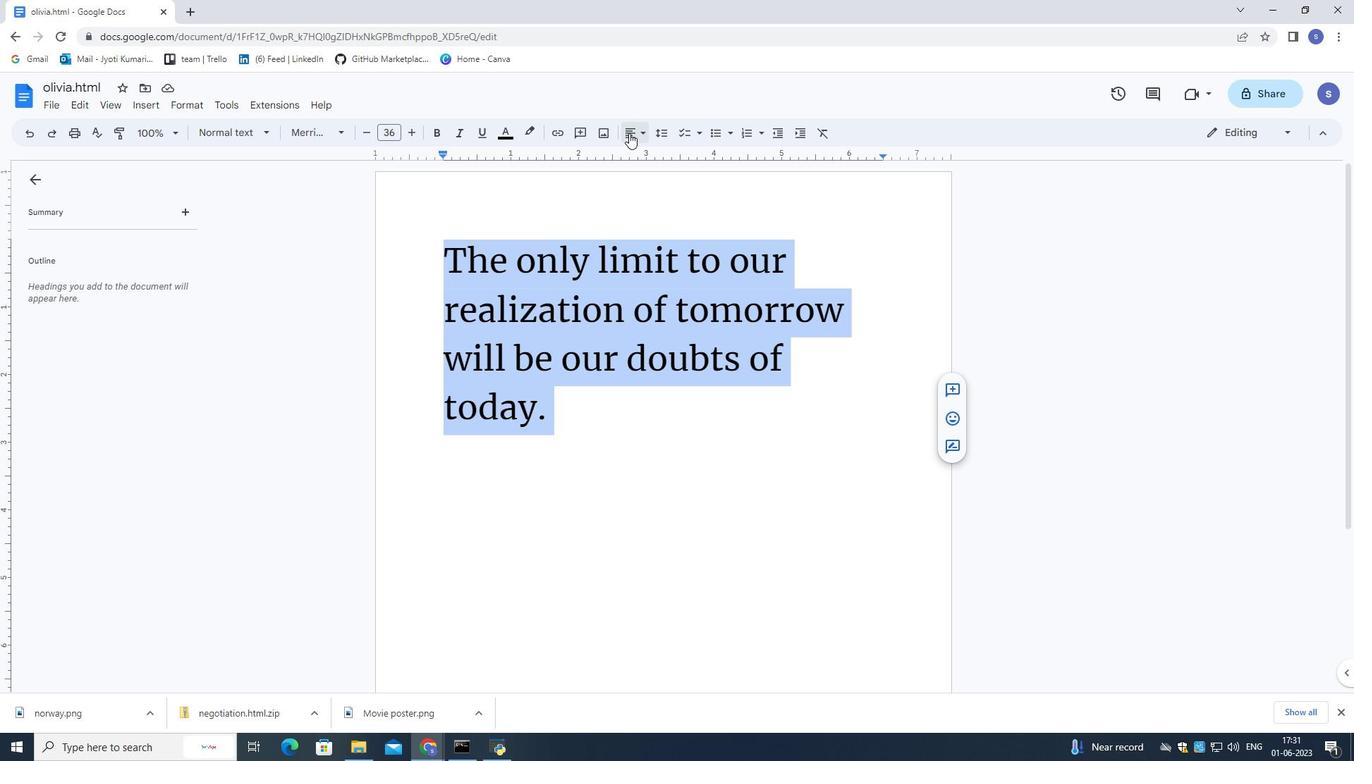 
Action: Mouse pressed left at (629, 132)
Screenshot: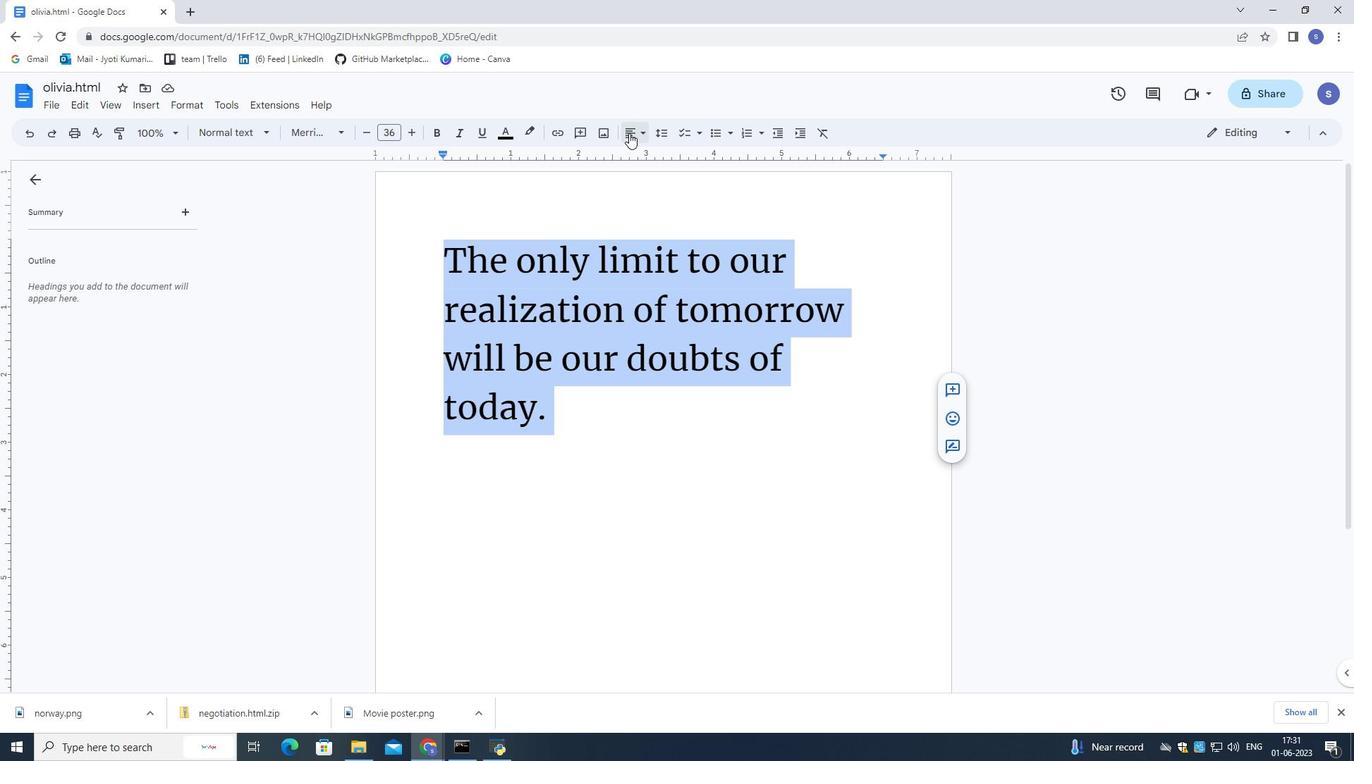 
Action: Mouse moved to (690, 158)
Screenshot: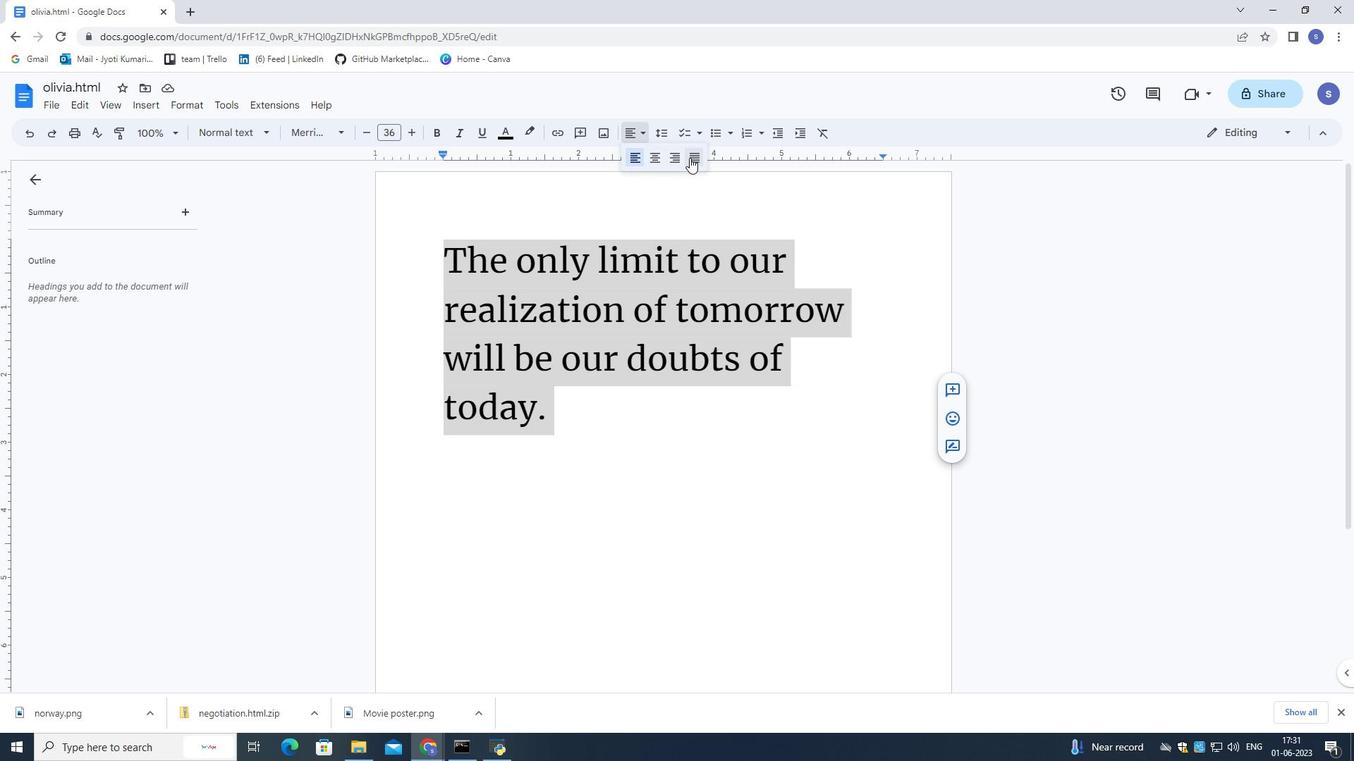 
Action: Mouse pressed left at (690, 158)
Screenshot: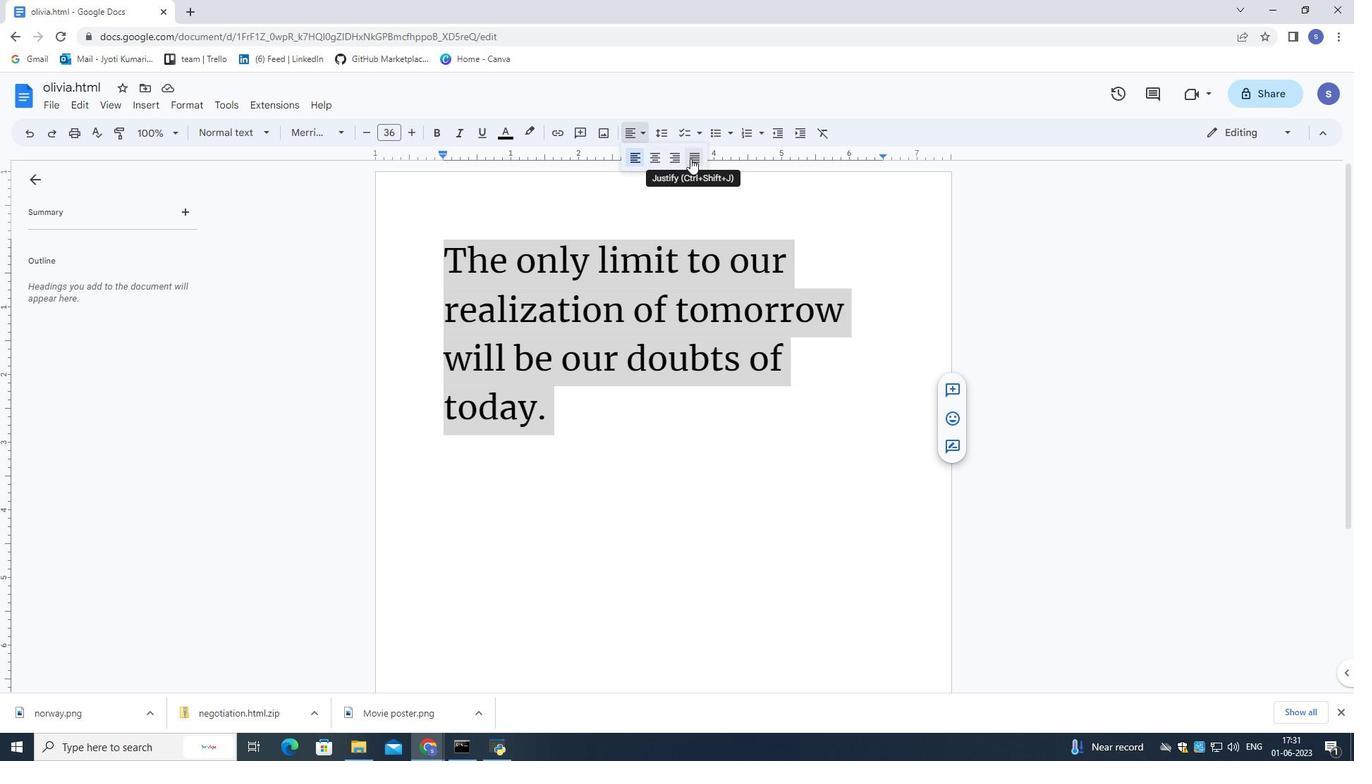 
Action: Mouse moved to (631, 402)
Screenshot: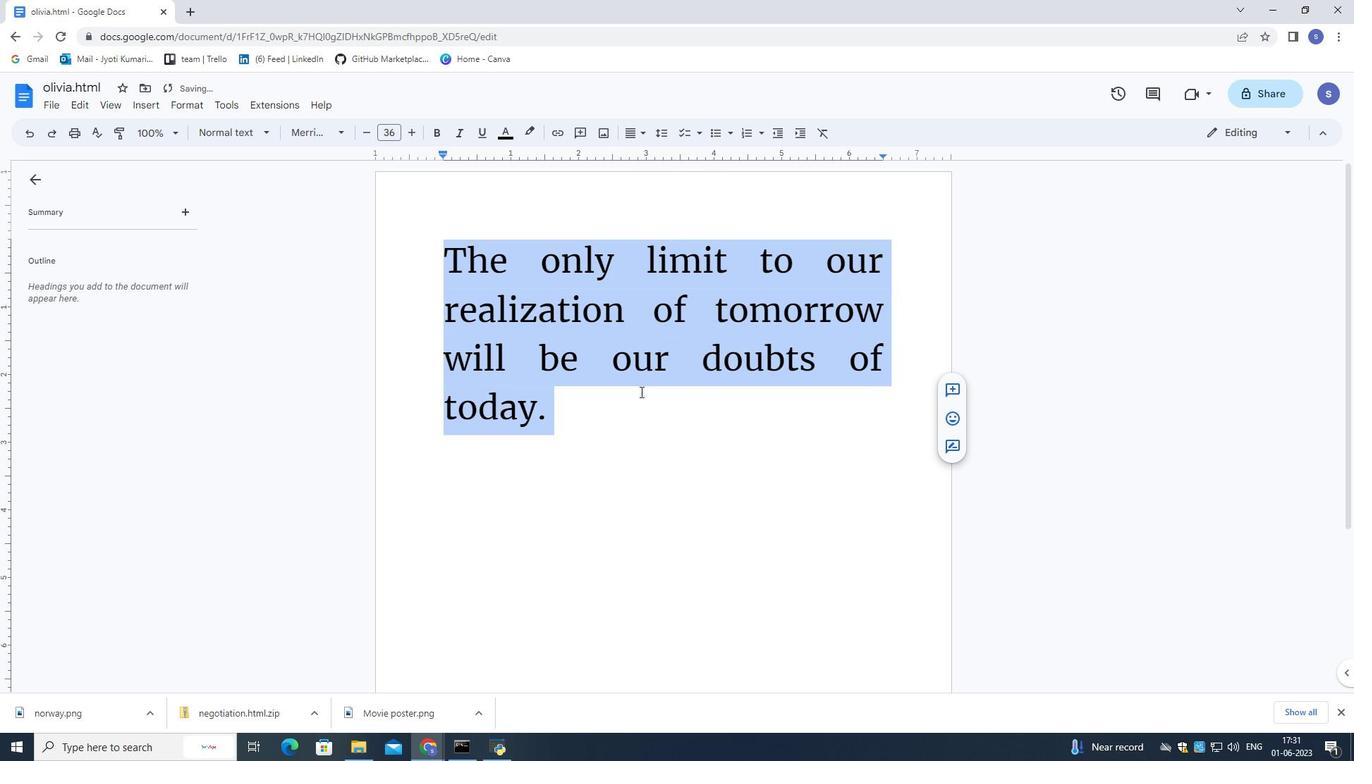 
Action: Mouse pressed left at (631, 402)
Screenshot: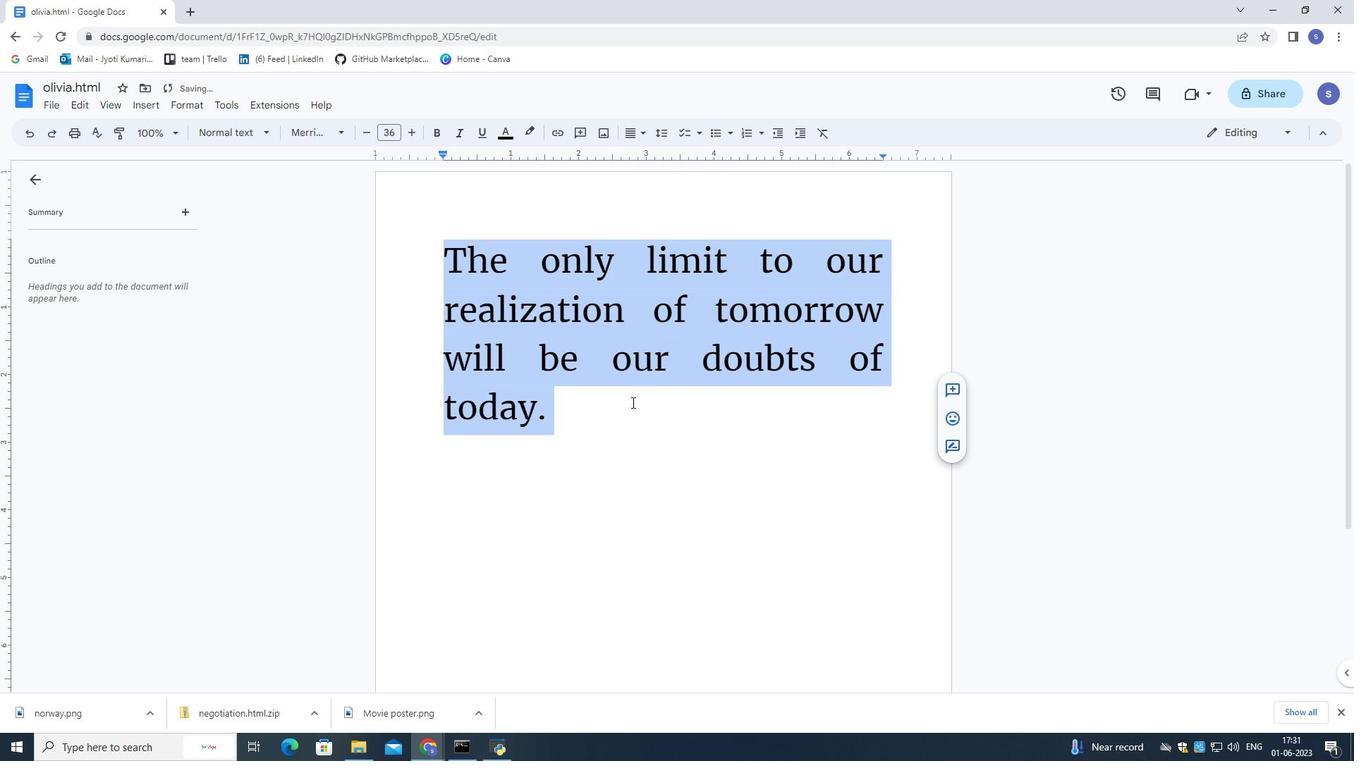 
Action: Mouse moved to (579, 404)
Screenshot: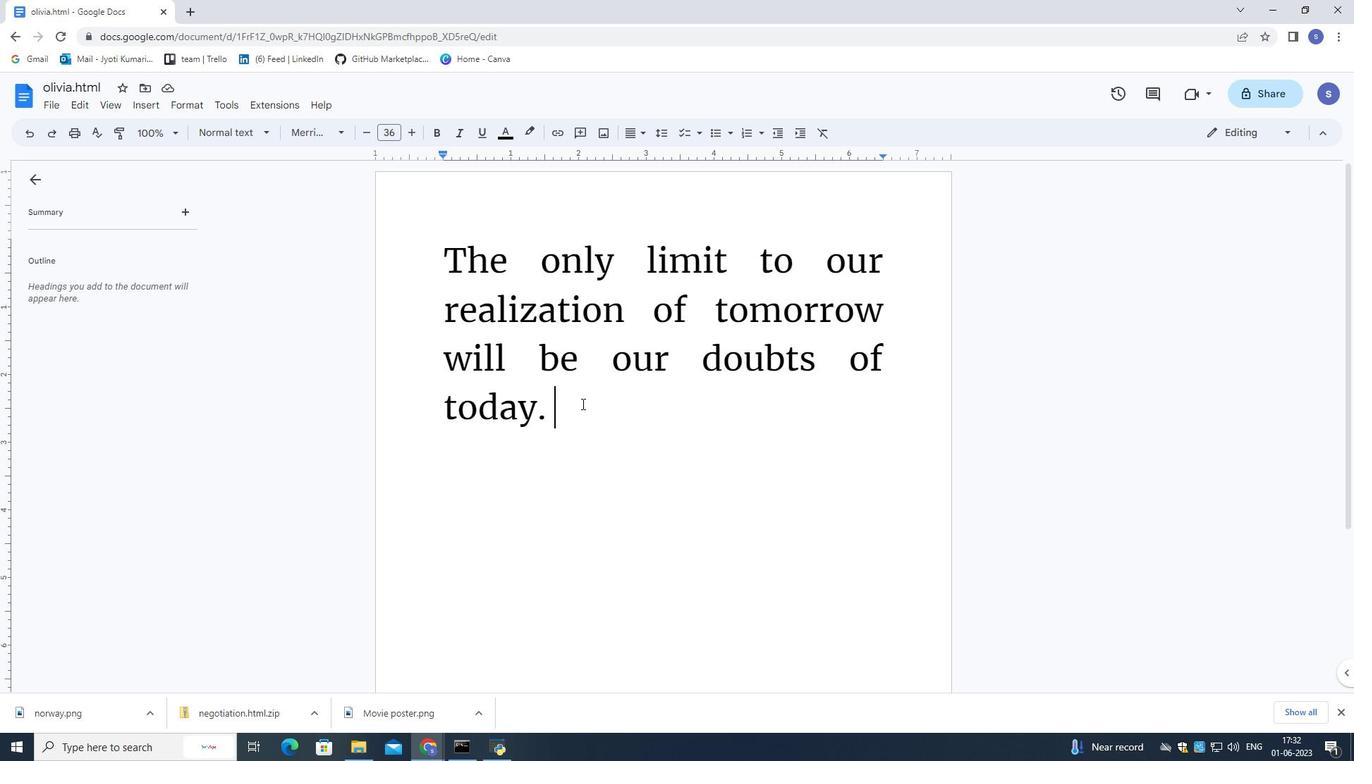 
Action: Mouse pressed left at (579, 404)
Screenshot: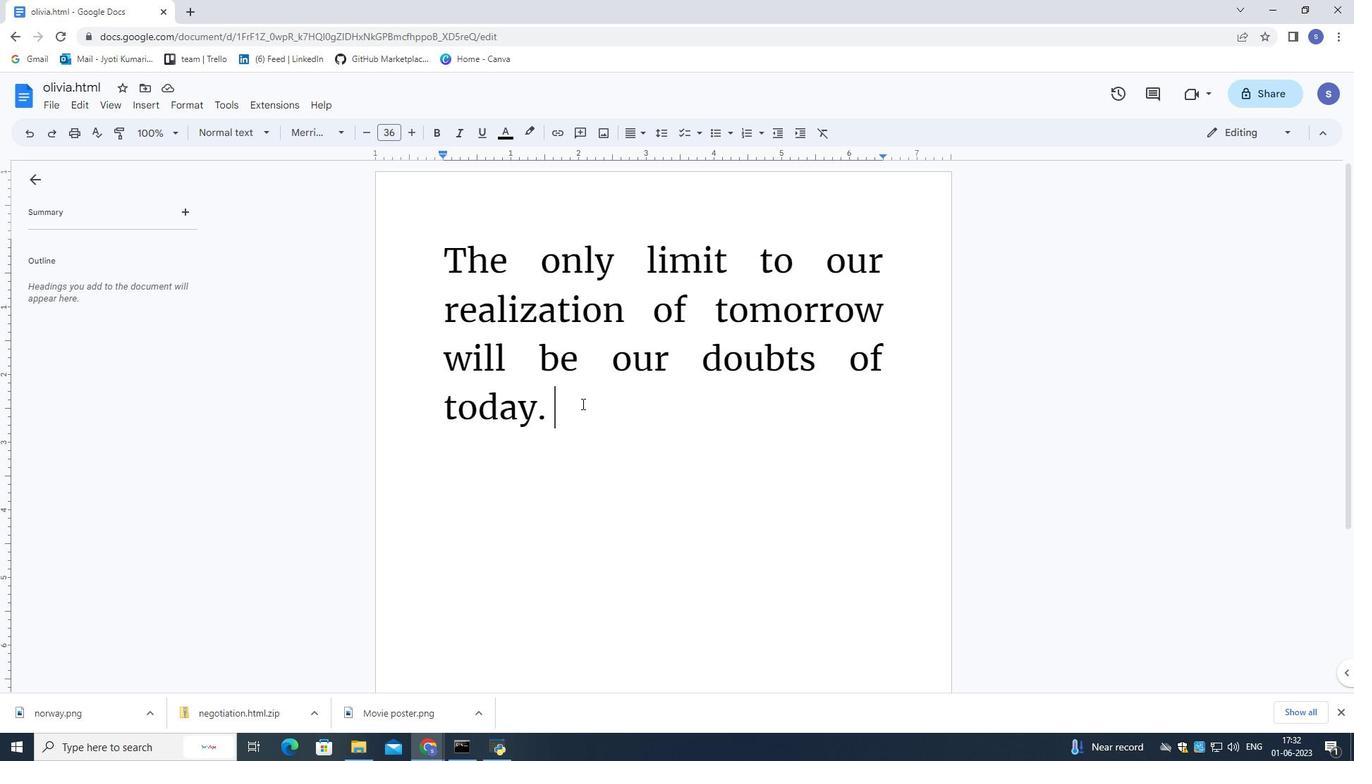 
Action: Mouse moved to (507, 134)
Screenshot: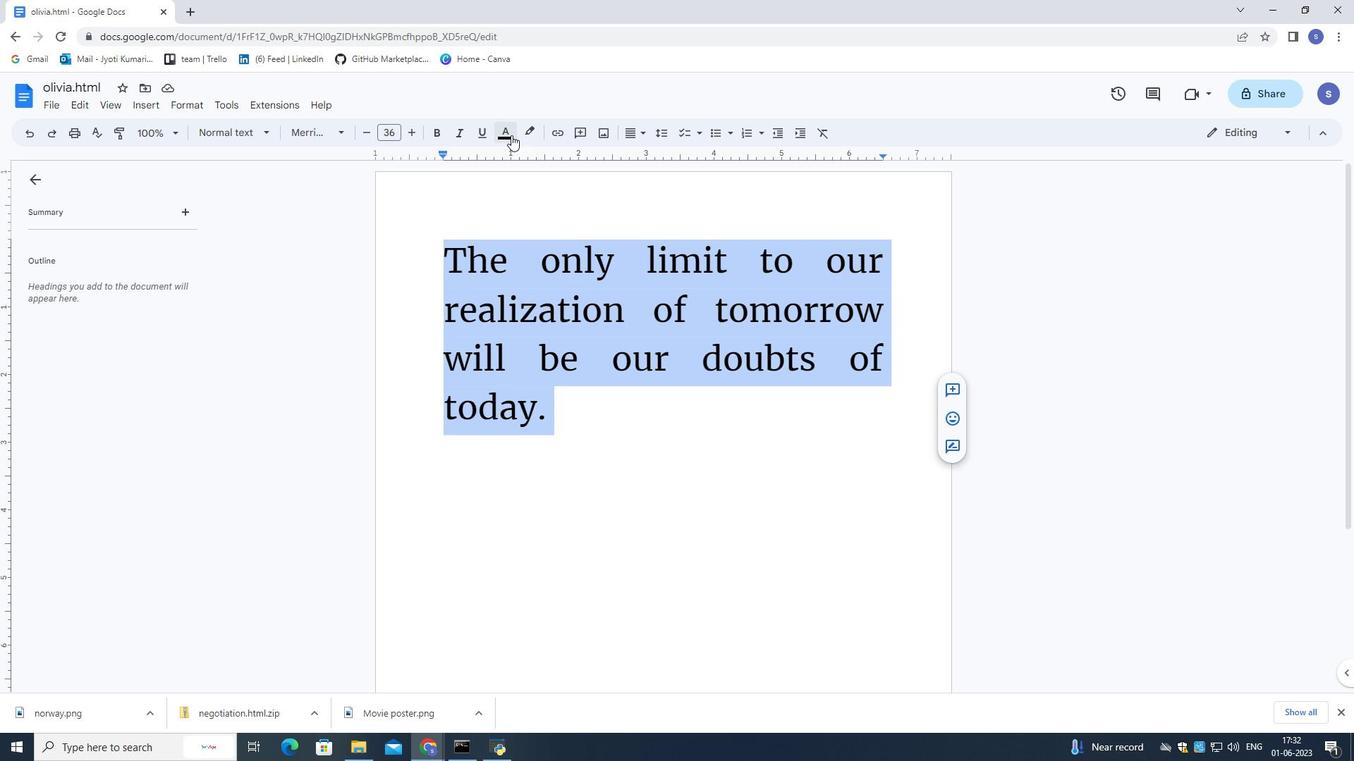 
Action: Mouse pressed left at (507, 134)
Screenshot: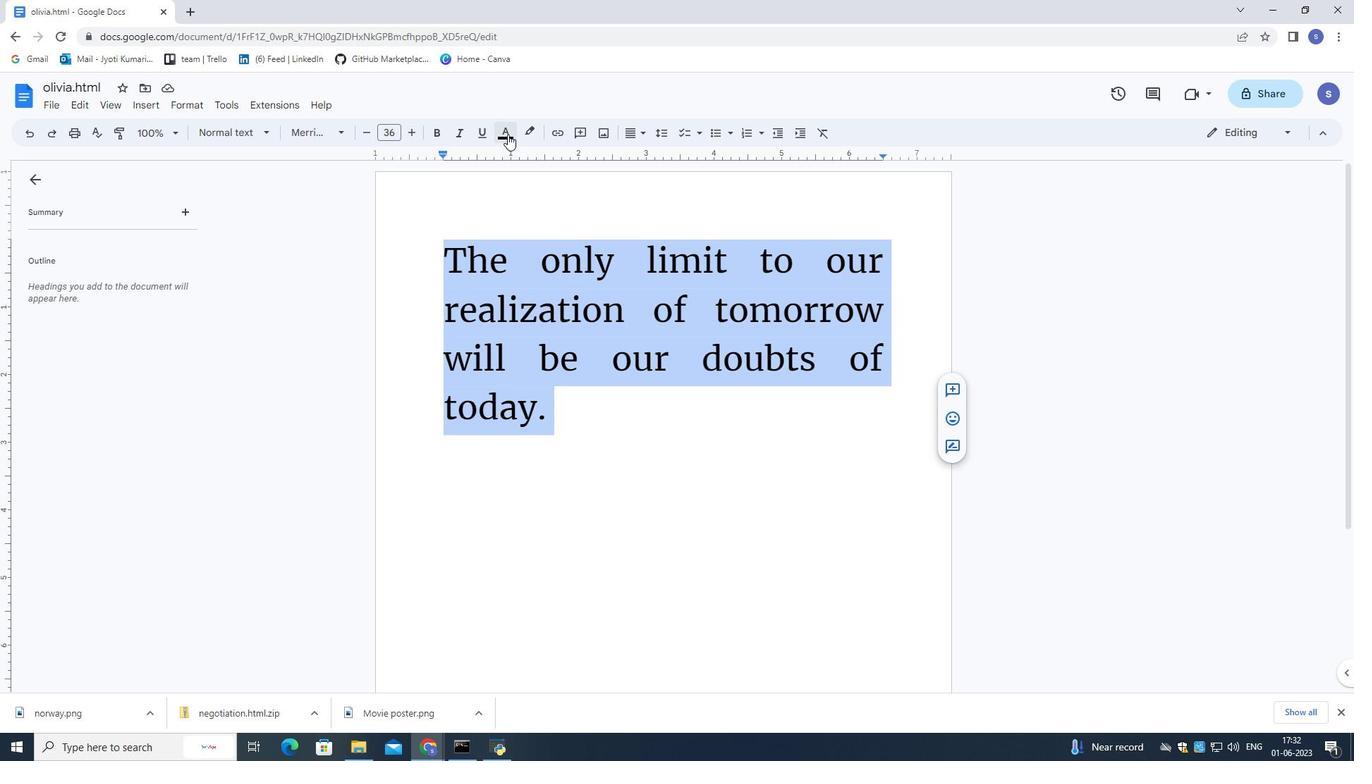 
Action: Mouse moved to (526, 283)
Screenshot: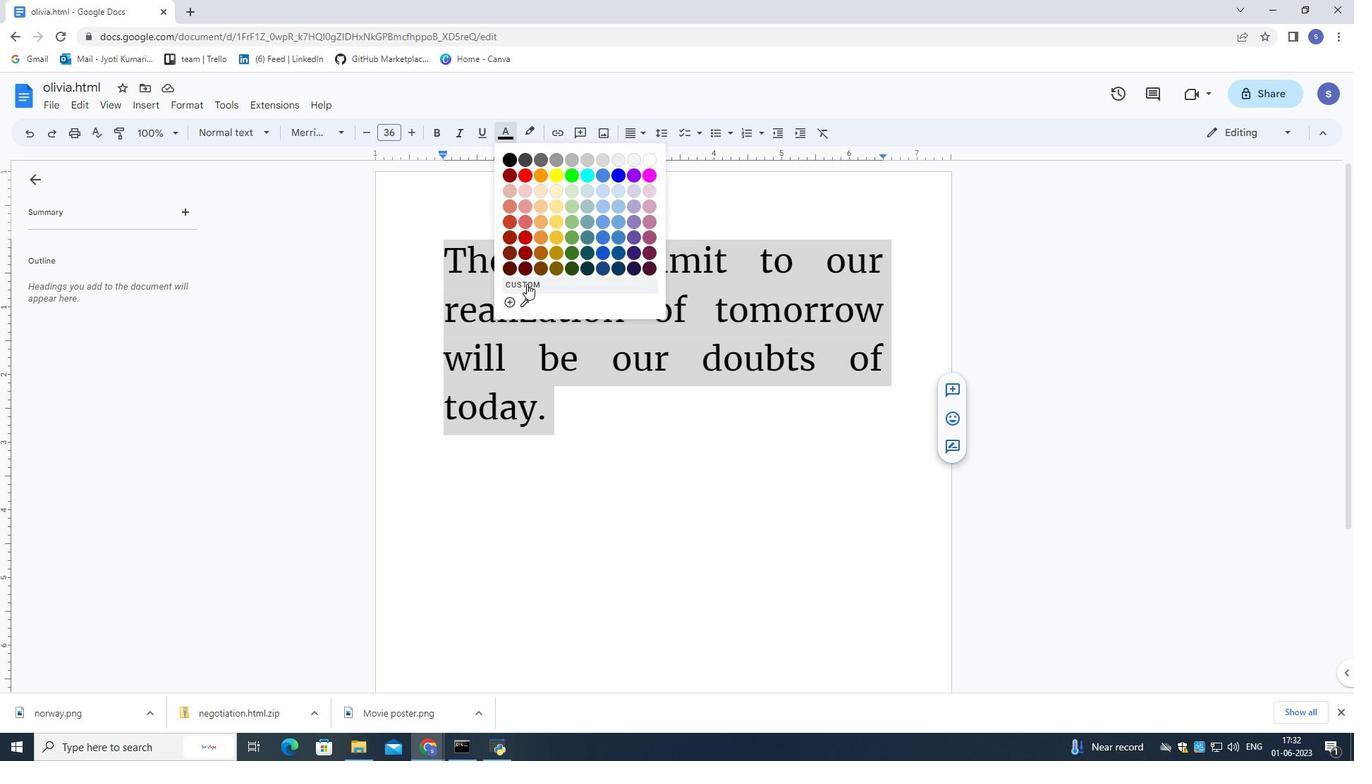 
Action: Mouse pressed left at (526, 283)
Screenshot: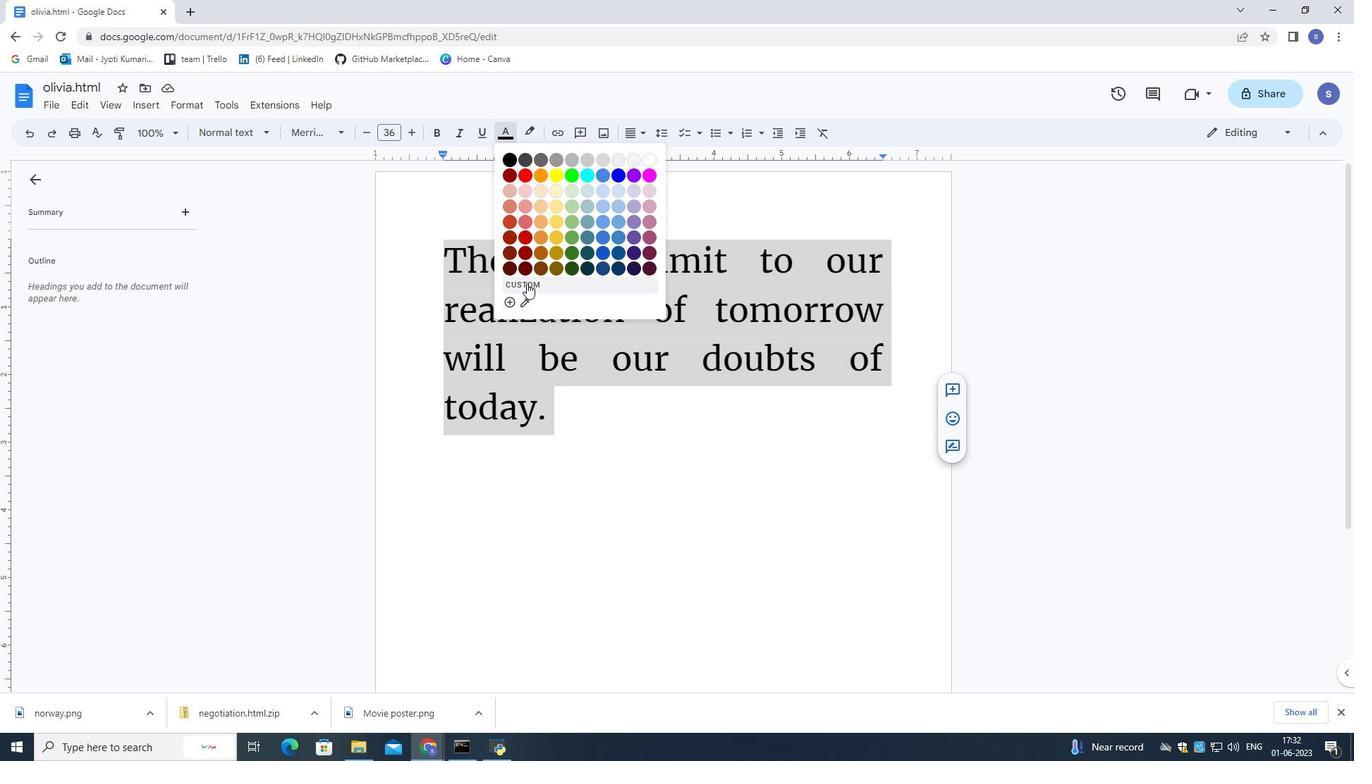 
Action: Mouse moved to (689, 396)
Screenshot: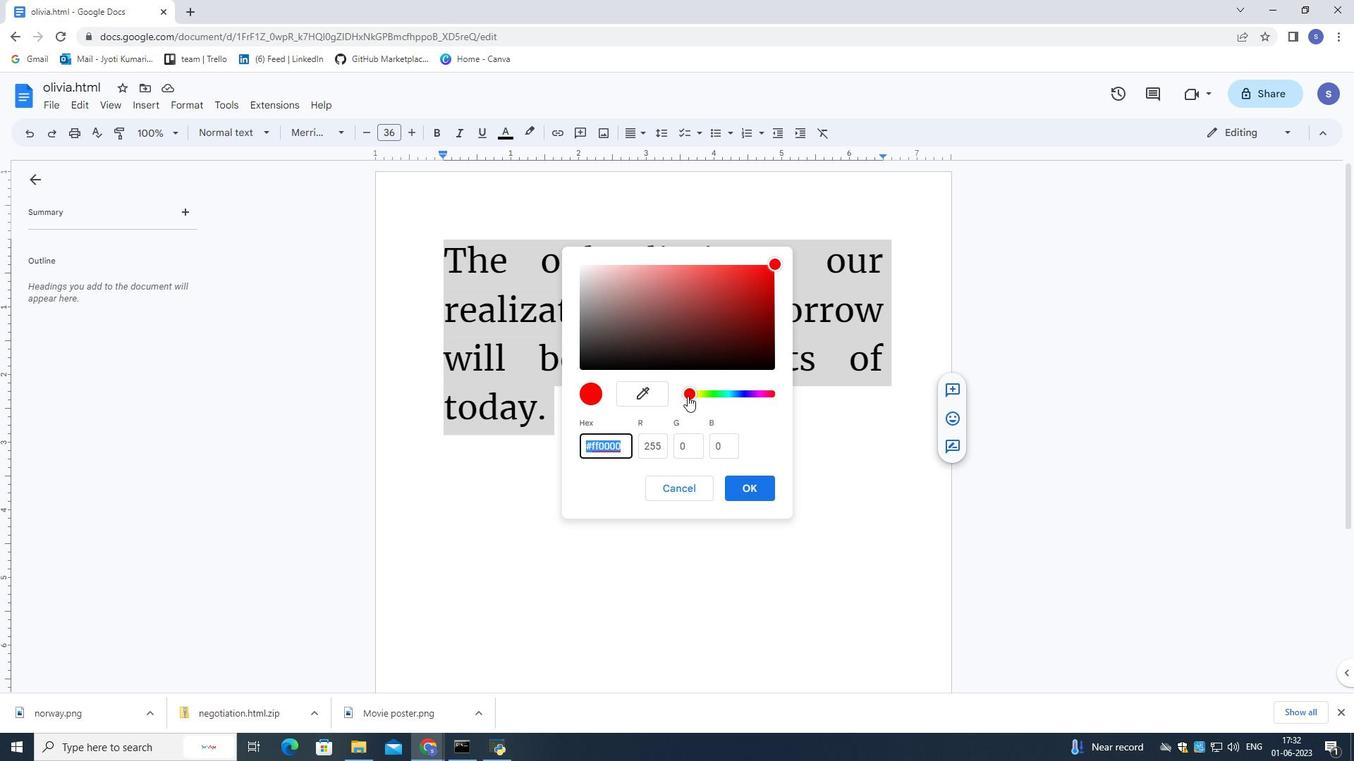 
Action: Mouse pressed left at (689, 396)
Screenshot: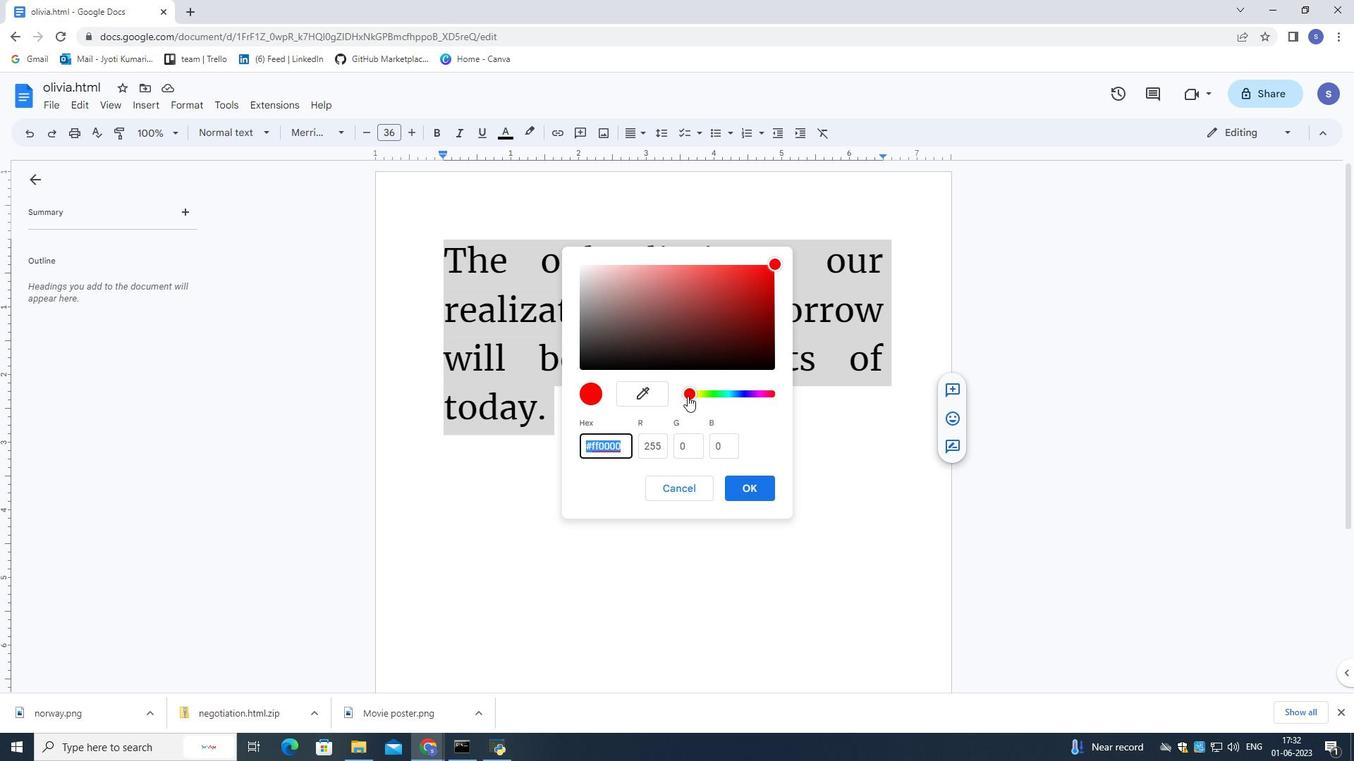 
Action: Mouse moved to (698, 305)
Screenshot: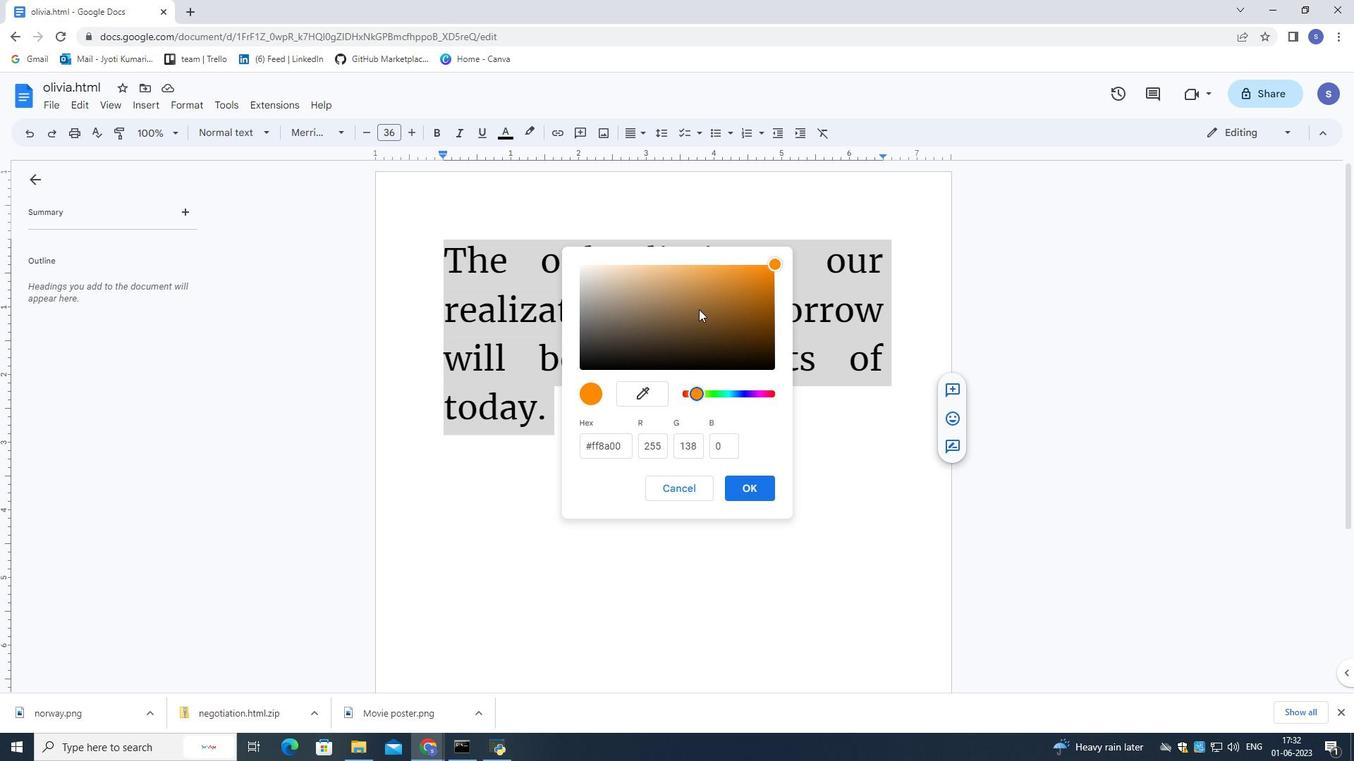 
Action: Mouse pressed left at (698, 305)
Screenshot: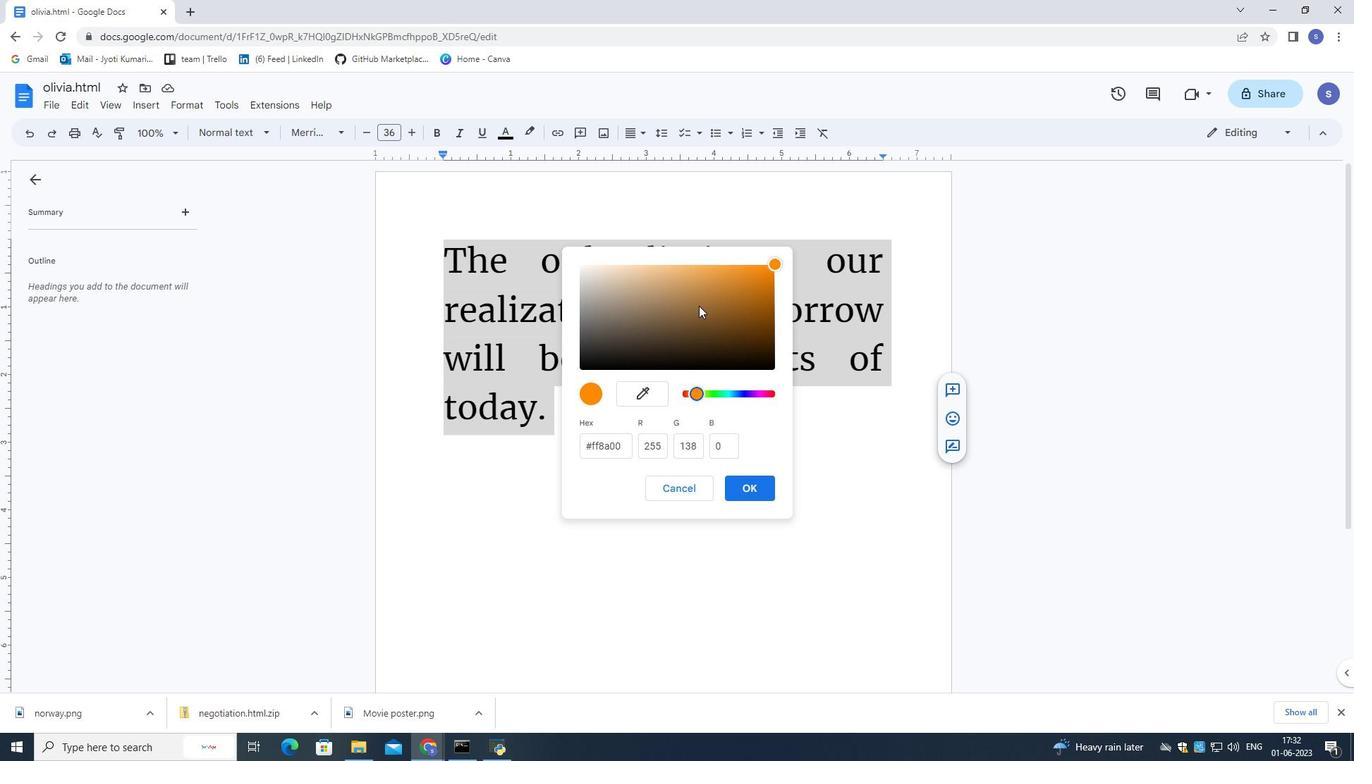 
Action: Mouse moved to (741, 490)
Screenshot: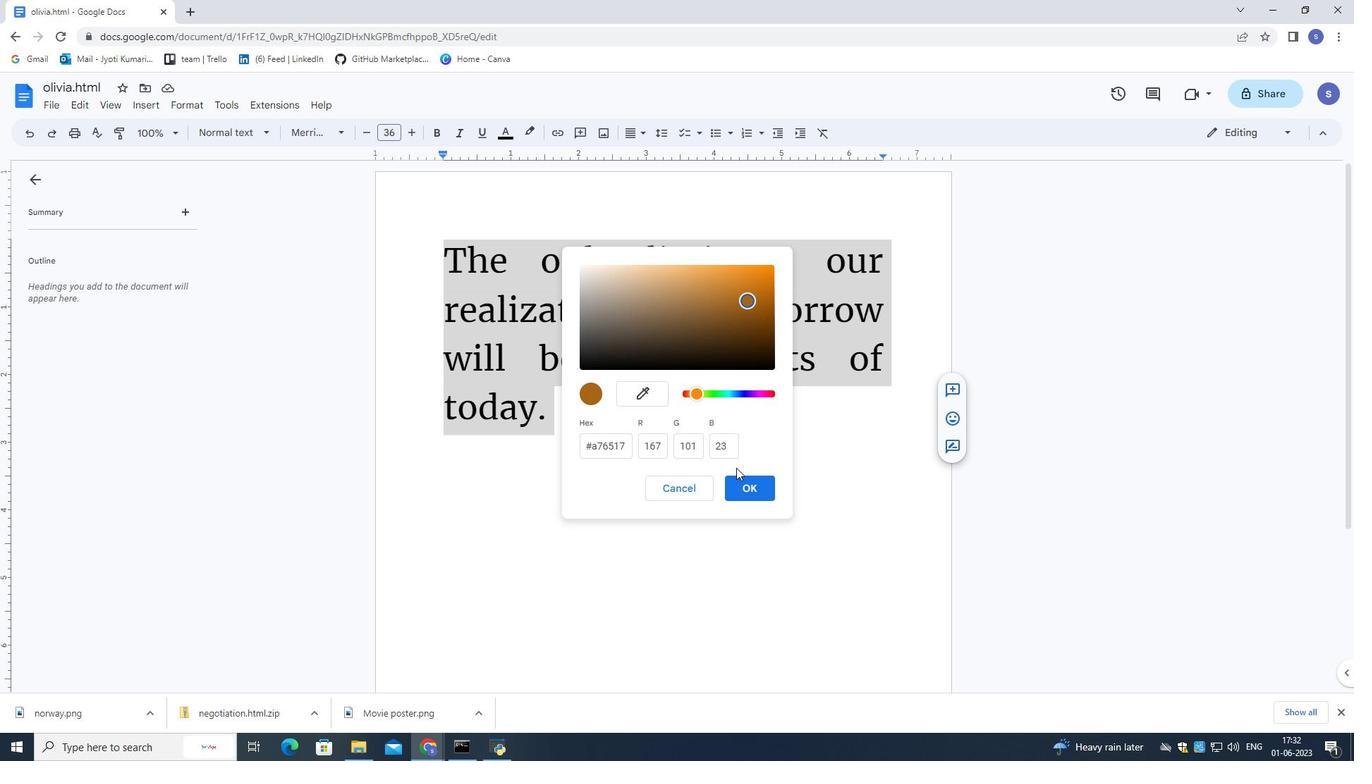 
Action: Mouse pressed left at (741, 490)
Screenshot: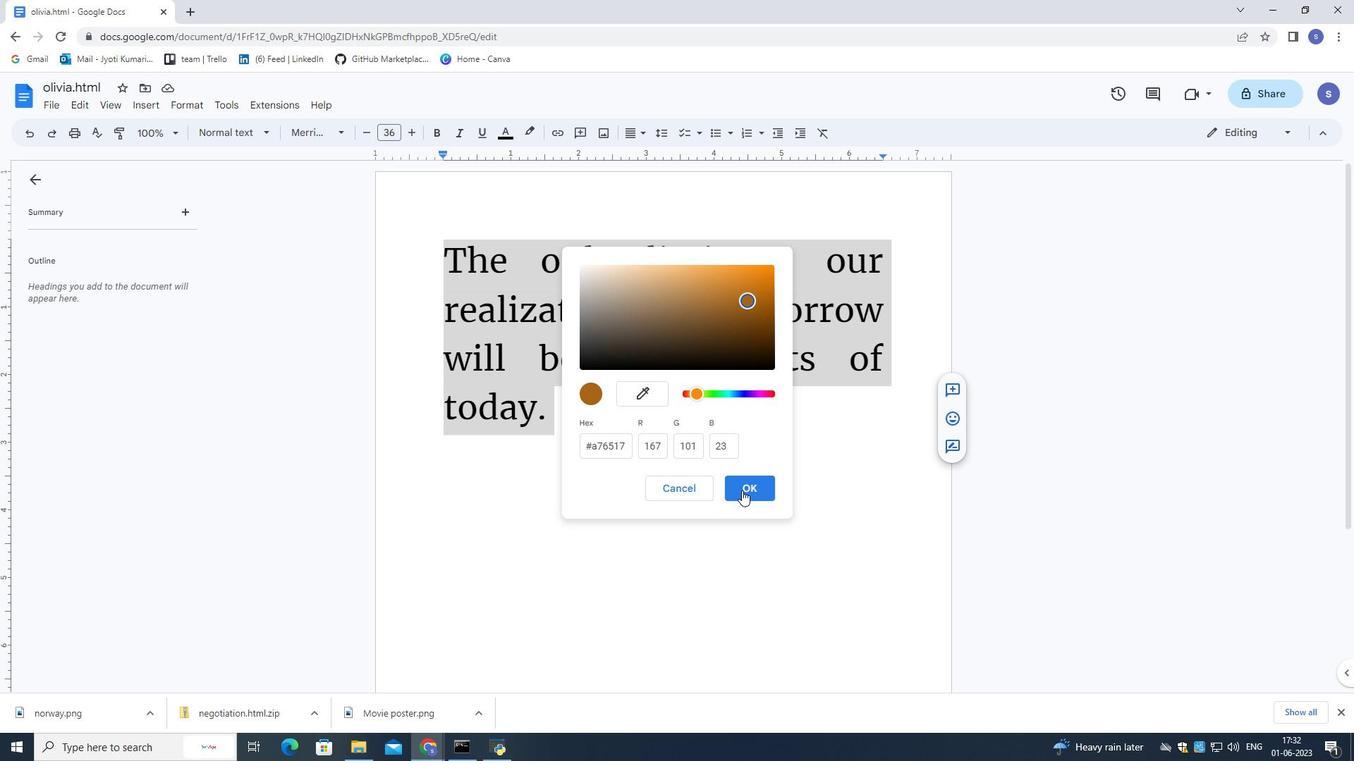 
Action: Mouse moved to (727, 447)
Screenshot: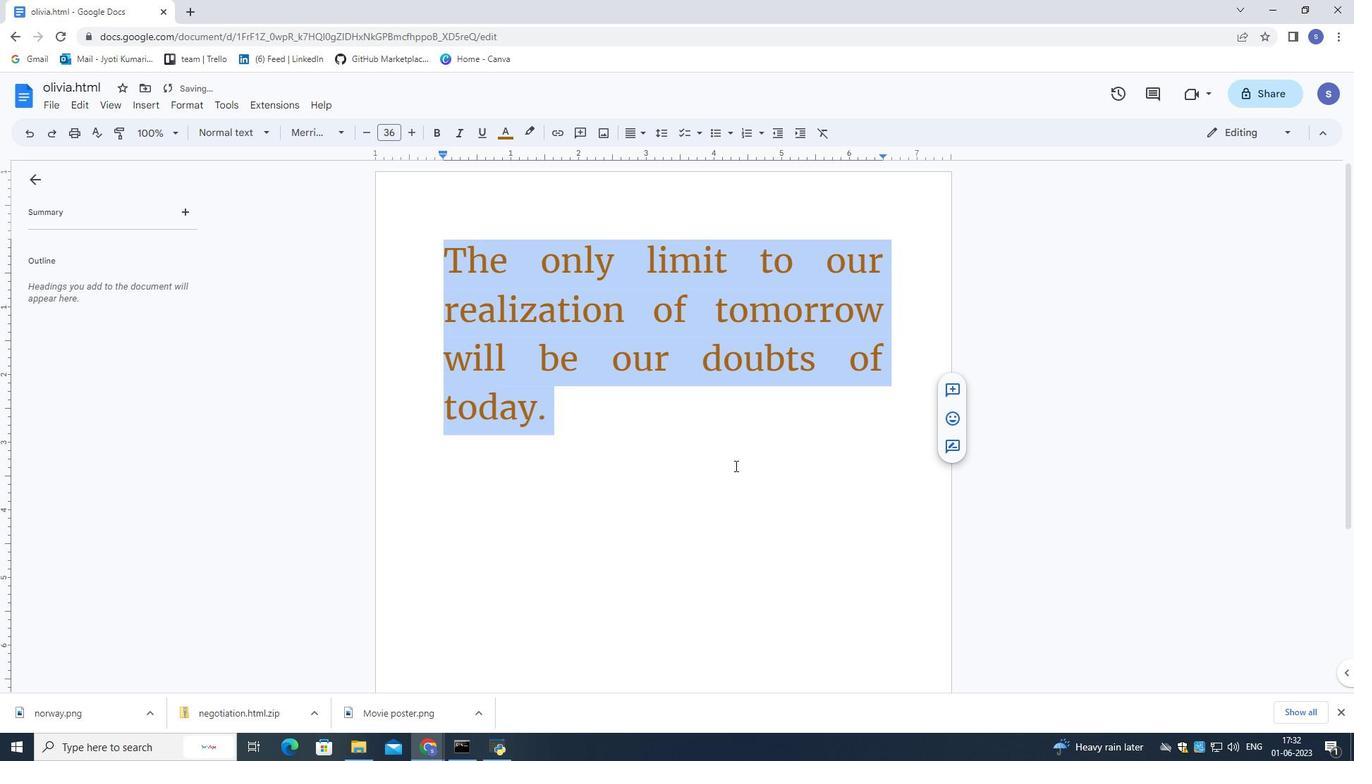 
Action: Mouse pressed left at (727, 447)
Screenshot: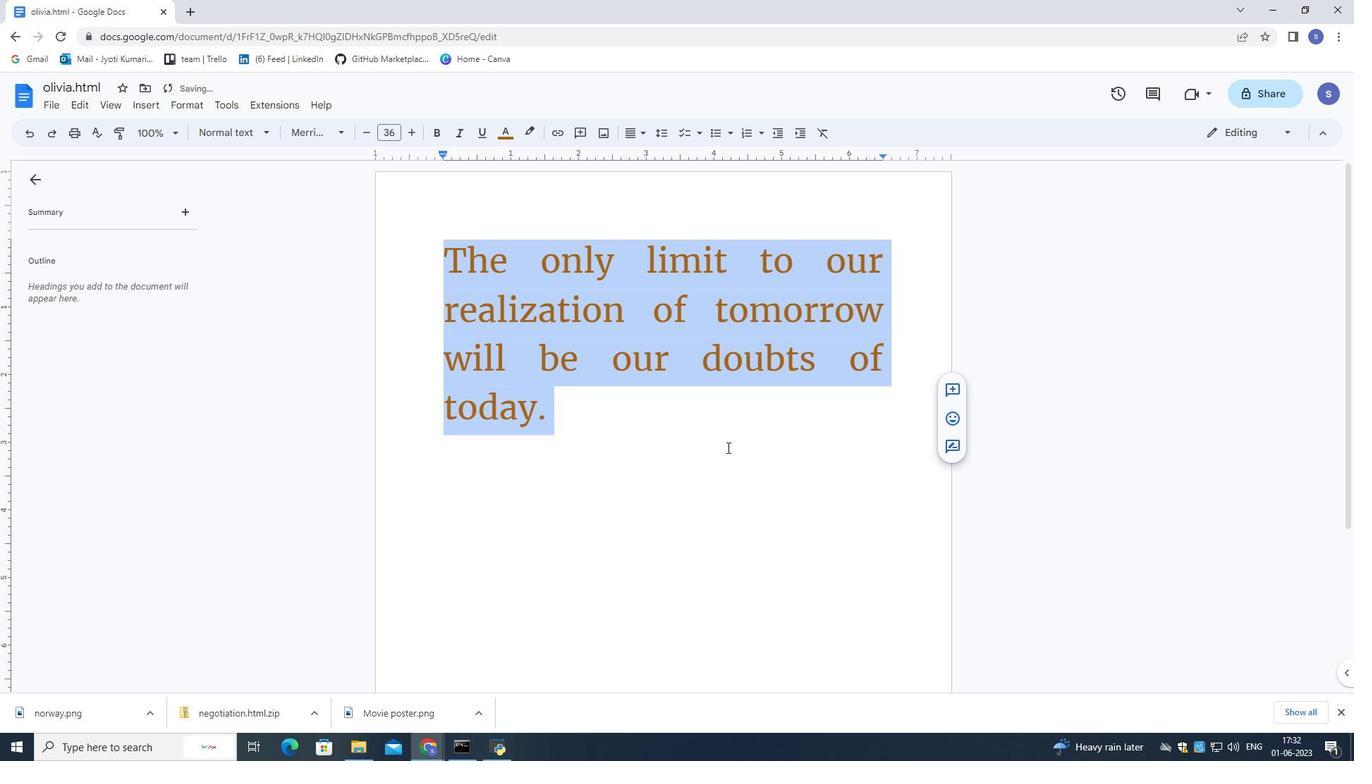 
Action: Mouse moved to (726, 423)
Screenshot: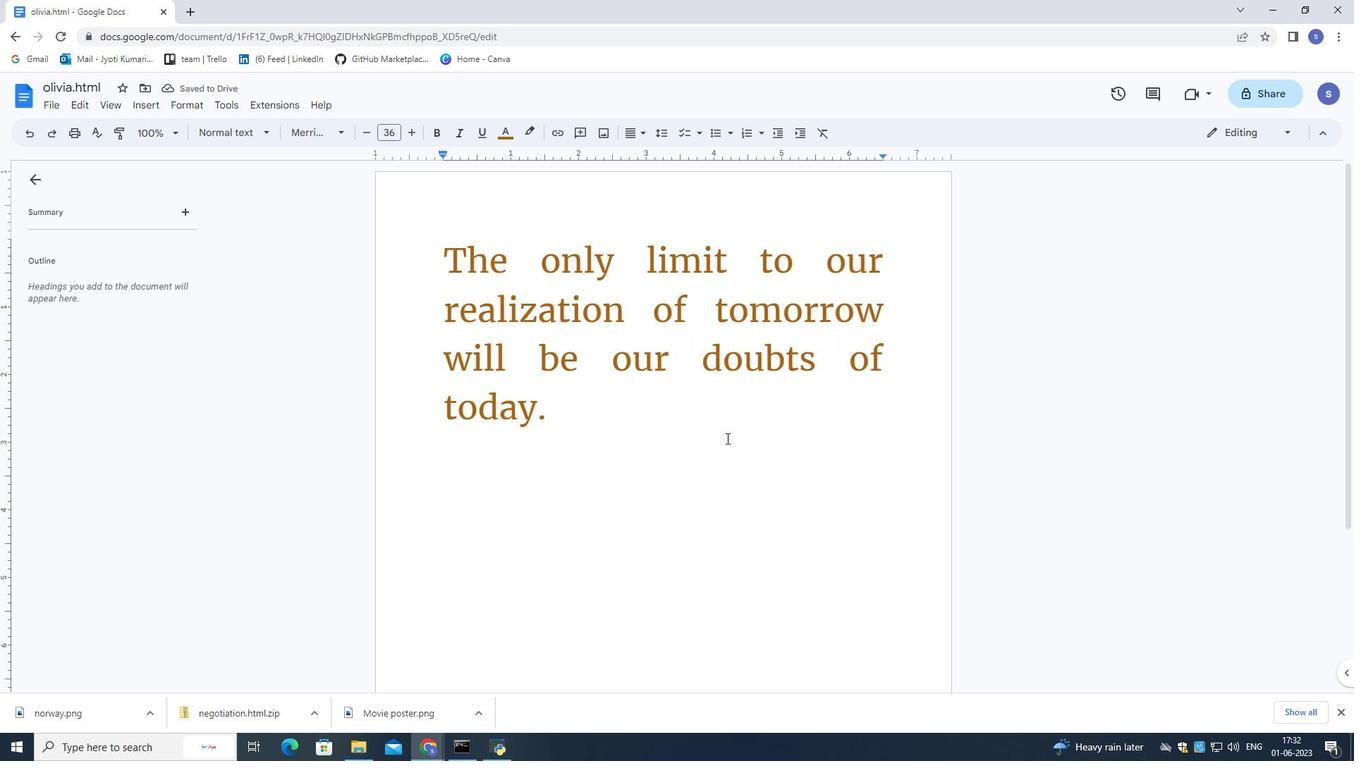 
